 Task: Look for space in Lublin, Poland from 9th July, 2023 to 16th July, 2023 for 2 adults, 1 child in price range Rs.8000 to Rs.16000. Place can be entire place with 2 bedrooms having 2 beds and 1 bathroom. Property type can be house, flat, guest house. Booking option can be shelf check-in. Required host language is English.
Action: Mouse pressed left at (542, 93)
Screenshot: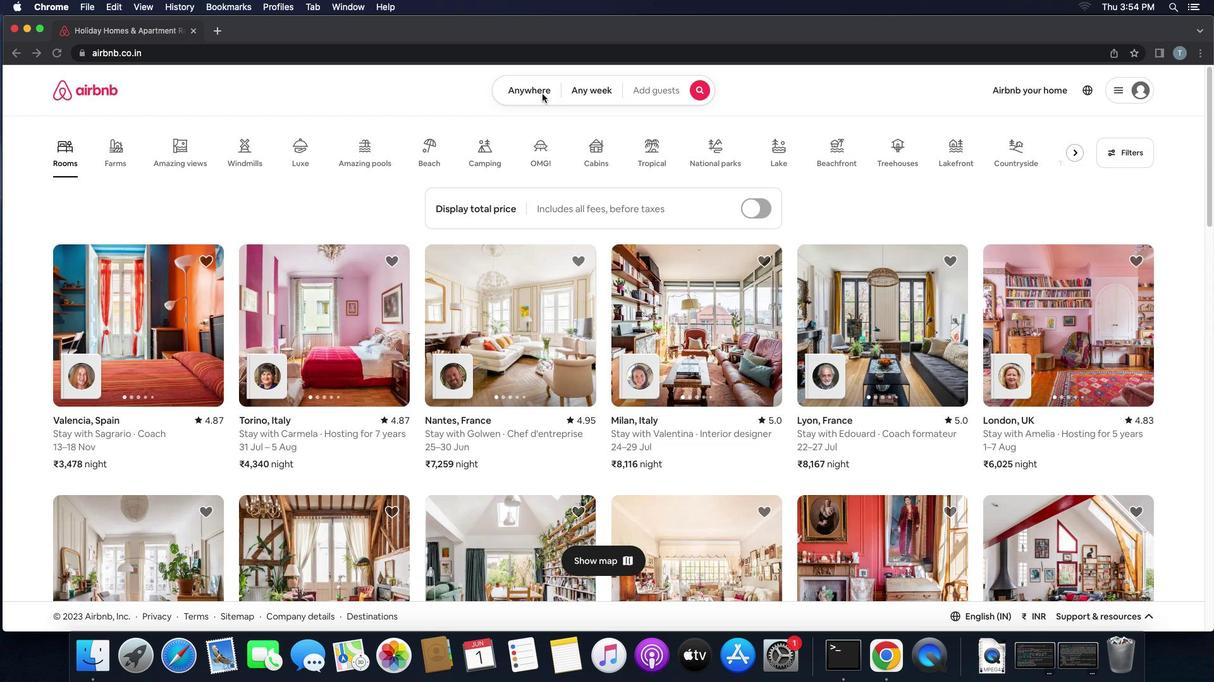 
Action: Mouse pressed left at (542, 93)
Screenshot: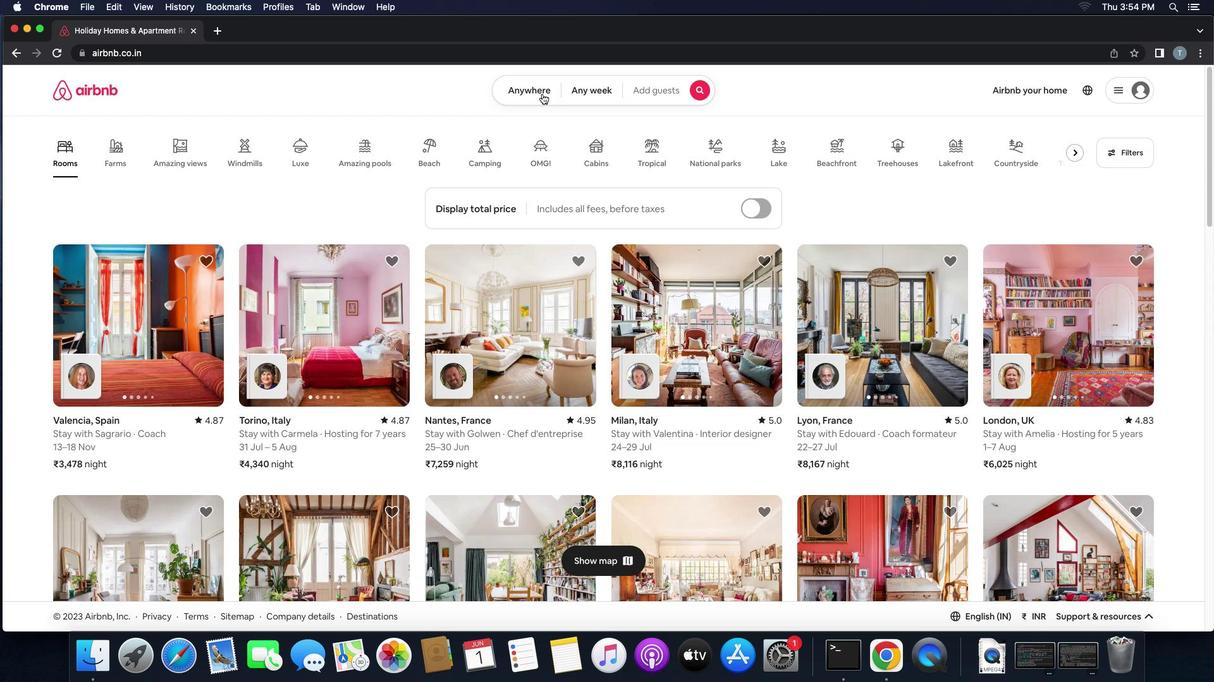 
Action: Mouse moved to (451, 134)
Screenshot: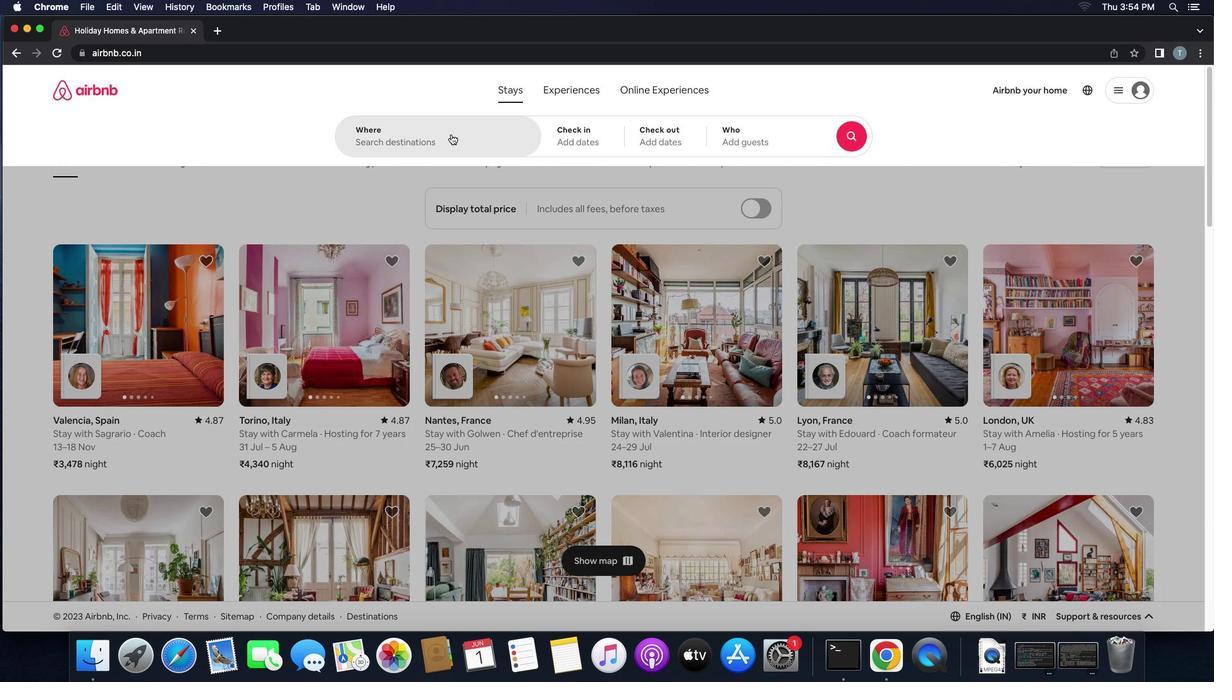 
Action: Mouse pressed left at (451, 134)
Screenshot: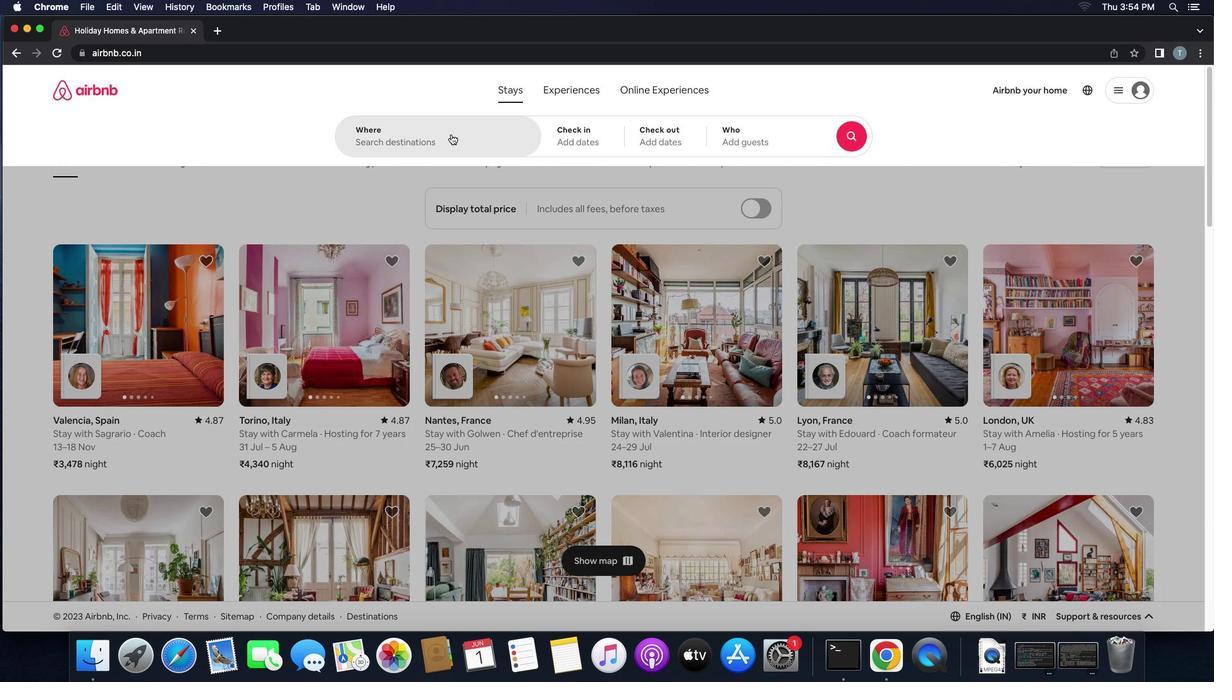
Action: Key pressed 'l''u''b''l''i''n'',''p''o''l''a''n''d'
Screenshot: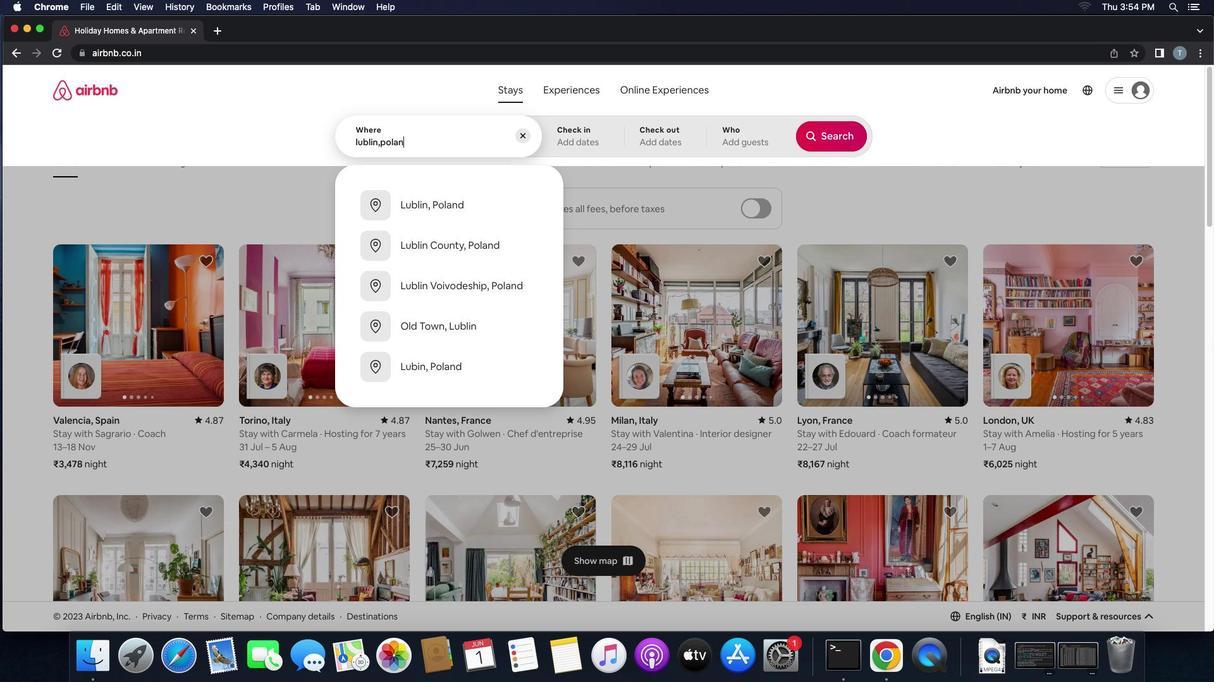 
Action: Mouse moved to (457, 204)
Screenshot: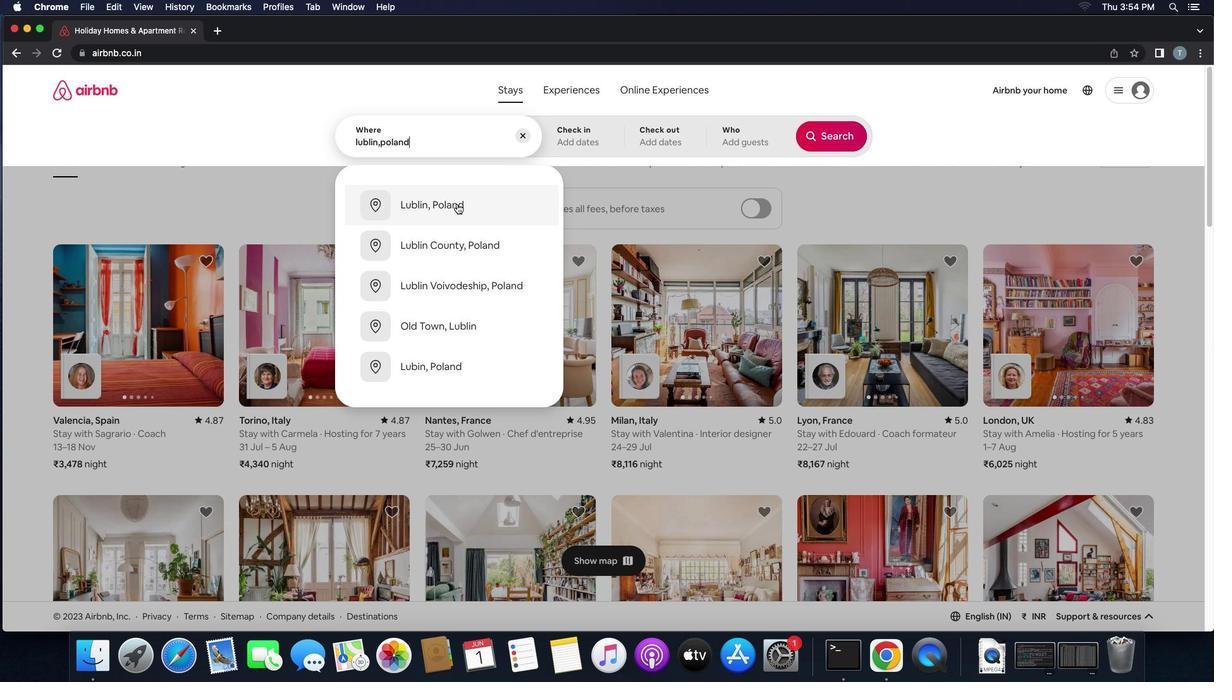 
Action: Mouse pressed left at (457, 204)
Screenshot: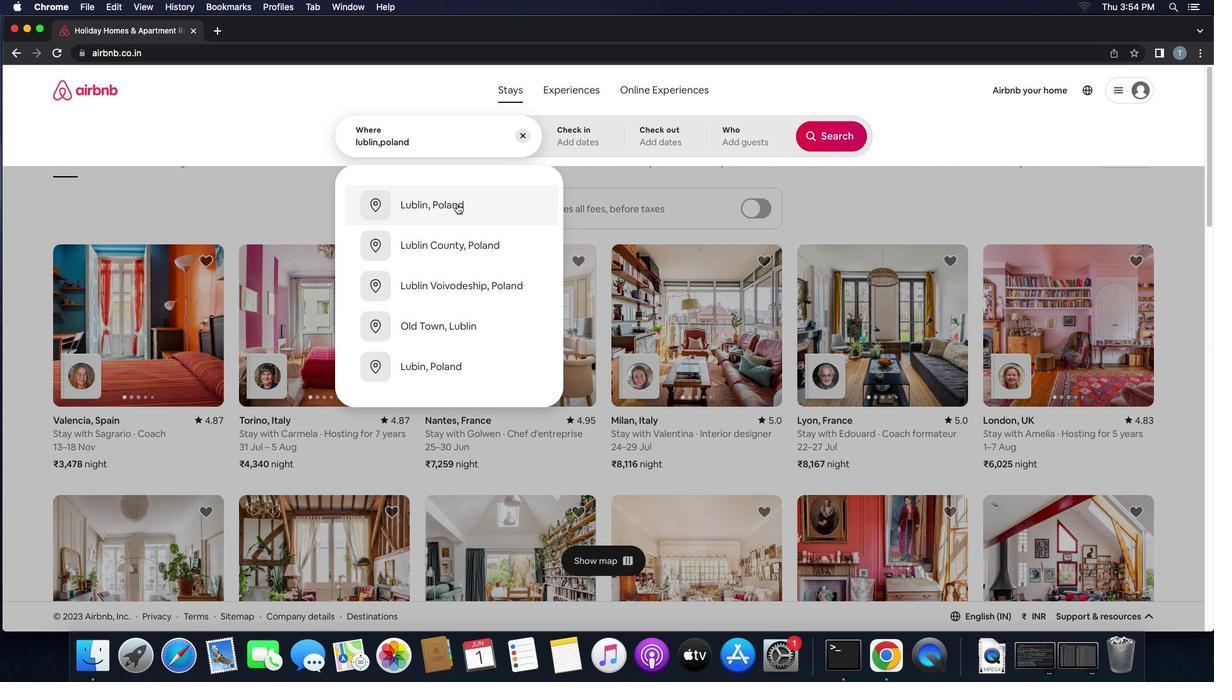 
Action: Mouse moved to (641, 350)
Screenshot: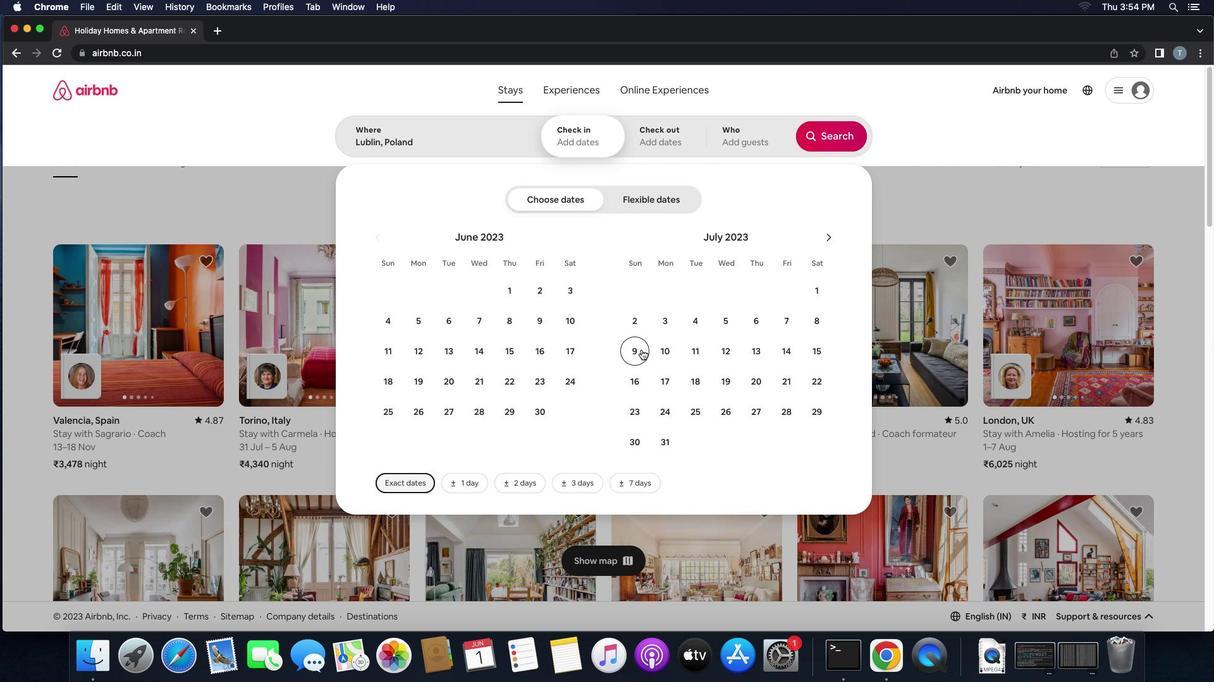 
Action: Mouse pressed left at (641, 350)
Screenshot: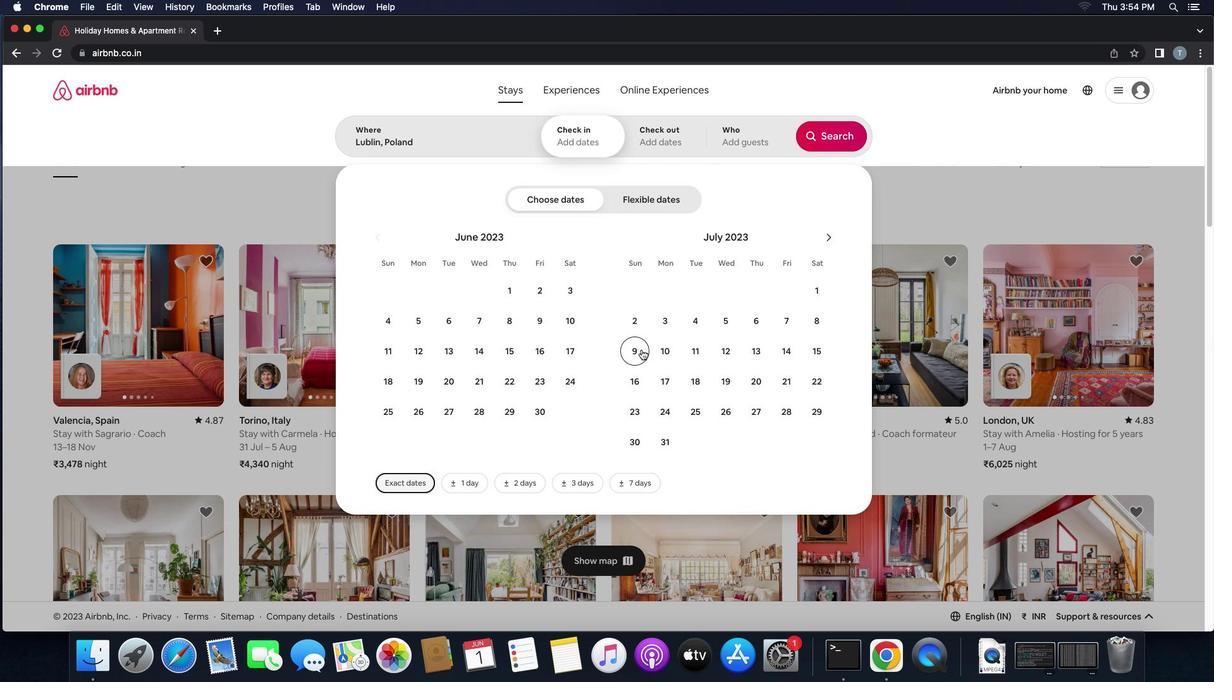 
Action: Mouse moved to (643, 375)
Screenshot: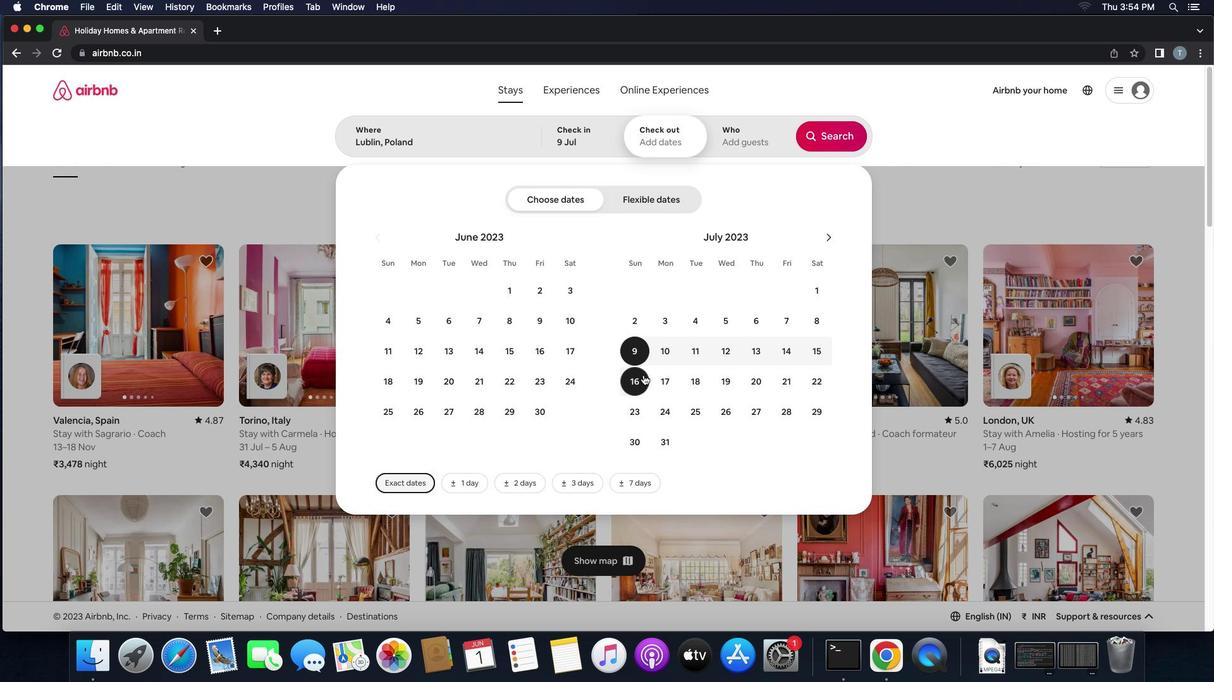
Action: Mouse pressed left at (643, 375)
Screenshot: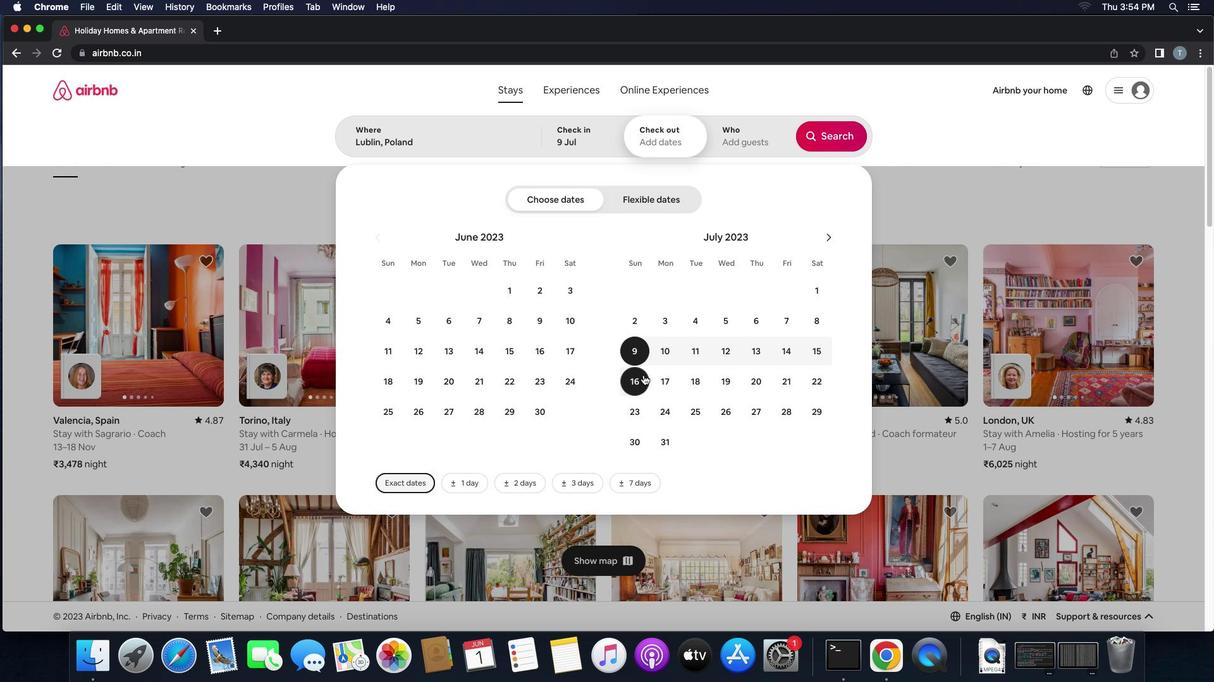 
Action: Mouse moved to (737, 134)
Screenshot: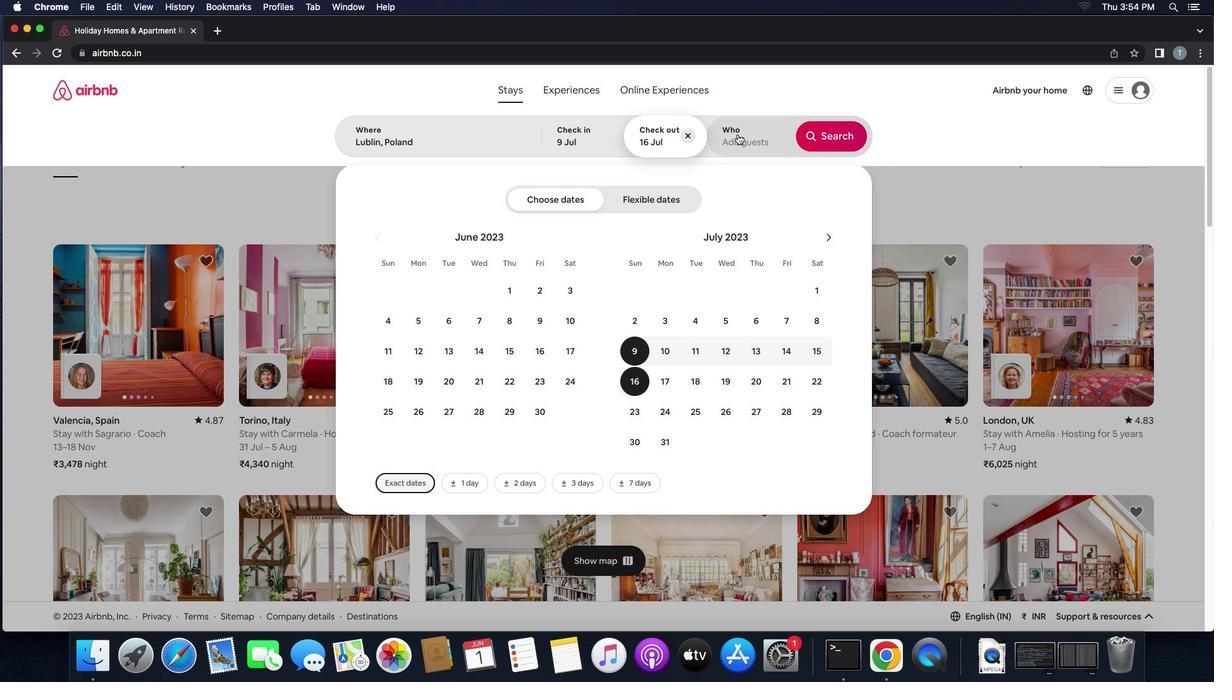 
Action: Mouse pressed left at (737, 134)
Screenshot: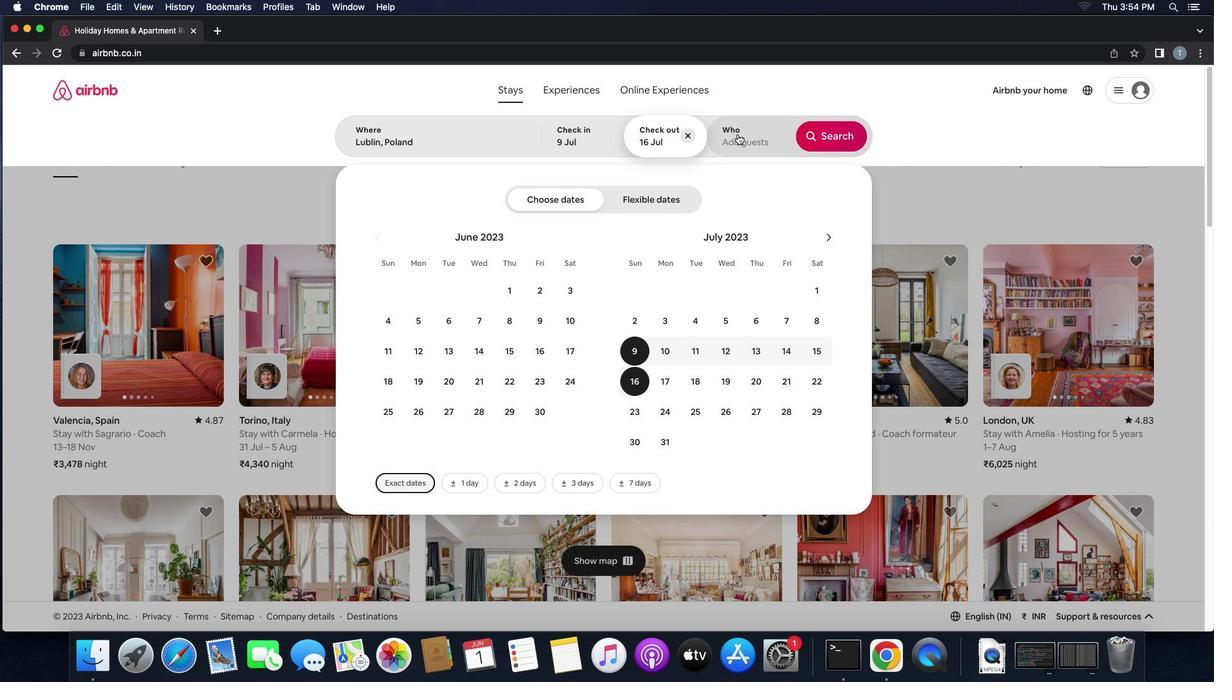 
Action: Mouse moved to (833, 201)
Screenshot: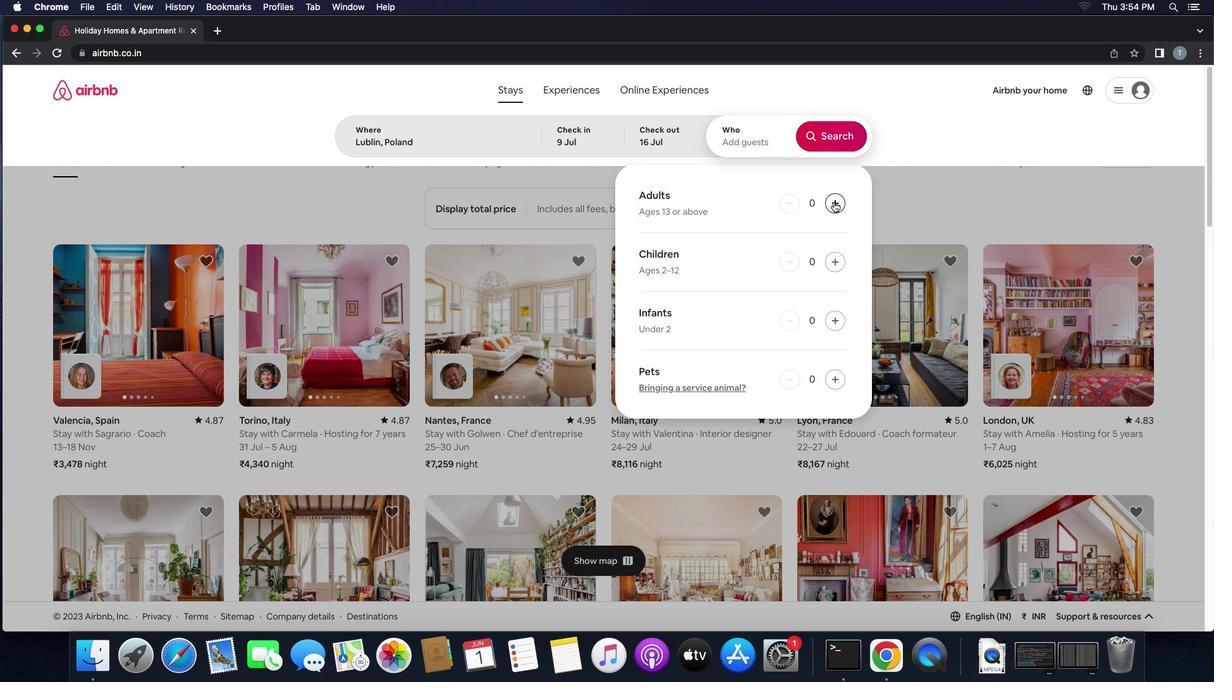 
Action: Mouse pressed left at (833, 201)
Screenshot: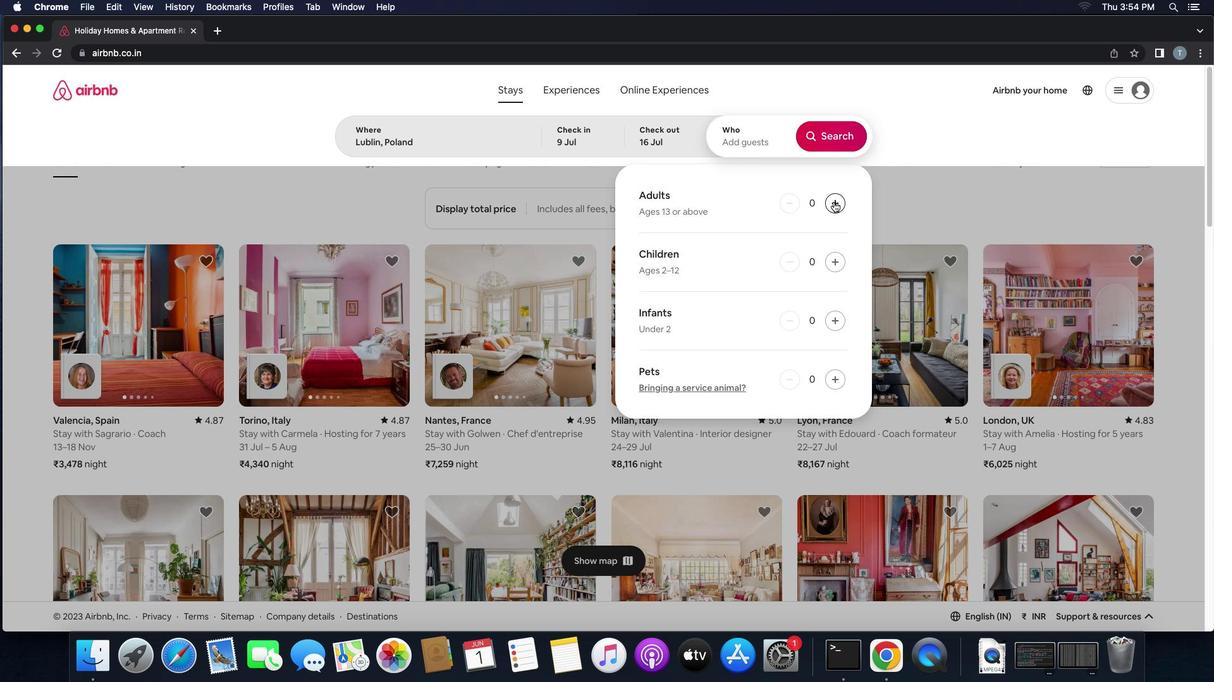 
Action: Mouse pressed left at (833, 201)
Screenshot: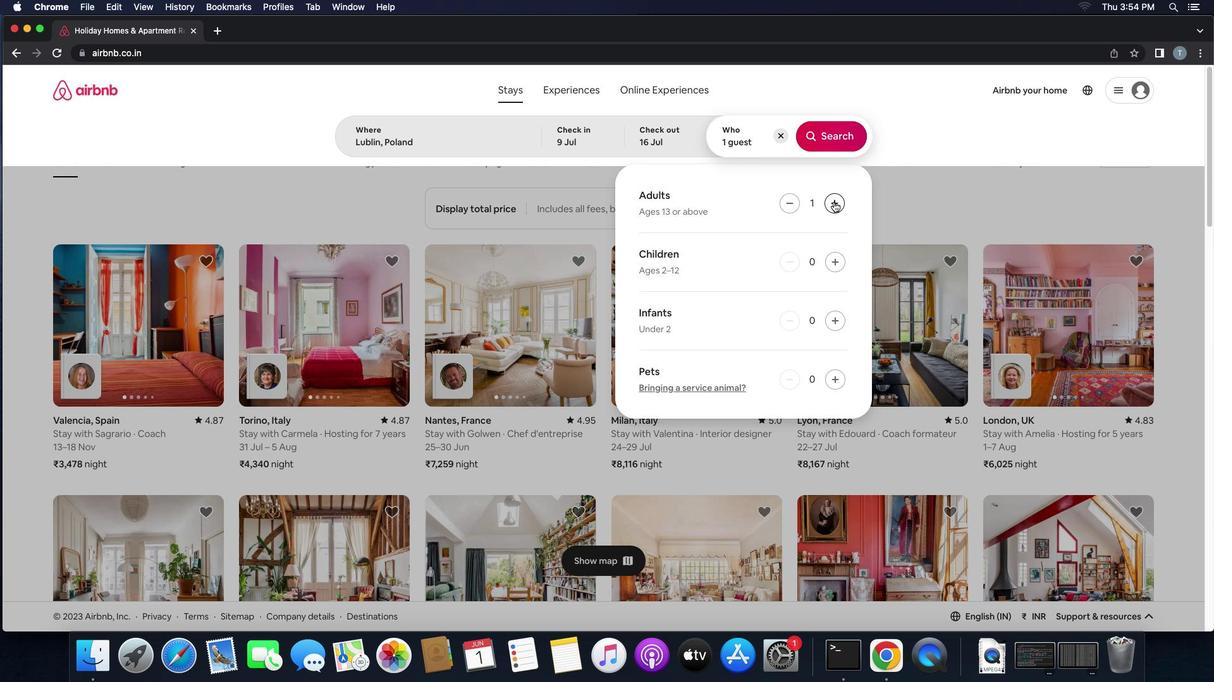 
Action: Mouse moved to (833, 266)
Screenshot: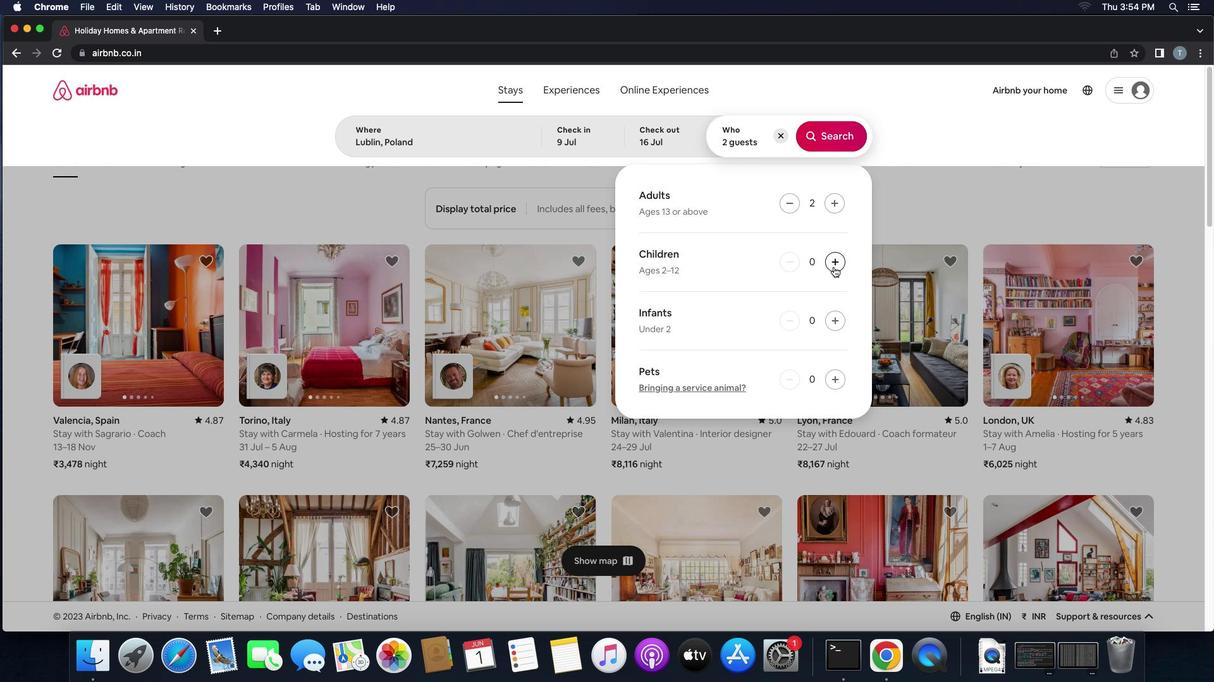 
Action: Mouse pressed left at (833, 266)
Screenshot: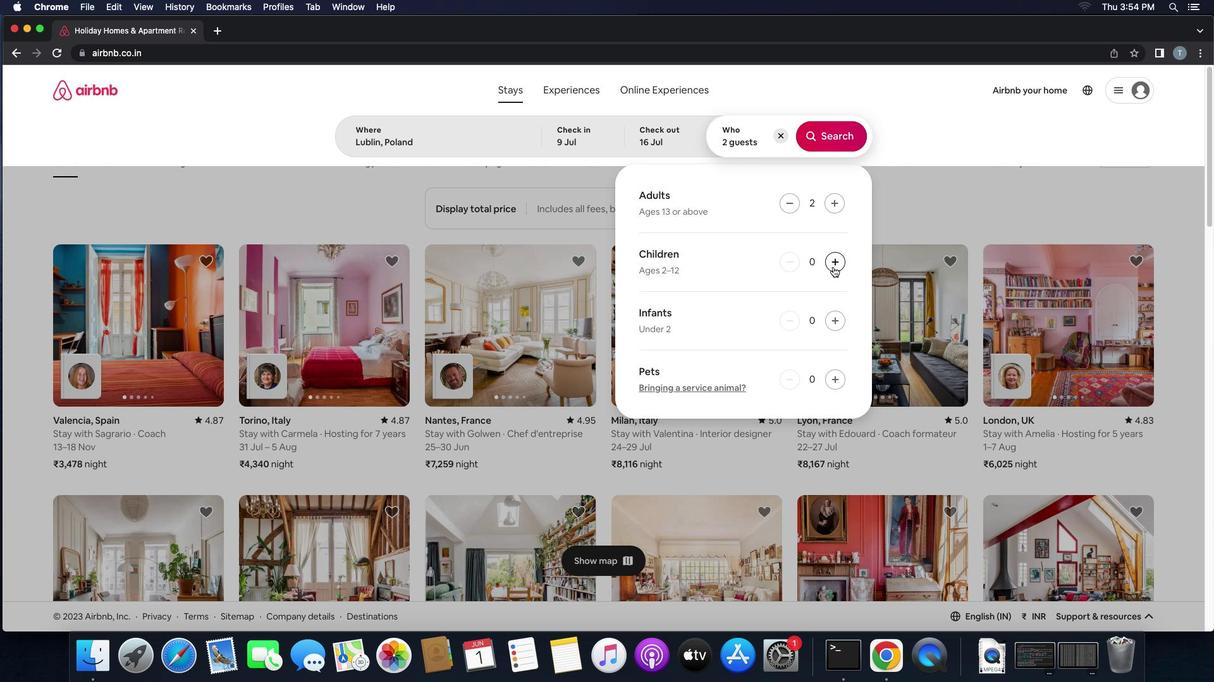
Action: Mouse moved to (813, 127)
Screenshot: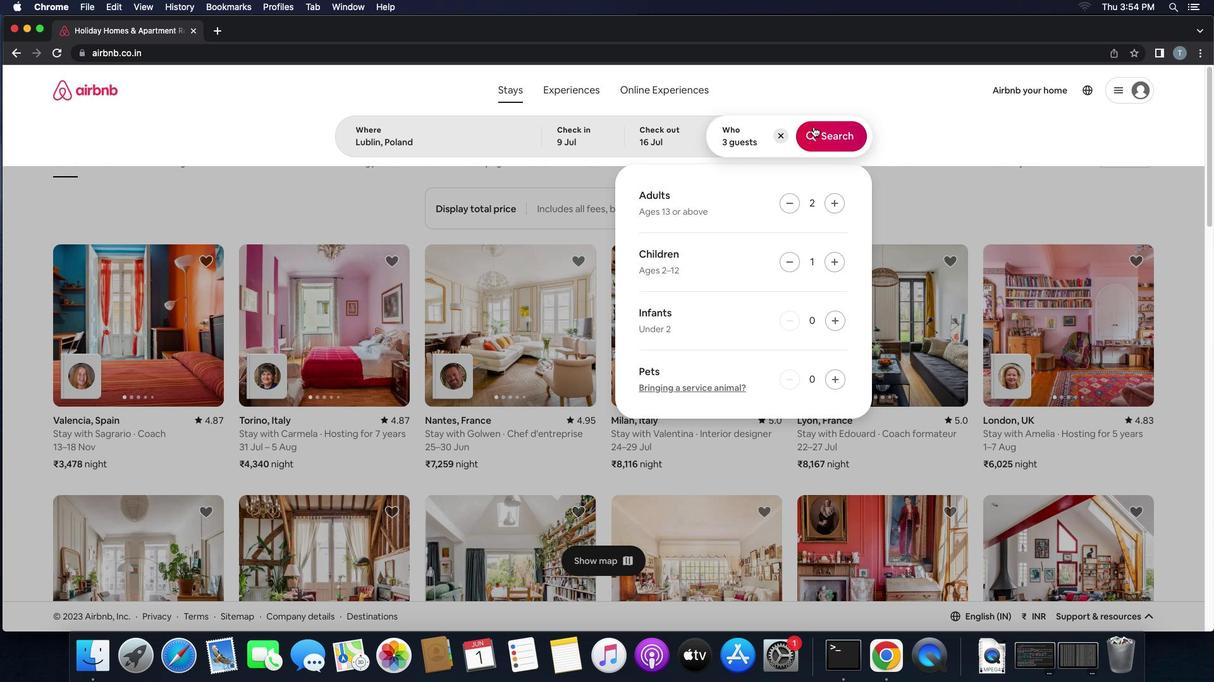 
Action: Mouse pressed left at (813, 127)
Screenshot: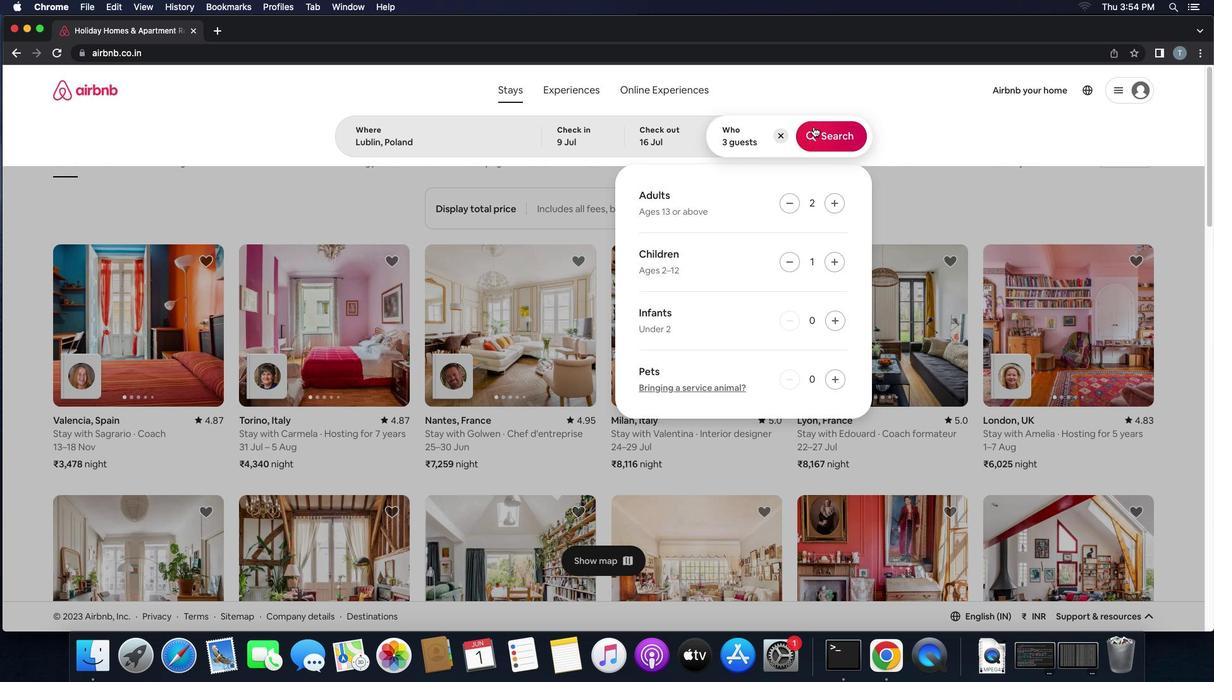 
Action: Mouse moved to (1156, 147)
Screenshot: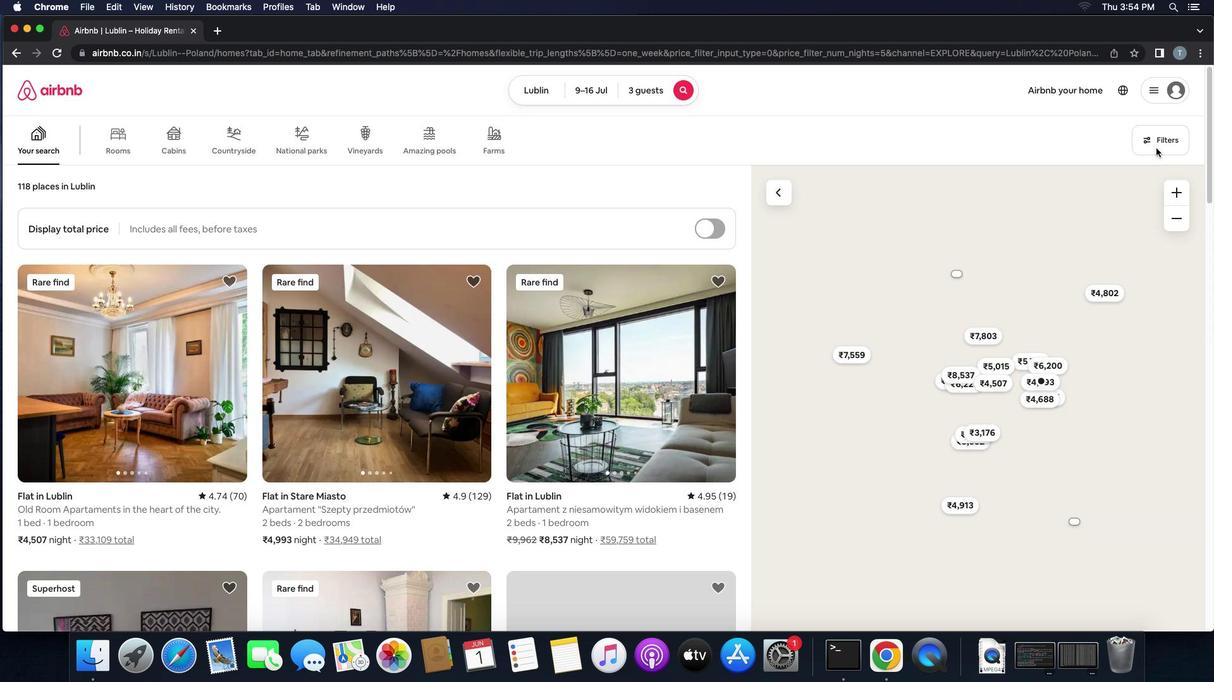 
Action: Mouse pressed left at (1156, 147)
Screenshot: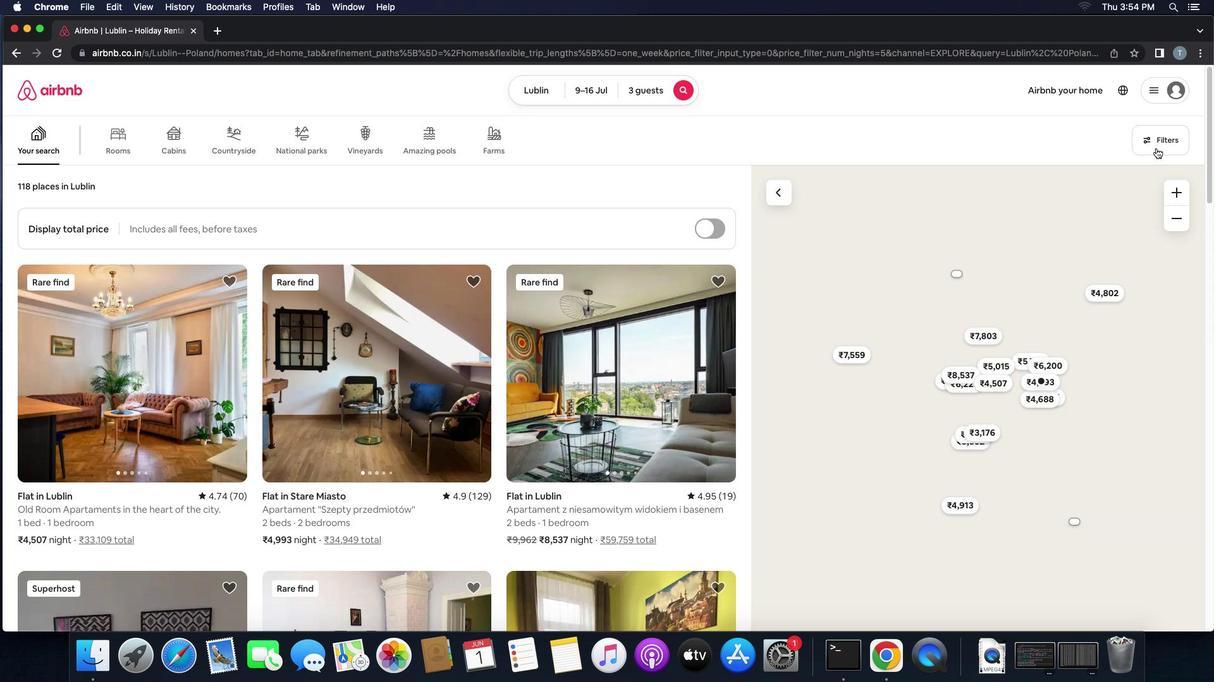 
Action: Mouse moved to (513, 453)
Screenshot: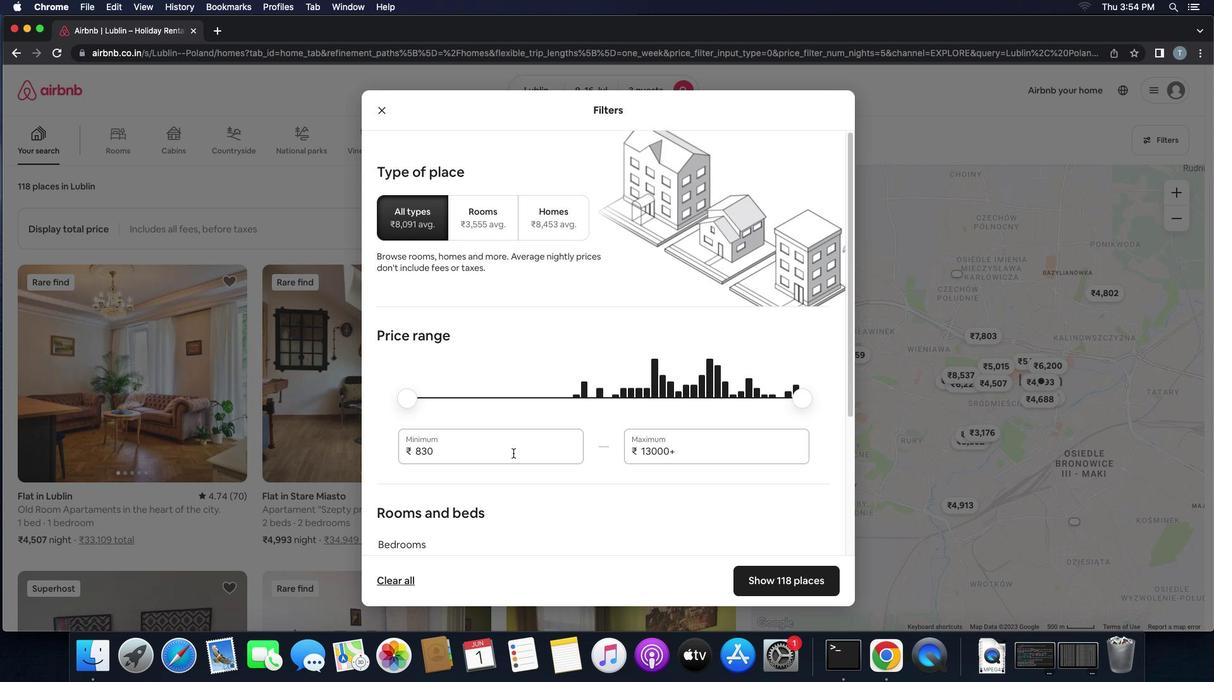 
Action: Mouse pressed left at (513, 453)
Screenshot: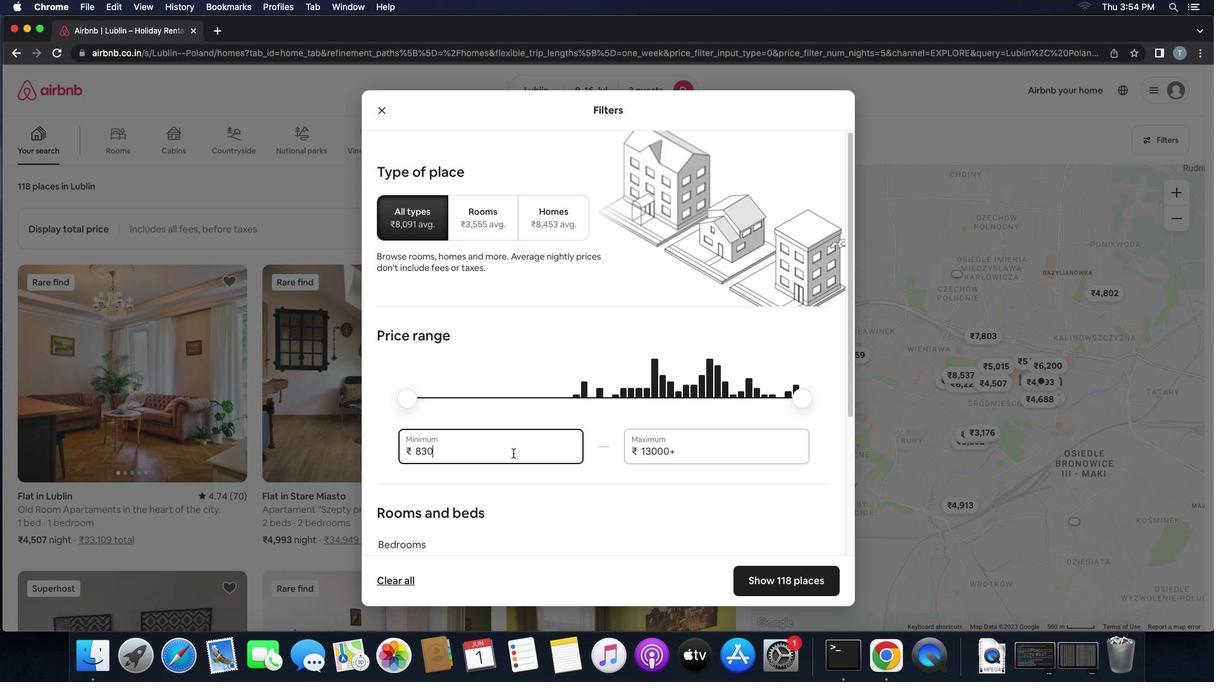 
Action: Key pressed Key.backspaceKey.backspaceKey.backspaceKey.backspace'8''0''0''0'
Screenshot: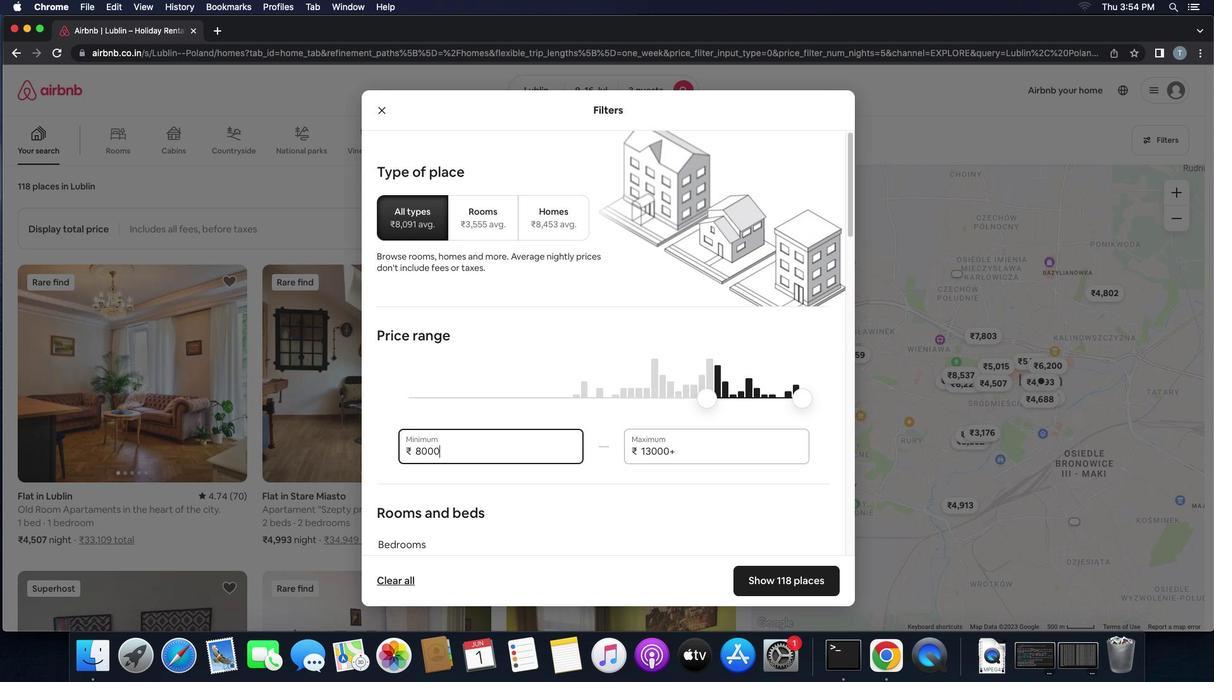 
Action: Mouse moved to (711, 454)
Screenshot: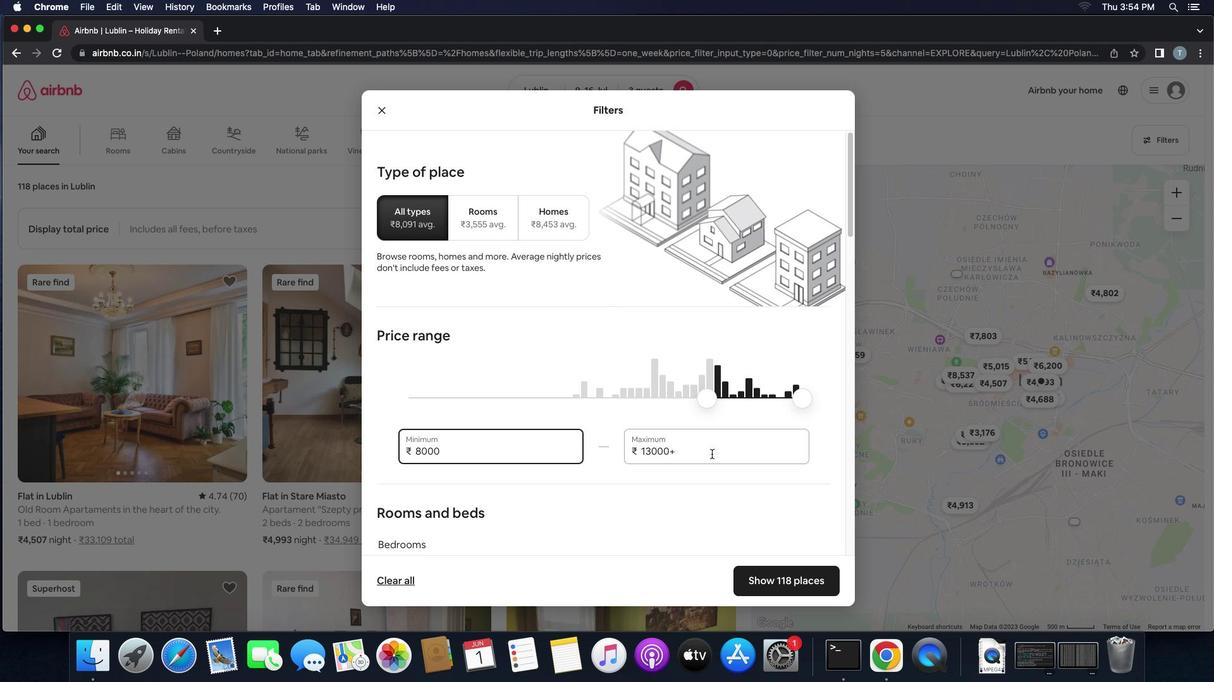 
Action: Mouse pressed left at (711, 454)
Screenshot: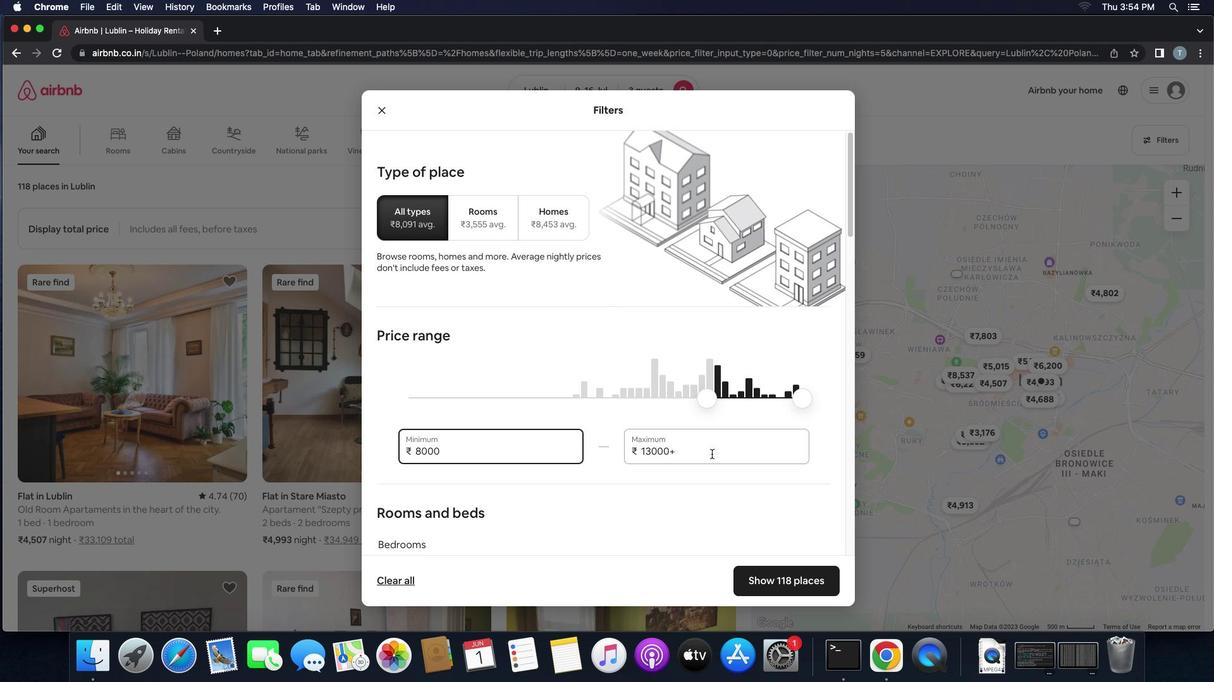 
Action: Mouse moved to (711, 454)
Screenshot: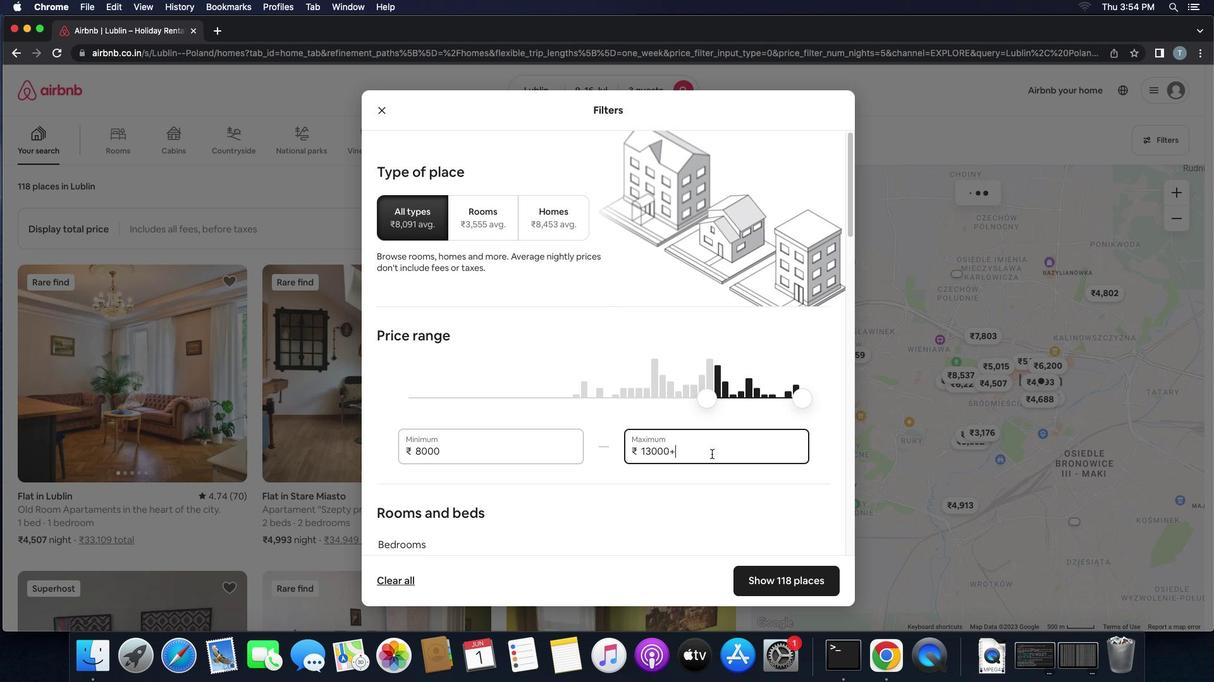 
Action: Key pressed Key.backspaceKey.backspaceKey.backspaceKey.backspaceKey.backspaceKey.backspace'1''6''0''0''0'
Screenshot: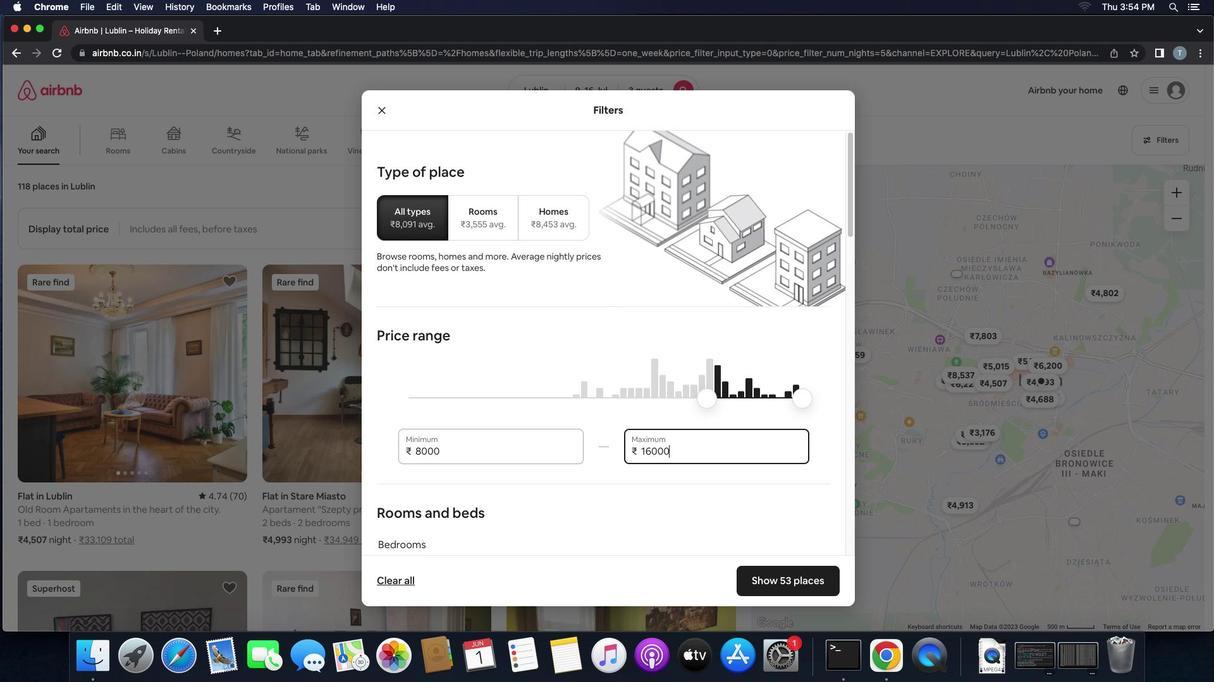 
Action: Mouse moved to (651, 515)
Screenshot: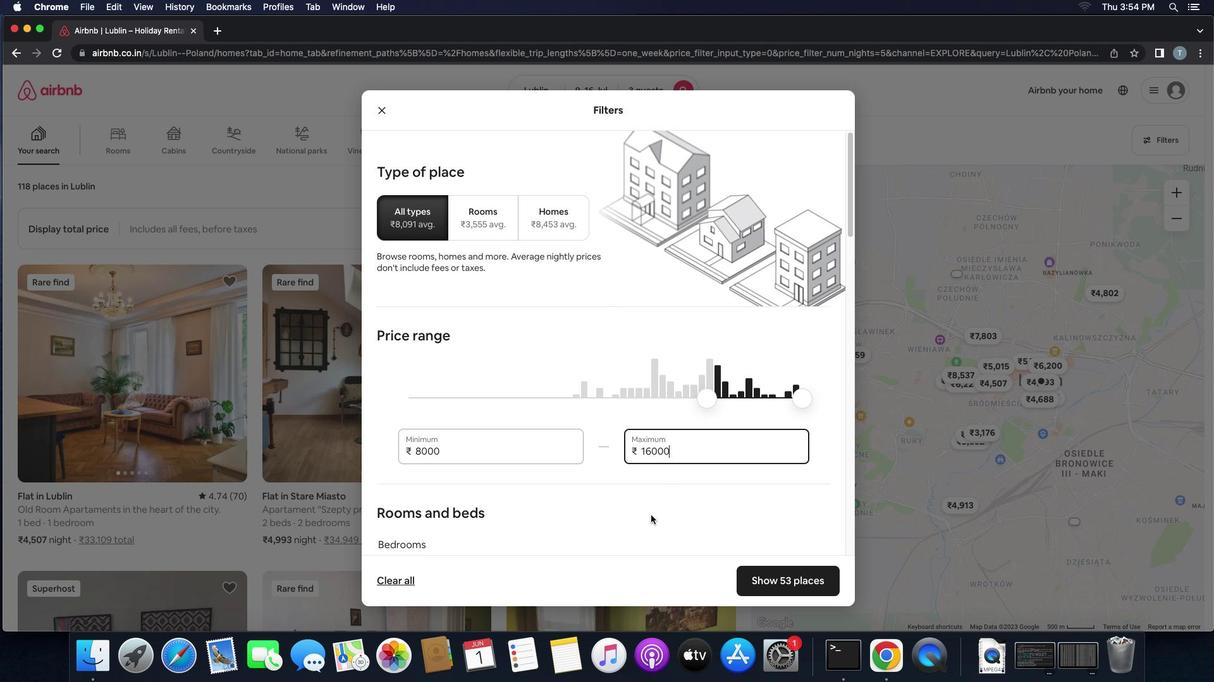 
Action: Mouse scrolled (651, 515) with delta (0, 0)
Screenshot: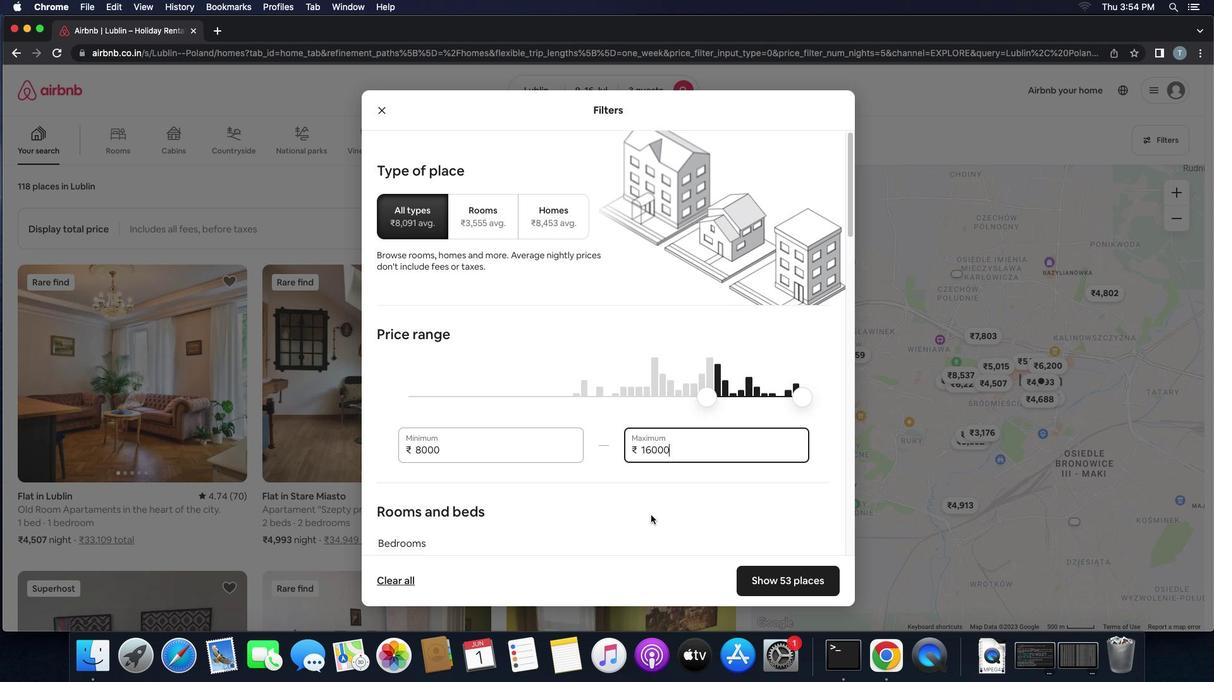 
Action: Mouse scrolled (651, 515) with delta (0, 0)
Screenshot: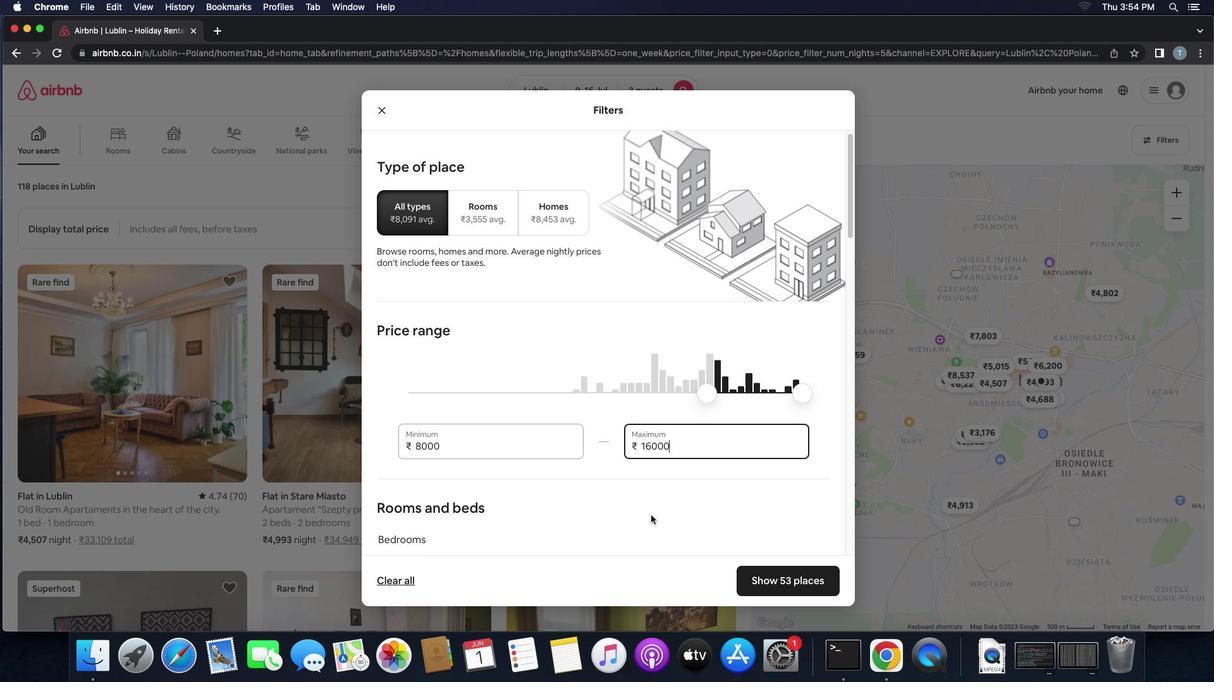 
Action: Mouse scrolled (651, 515) with delta (0, -1)
Screenshot: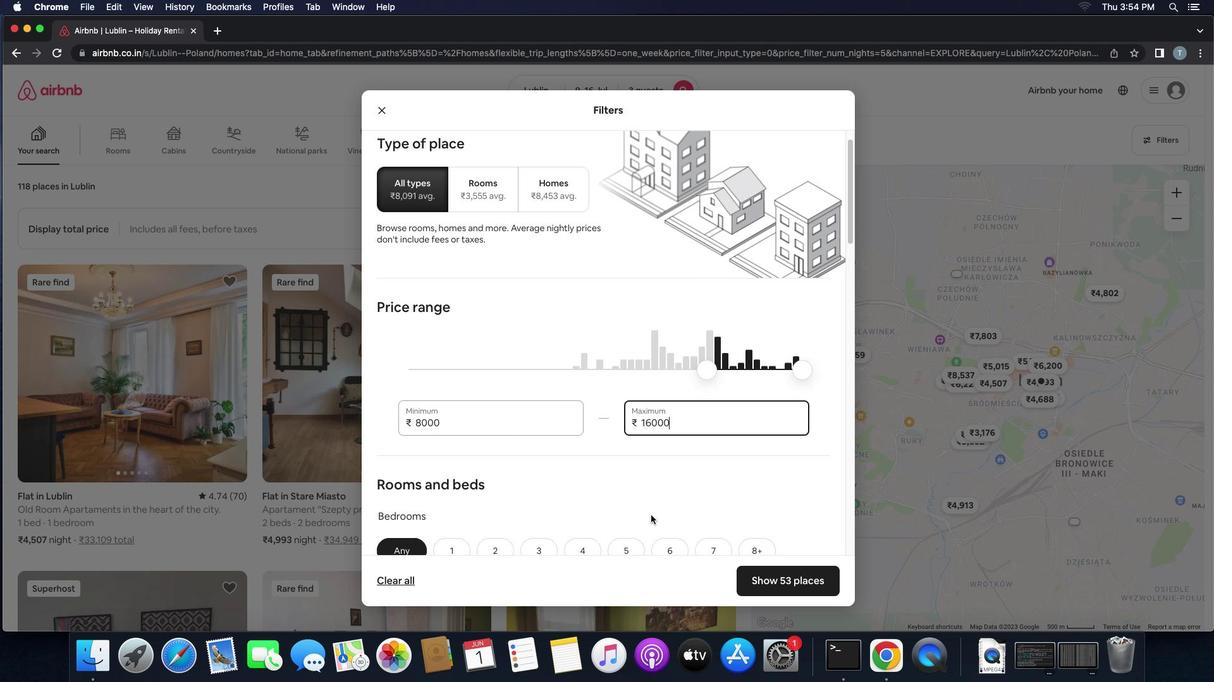 
Action: Mouse scrolled (651, 515) with delta (0, 0)
Screenshot: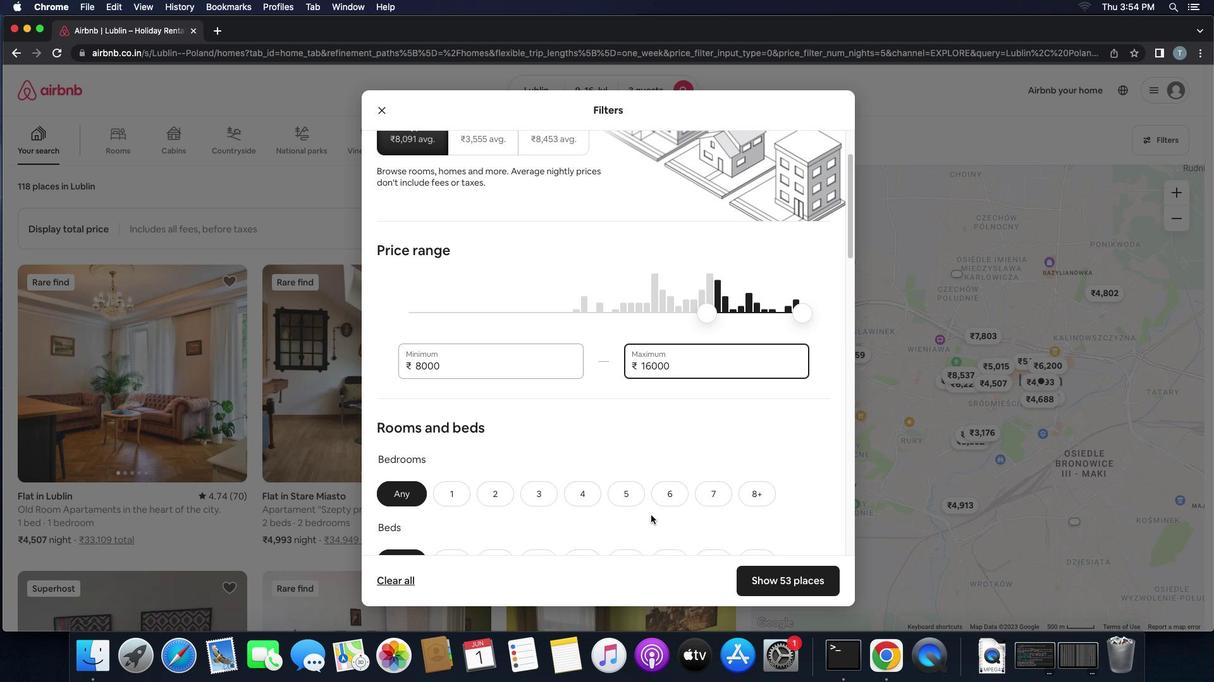 
Action: Mouse scrolled (651, 515) with delta (0, 0)
Screenshot: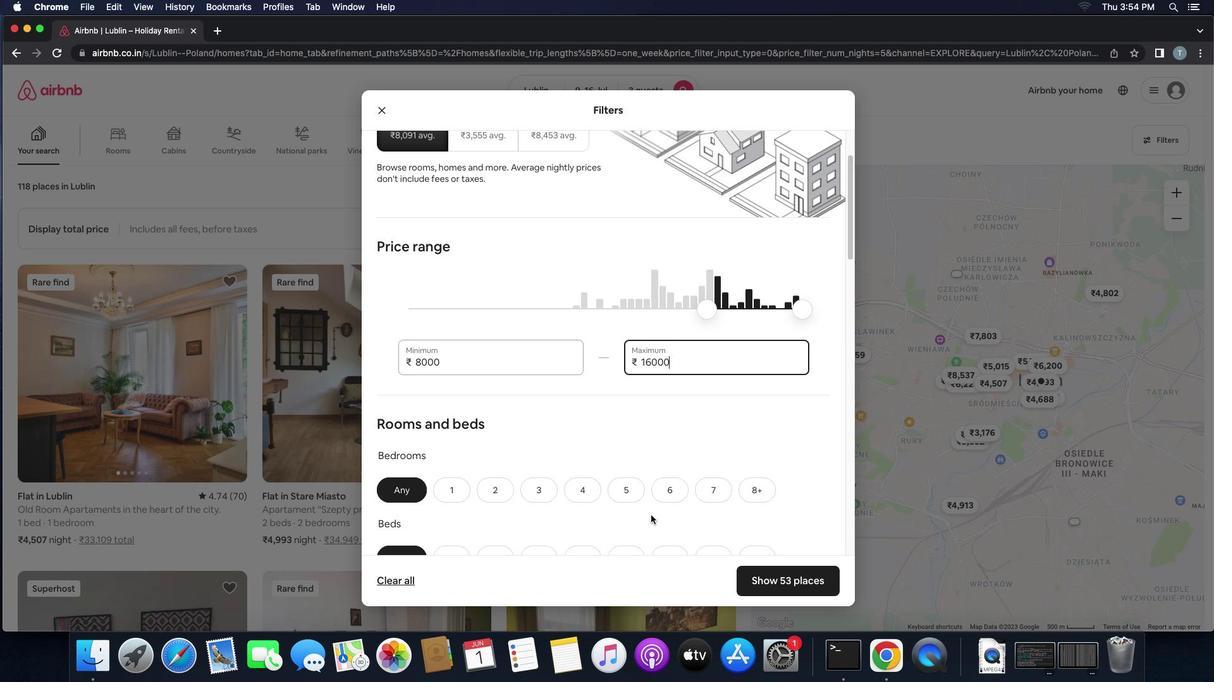 
Action: Mouse scrolled (651, 515) with delta (0, 0)
Screenshot: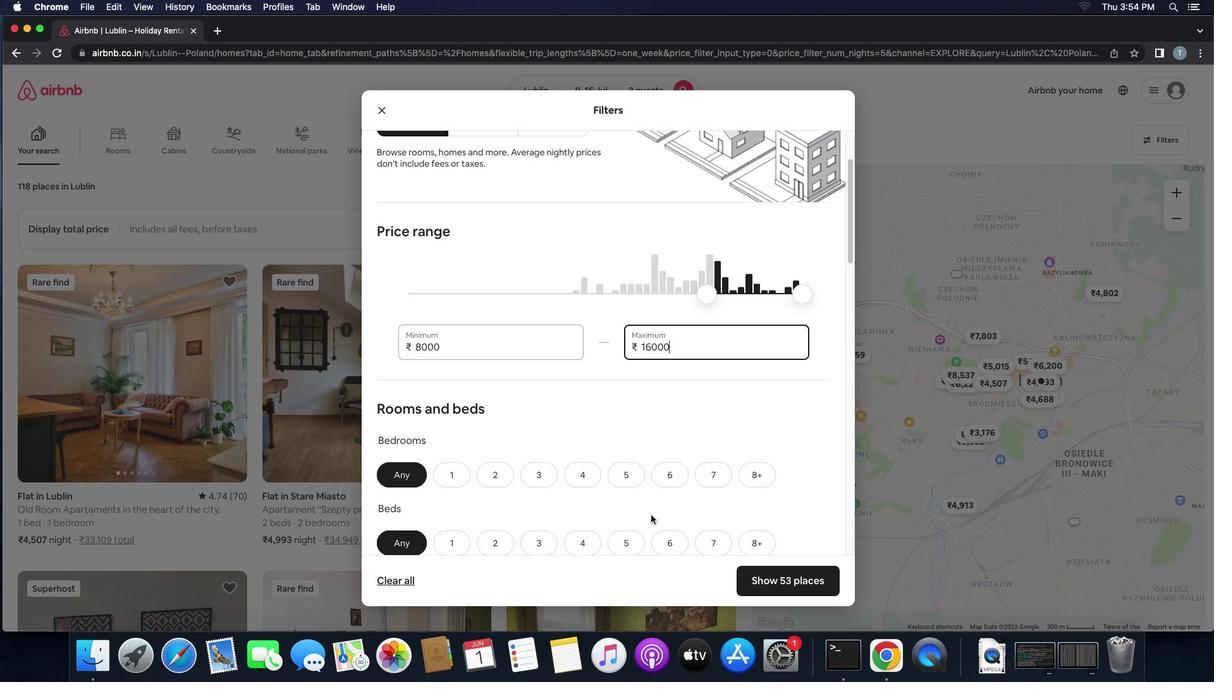 
Action: Mouse scrolled (651, 515) with delta (0, 0)
Screenshot: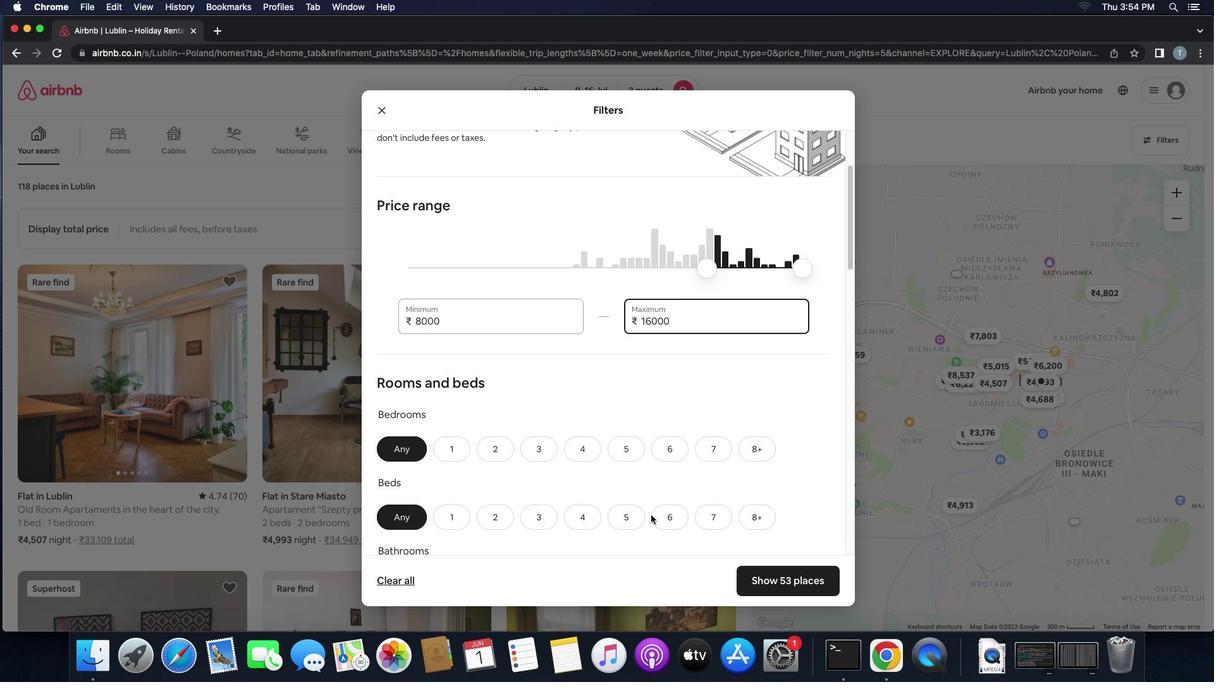 
Action: Mouse scrolled (651, 515) with delta (0, 0)
Screenshot: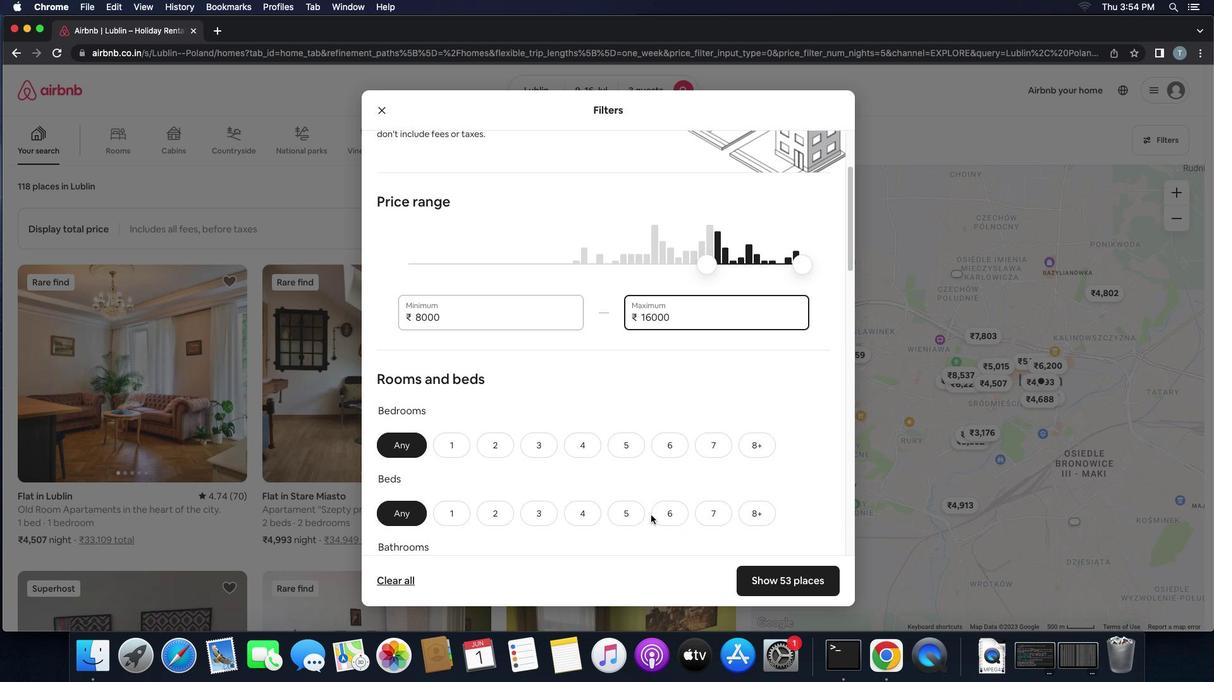 
Action: Mouse scrolled (651, 515) with delta (0, 0)
Screenshot: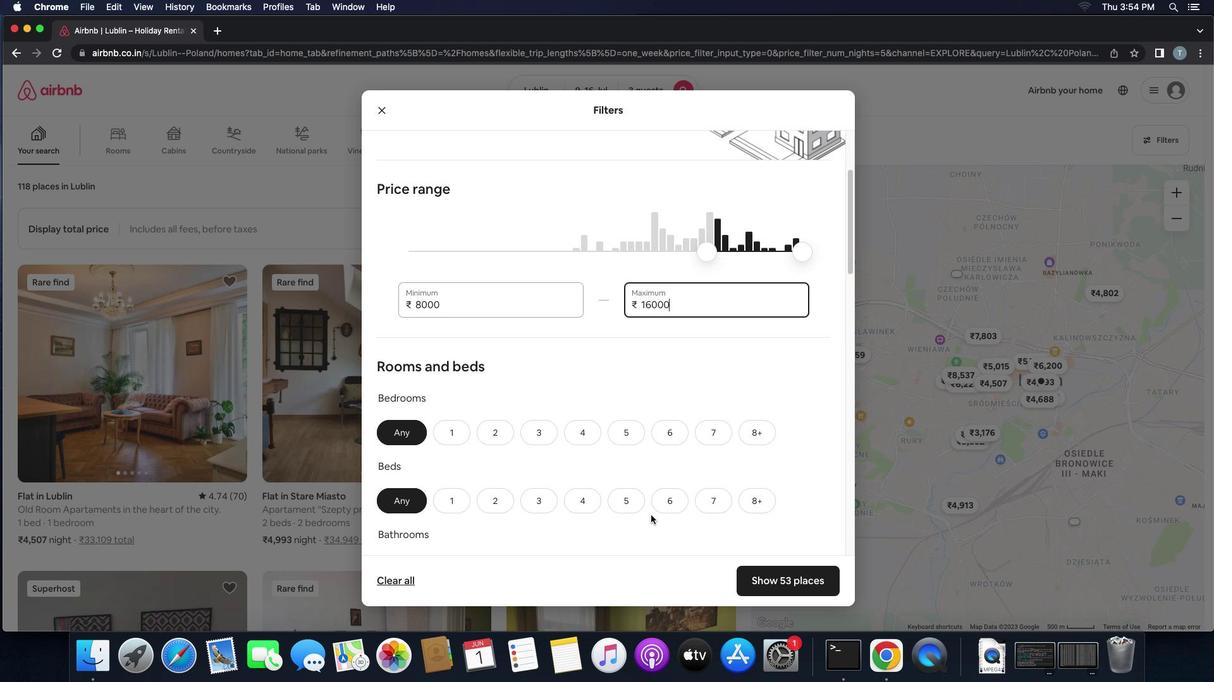 
Action: Mouse scrolled (651, 515) with delta (0, 0)
Screenshot: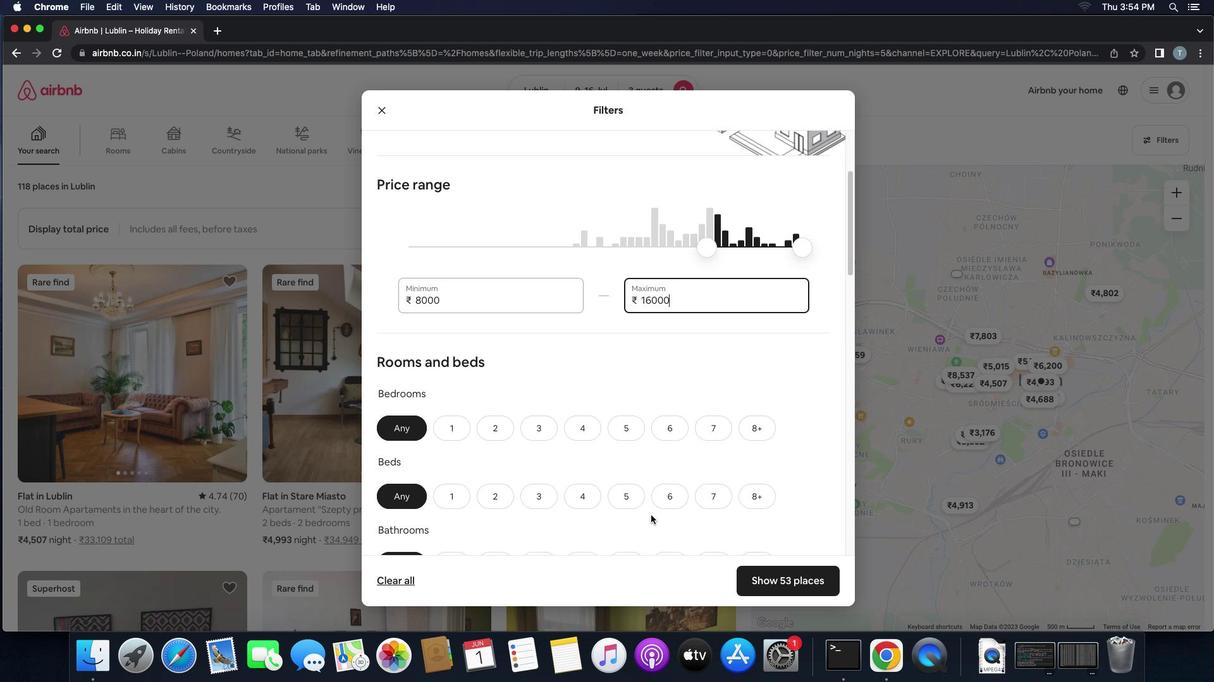 
Action: Mouse scrolled (651, 515) with delta (0, 0)
Screenshot: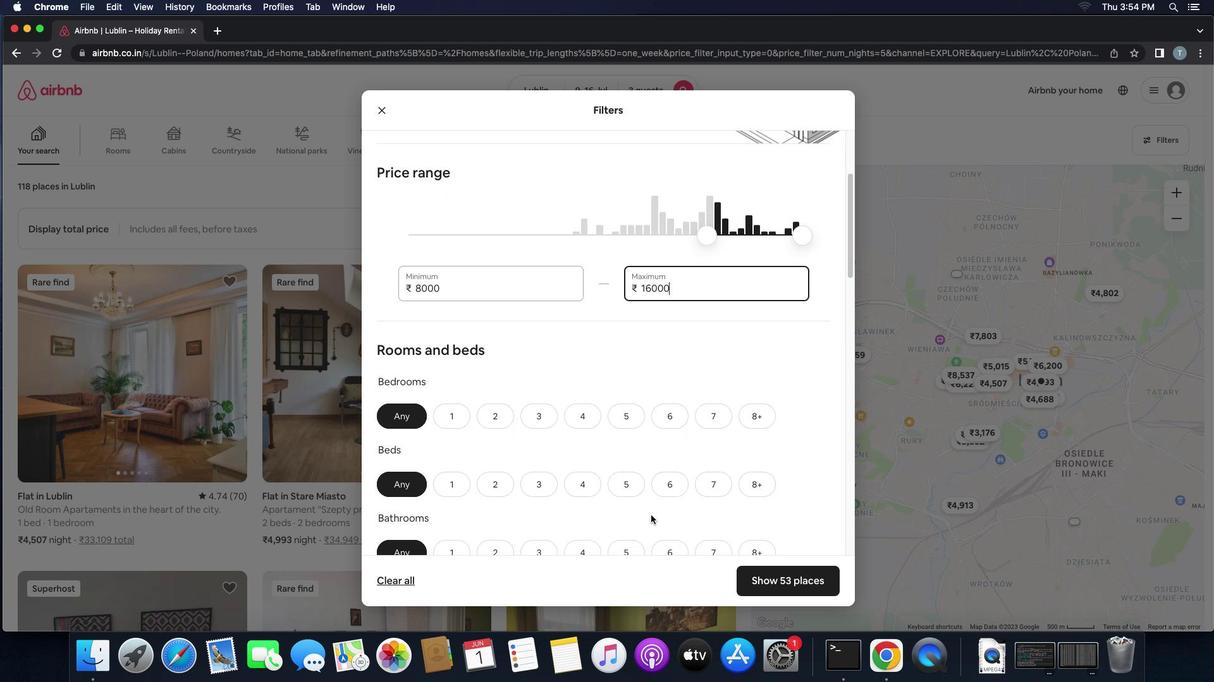 
Action: Mouse scrolled (651, 515) with delta (0, 0)
Screenshot: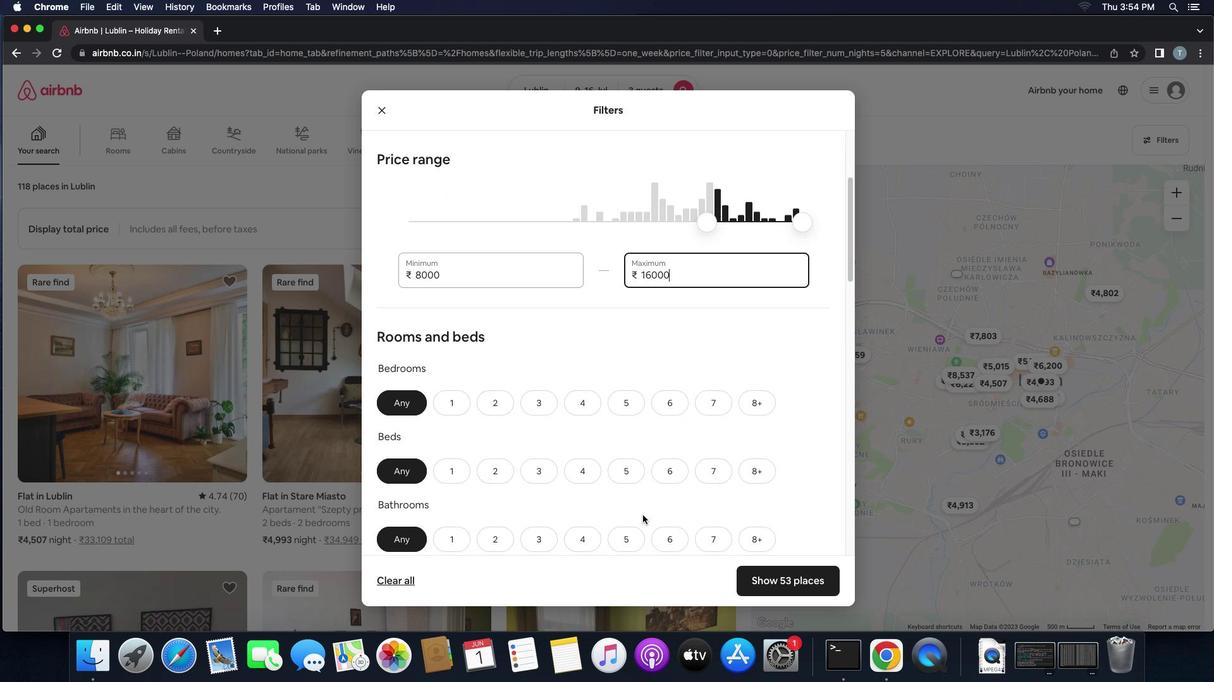 
Action: Mouse moved to (612, 455)
Screenshot: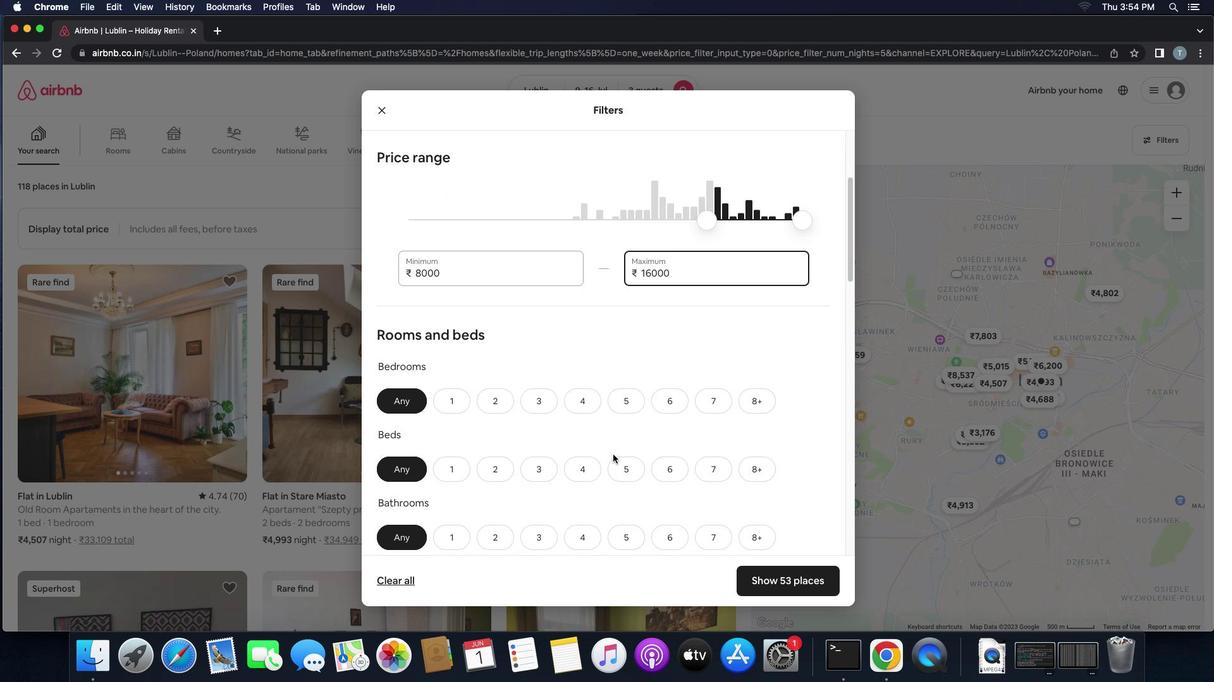 
Action: Mouse scrolled (612, 455) with delta (0, 0)
Screenshot: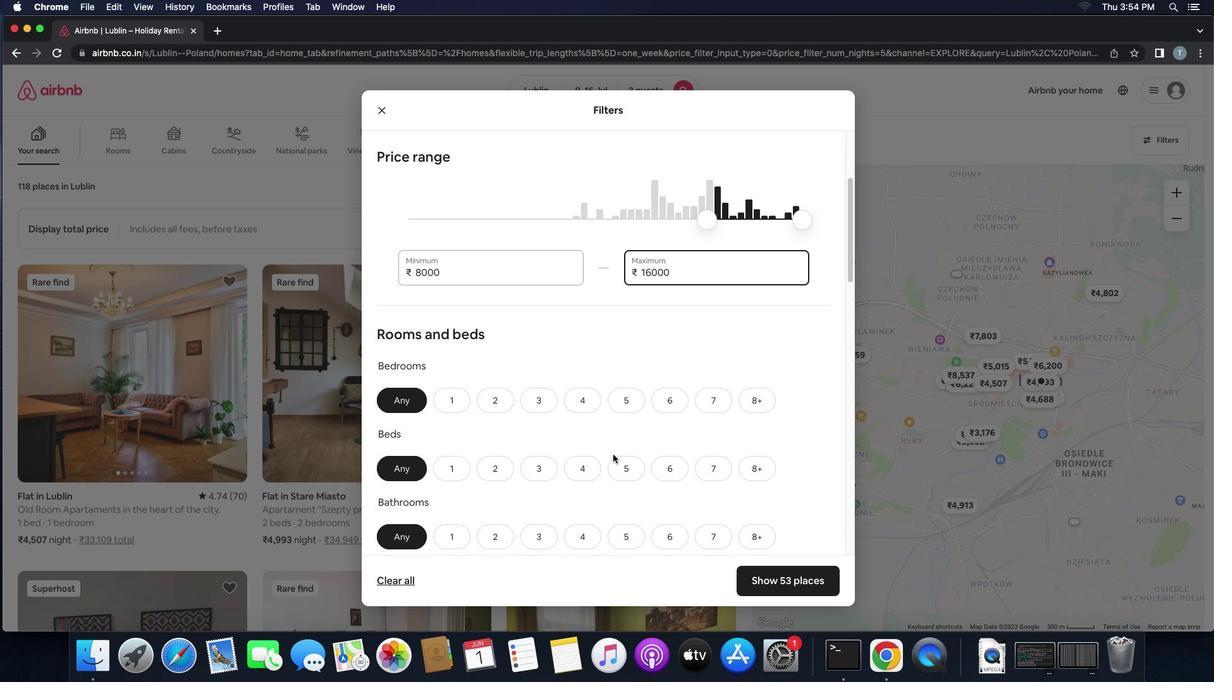 
Action: Mouse scrolled (612, 455) with delta (0, 0)
Screenshot: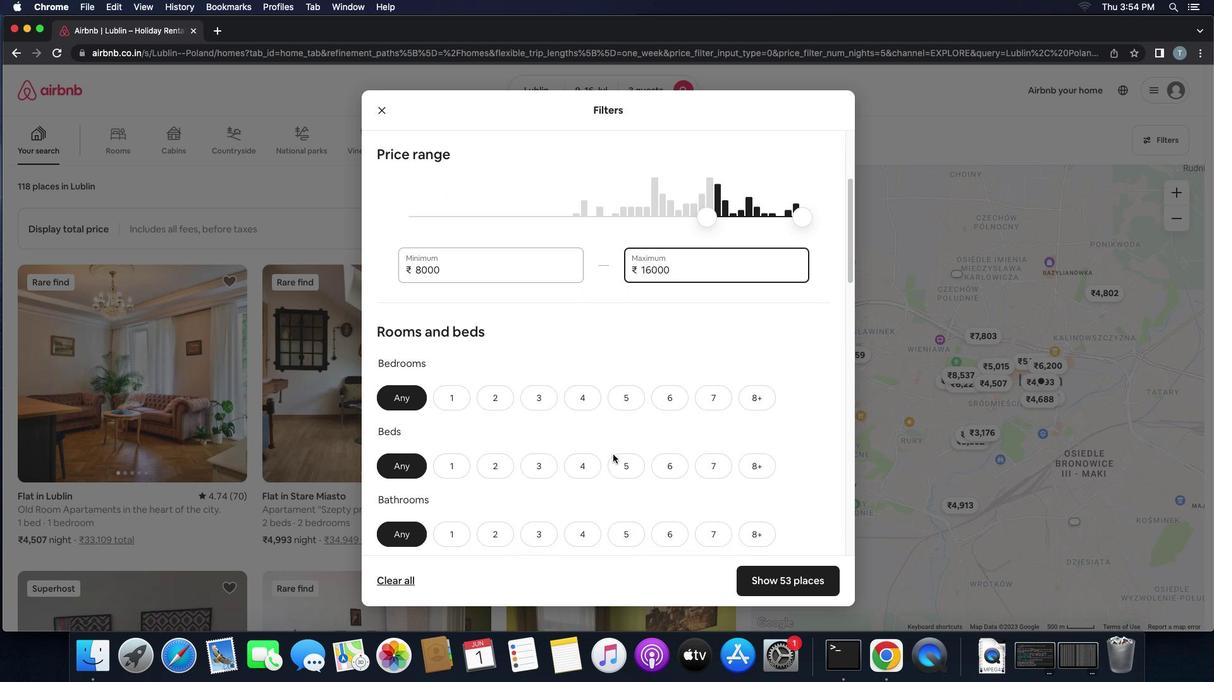 
Action: Mouse scrolled (612, 455) with delta (0, 0)
Screenshot: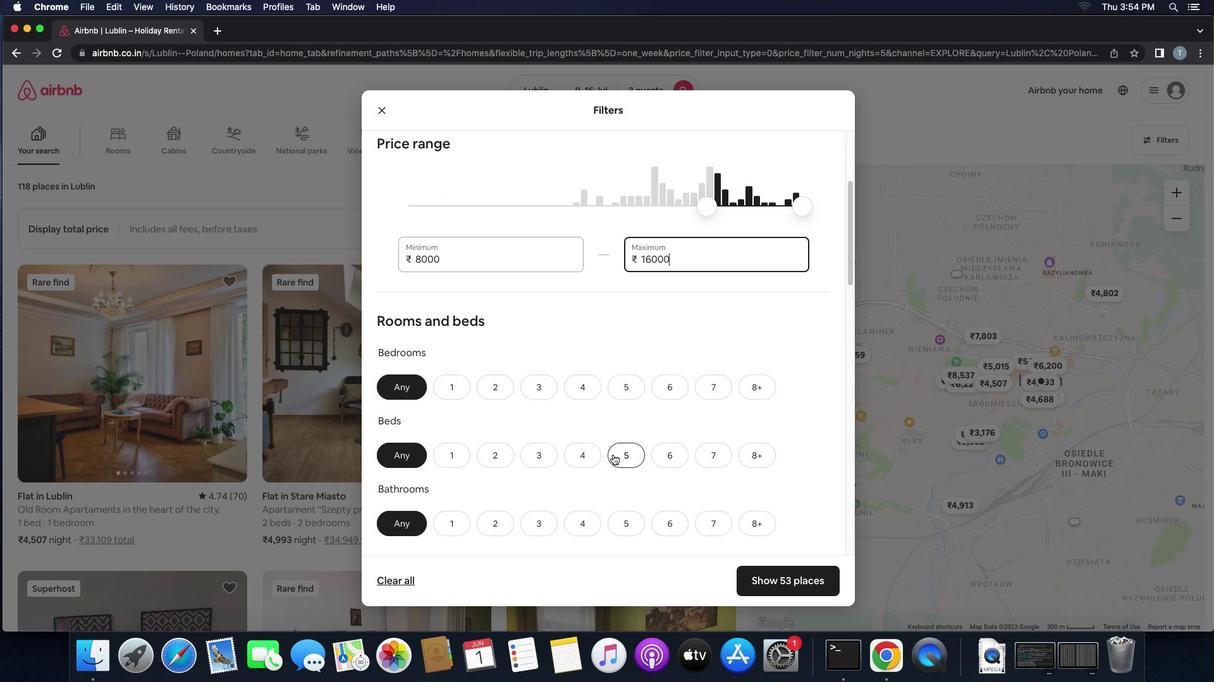 
Action: Mouse scrolled (612, 455) with delta (0, 0)
Screenshot: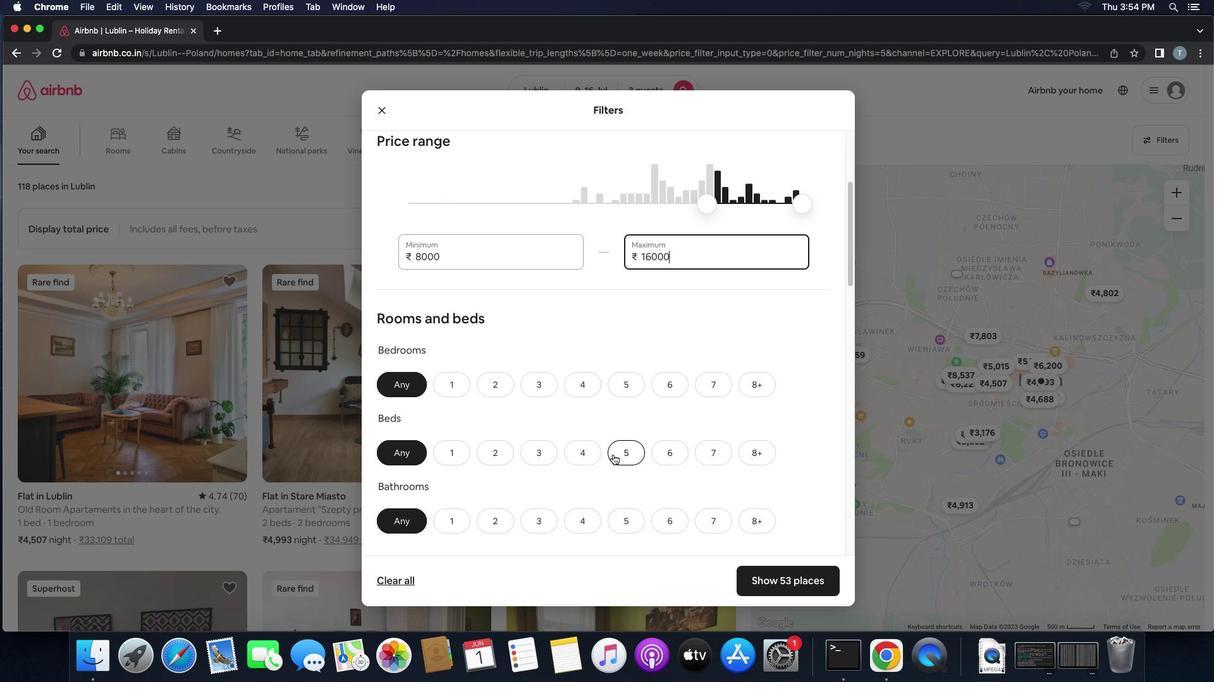 
Action: Mouse scrolled (612, 455) with delta (0, 0)
Screenshot: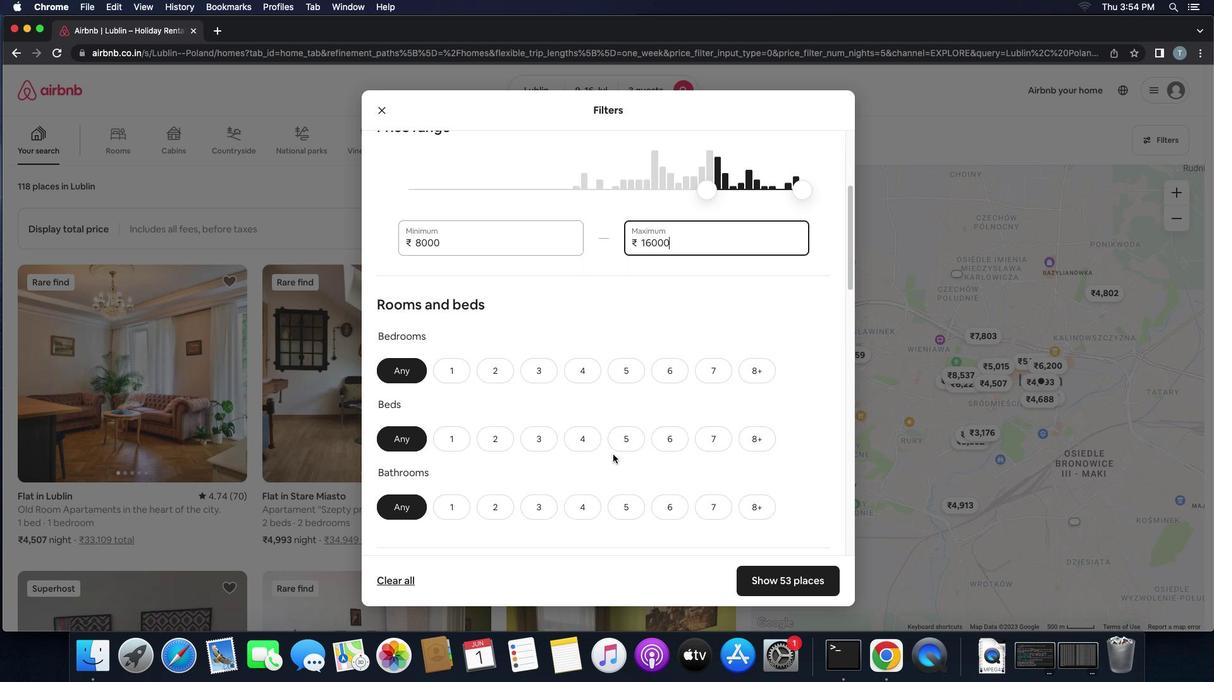 
Action: Mouse scrolled (612, 455) with delta (0, 0)
Screenshot: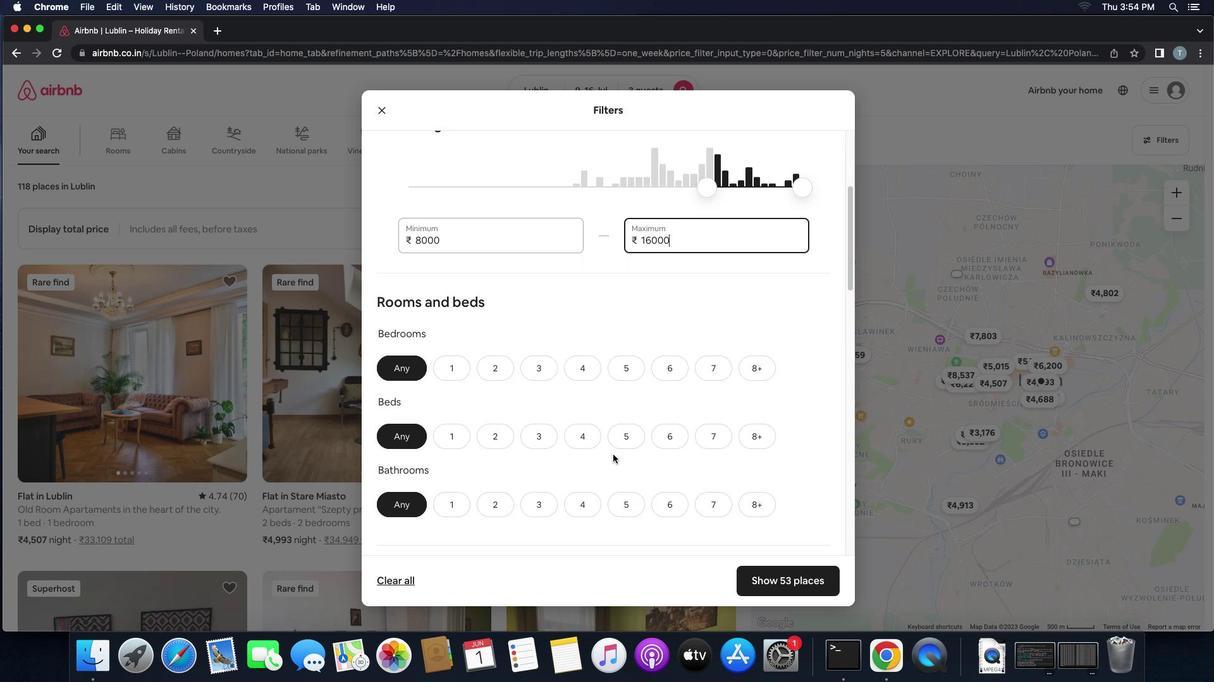 
Action: Mouse scrolled (612, 455) with delta (0, 0)
Screenshot: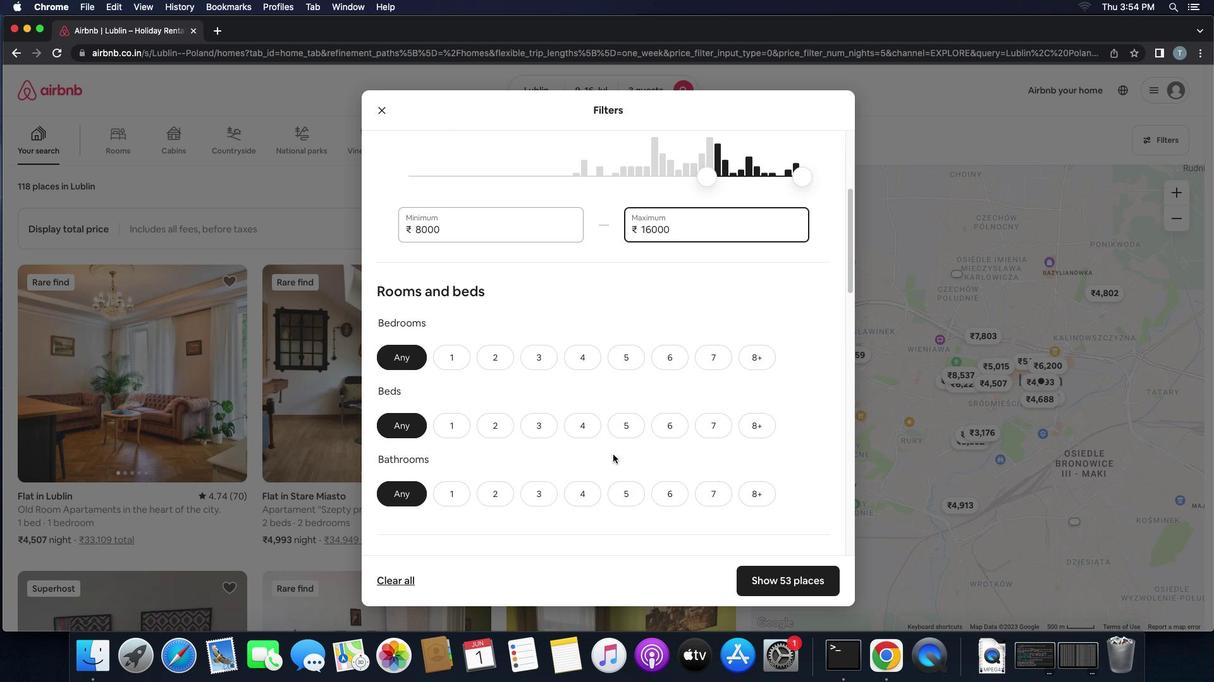 
Action: Mouse scrolled (612, 455) with delta (0, 0)
Screenshot: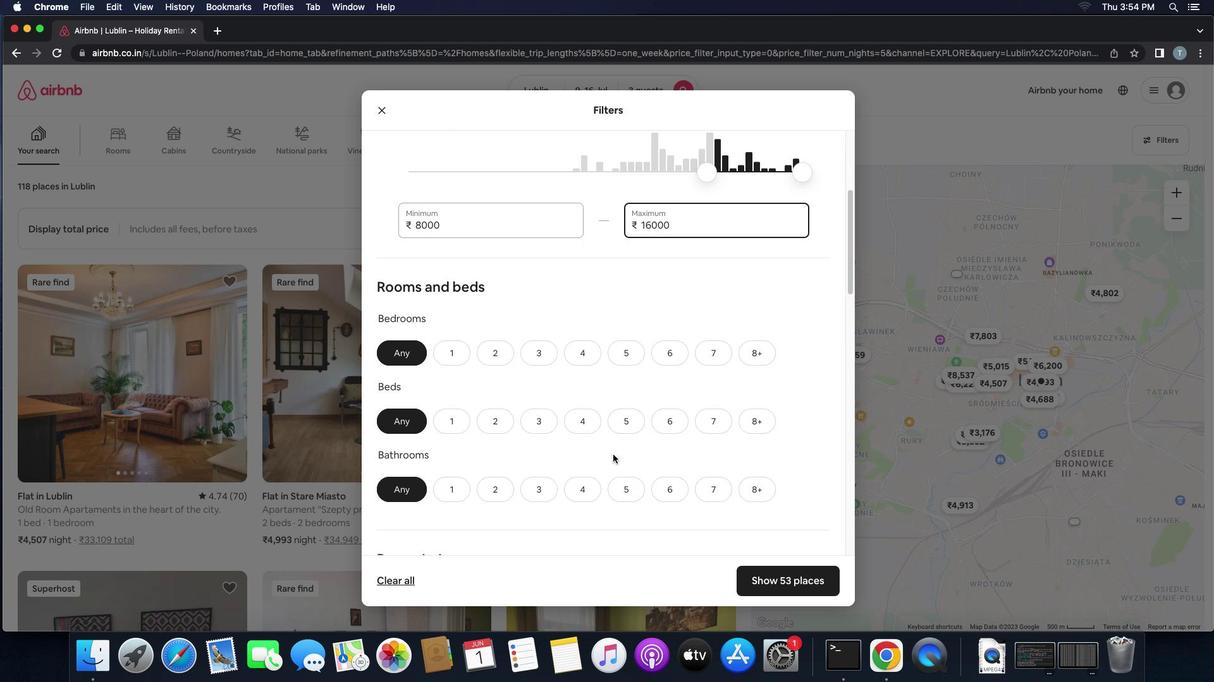 
Action: Mouse moved to (602, 439)
Screenshot: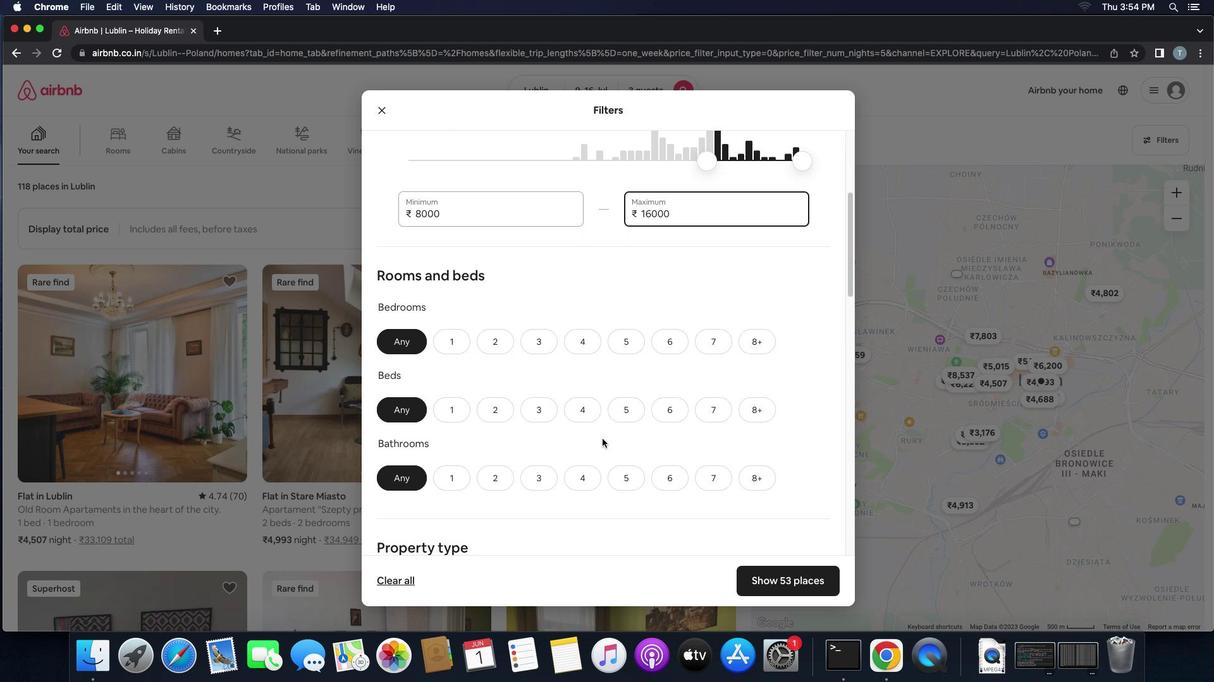 
Action: Mouse scrolled (602, 439) with delta (0, 0)
Screenshot: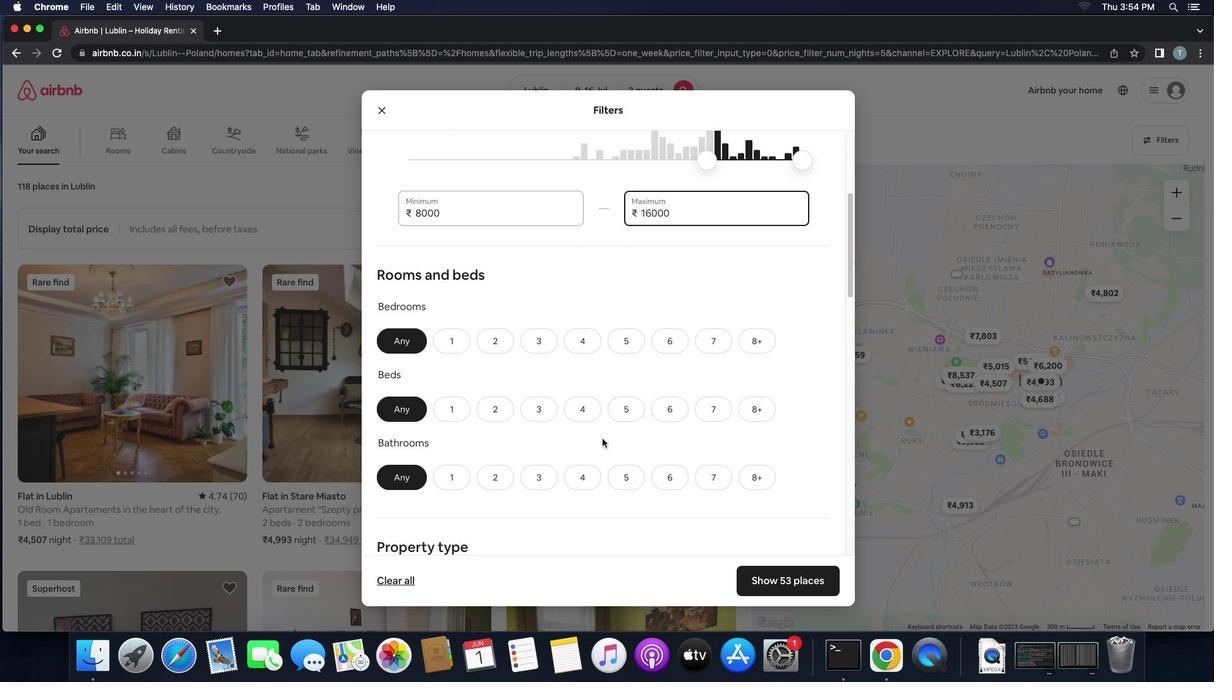 
Action: Mouse scrolled (602, 439) with delta (0, 0)
Screenshot: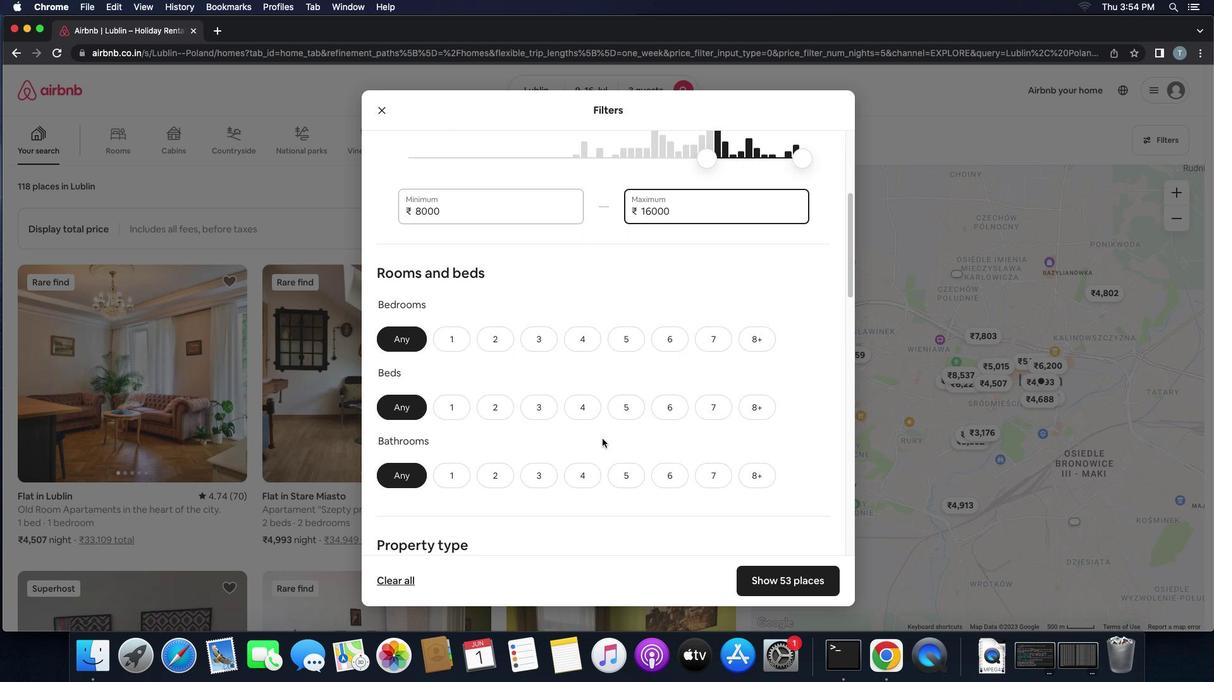 
Action: Mouse moved to (490, 321)
Screenshot: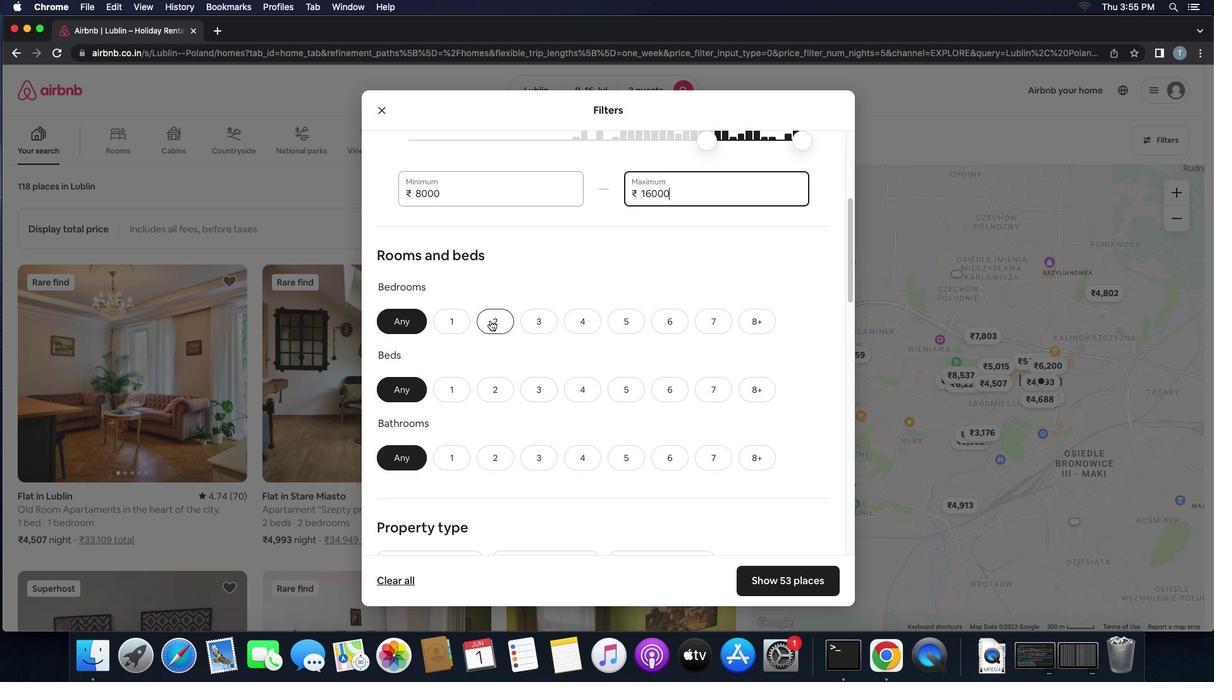 
Action: Mouse pressed left at (490, 321)
Screenshot: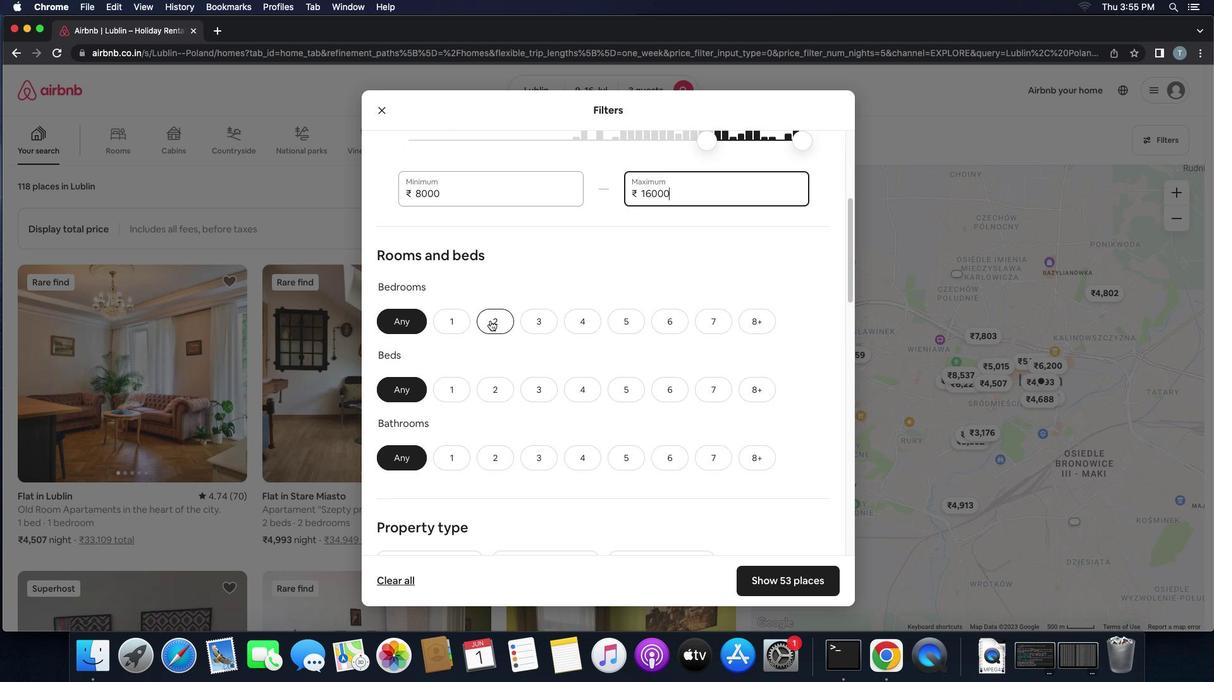 
Action: Mouse moved to (498, 384)
Screenshot: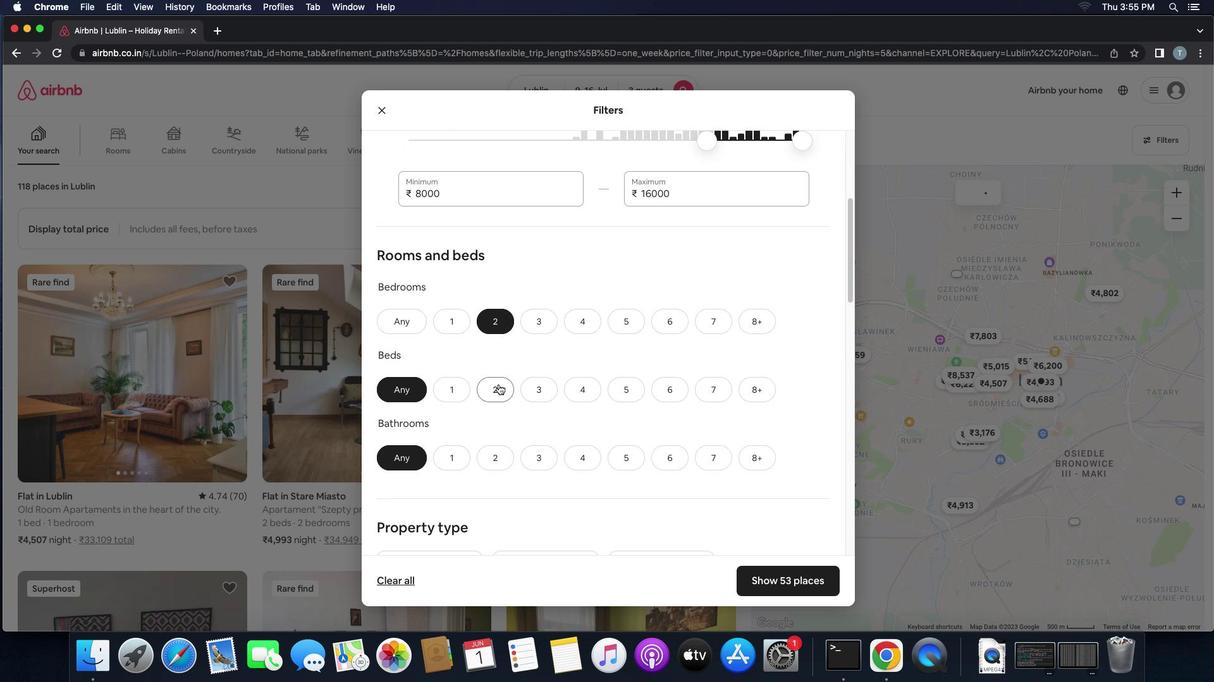 
Action: Mouse pressed left at (498, 384)
Screenshot: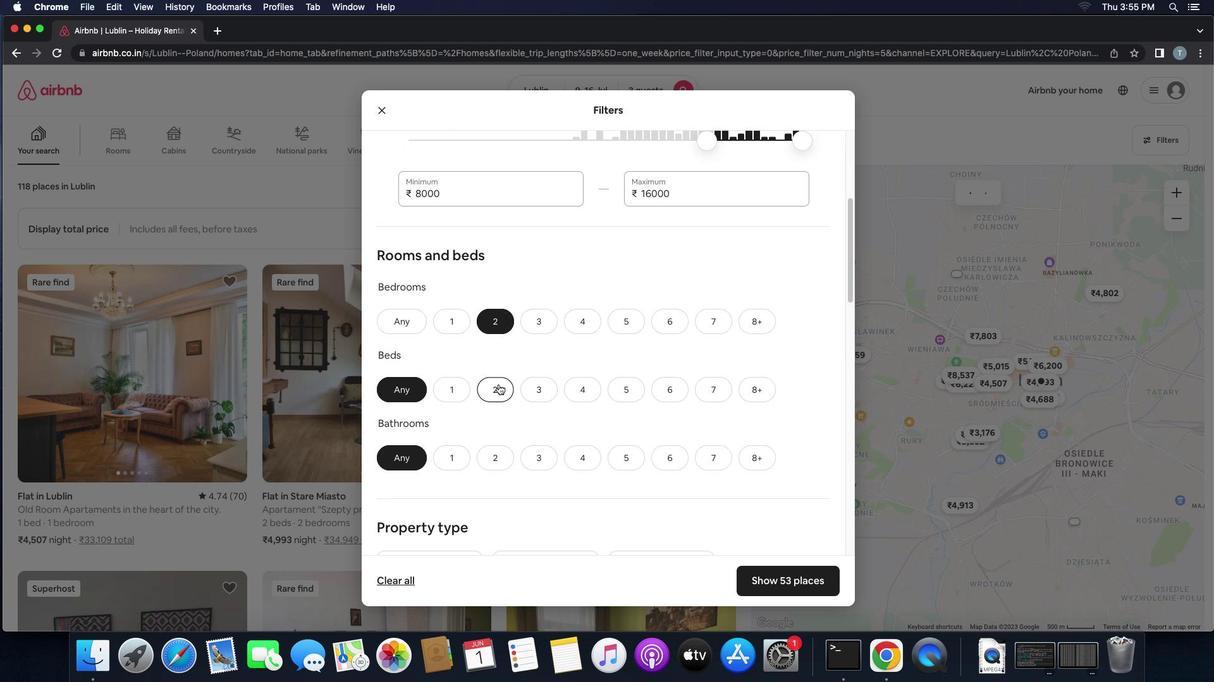 
Action: Mouse moved to (457, 459)
Screenshot: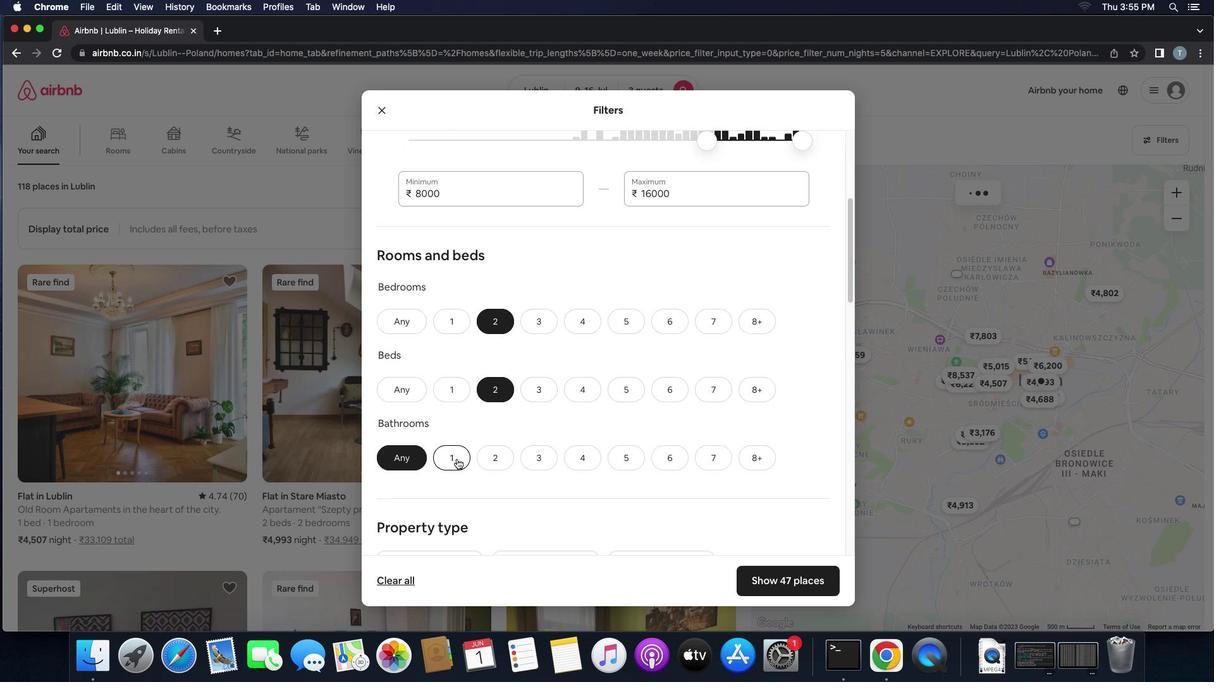 
Action: Mouse pressed left at (457, 459)
Screenshot: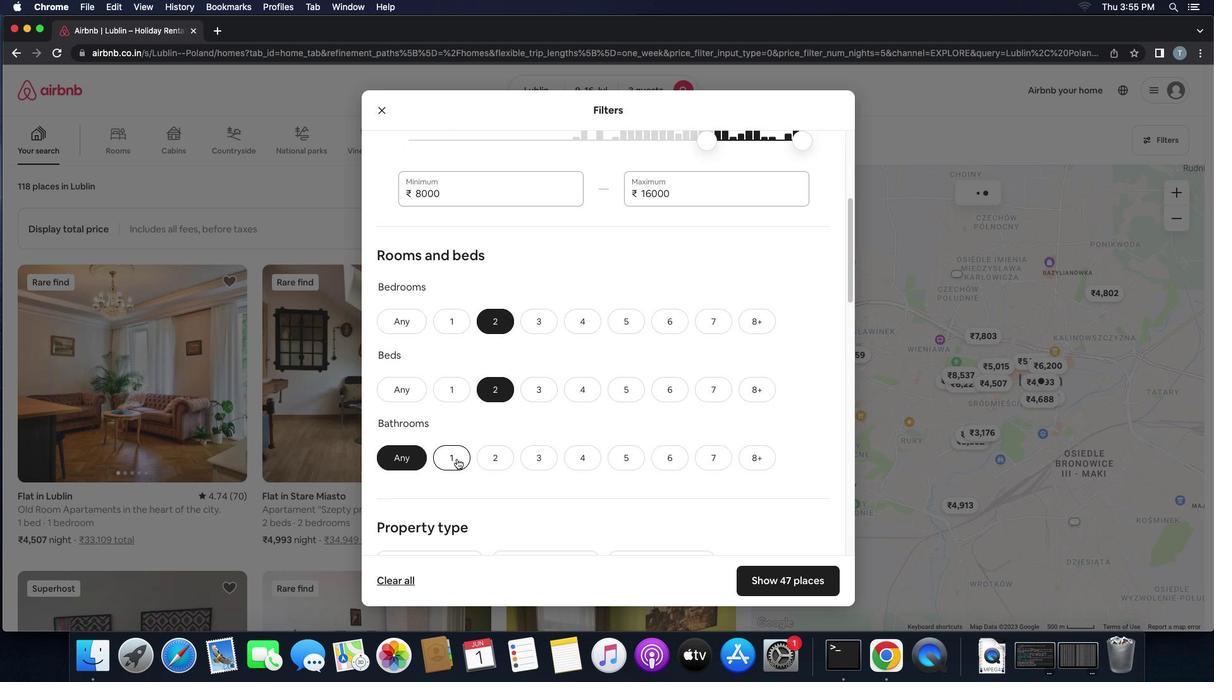 
Action: Mouse moved to (552, 419)
Screenshot: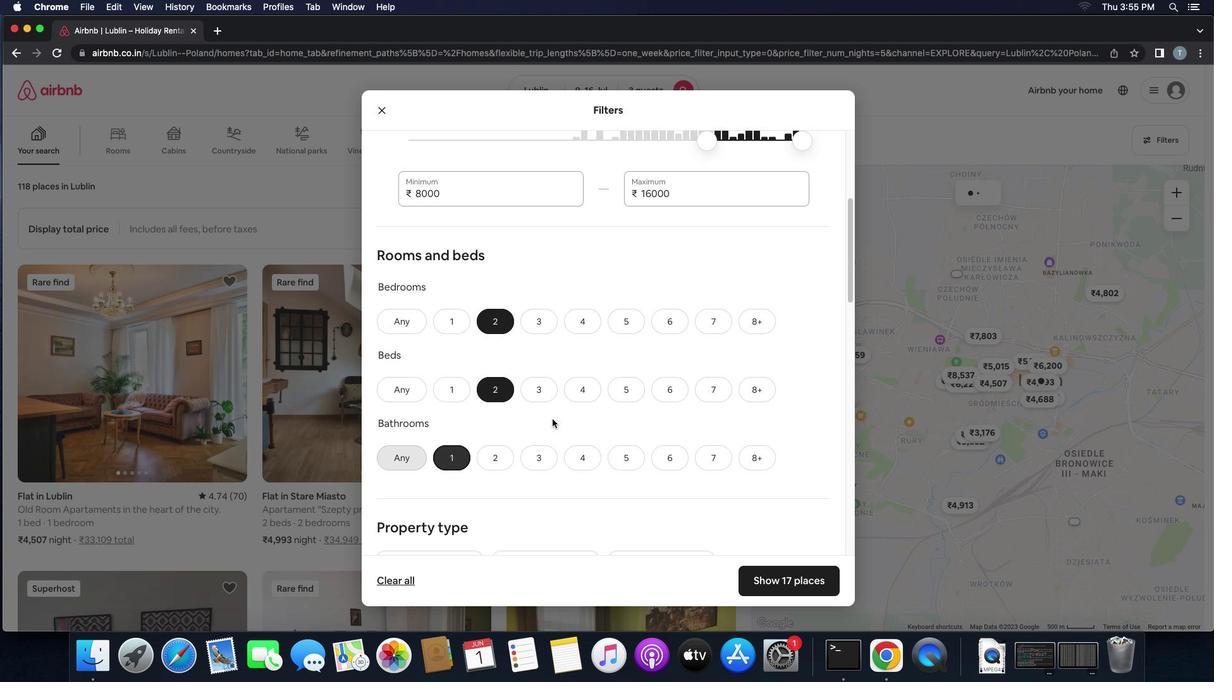
Action: Mouse scrolled (552, 419) with delta (0, 0)
Screenshot: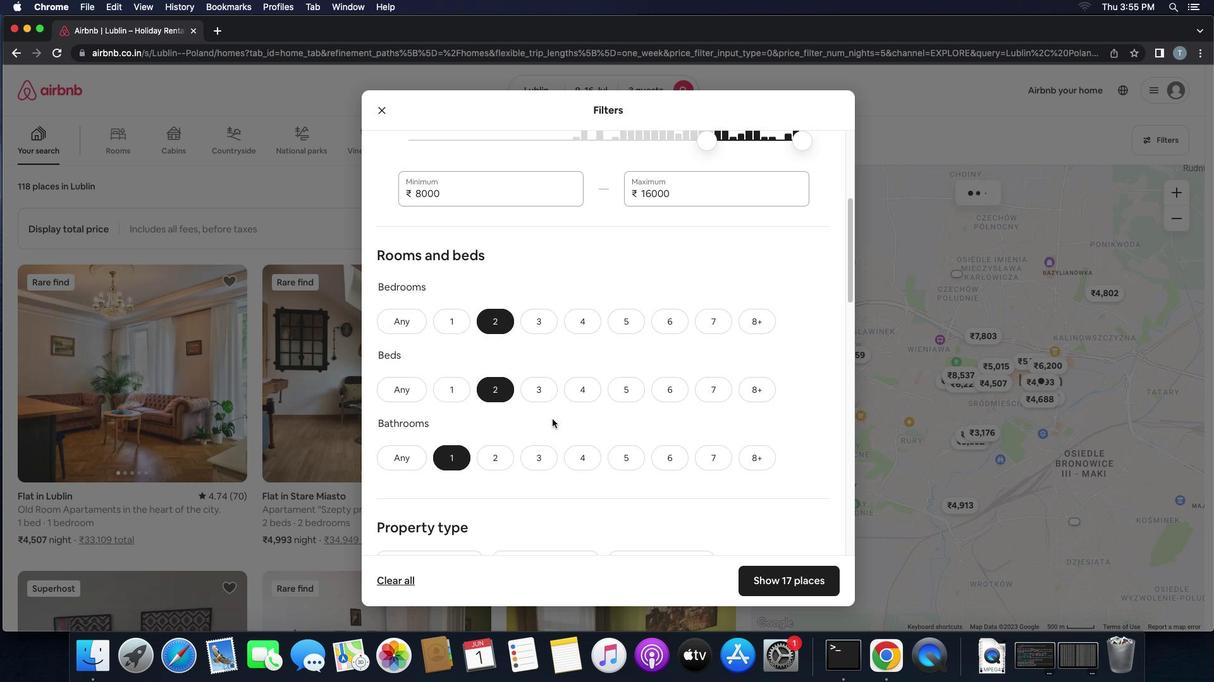 
Action: Mouse scrolled (552, 419) with delta (0, 0)
Screenshot: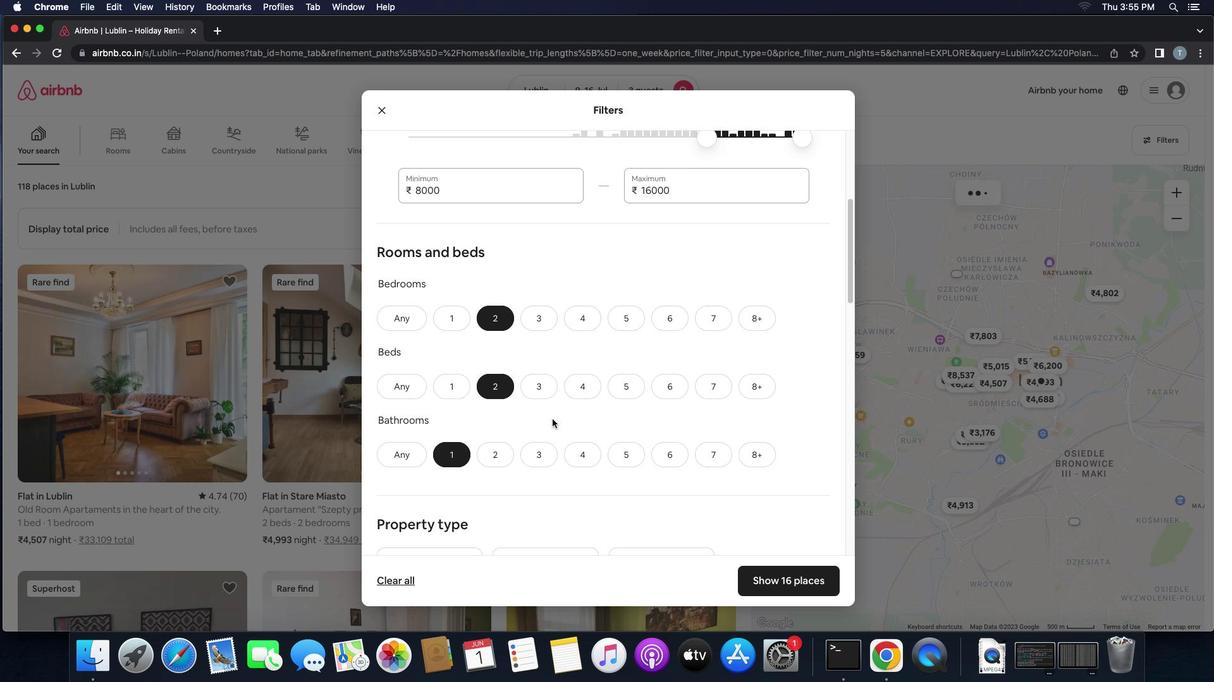 
Action: Mouse scrolled (552, 419) with delta (0, 0)
Screenshot: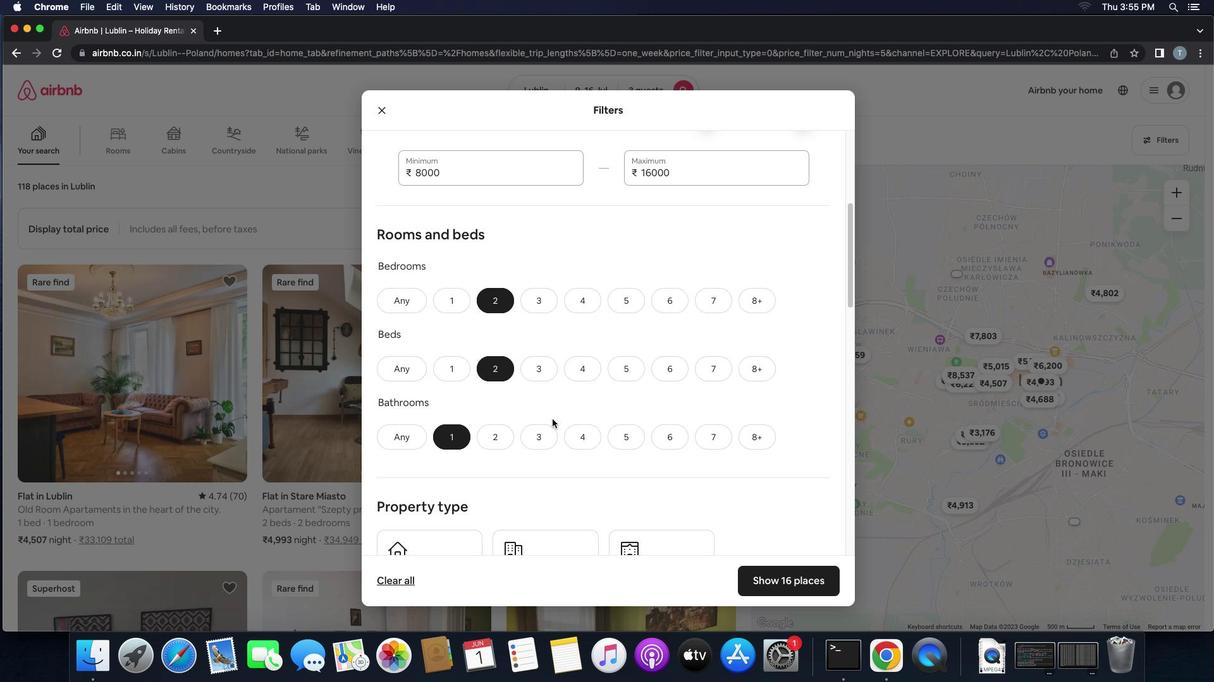 
Action: Mouse scrolled (552, 419) with delta (0, 0)
Screenshot: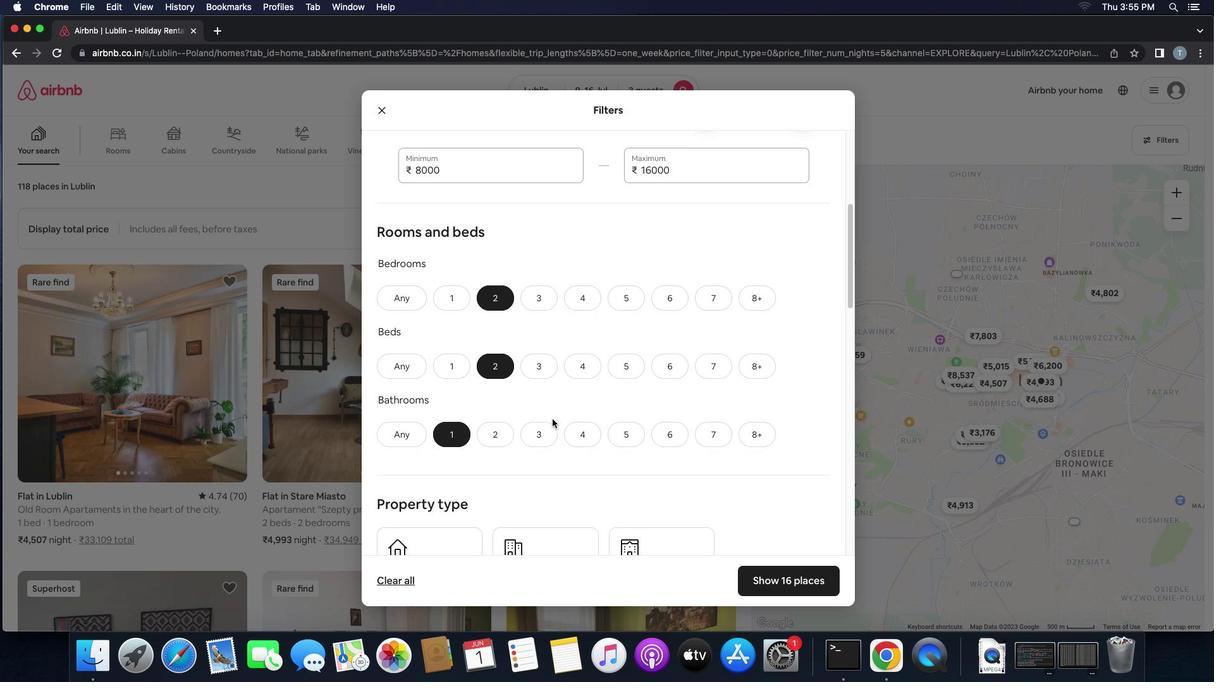 
Action: Mouse moved to (558, 449)
Screenshot: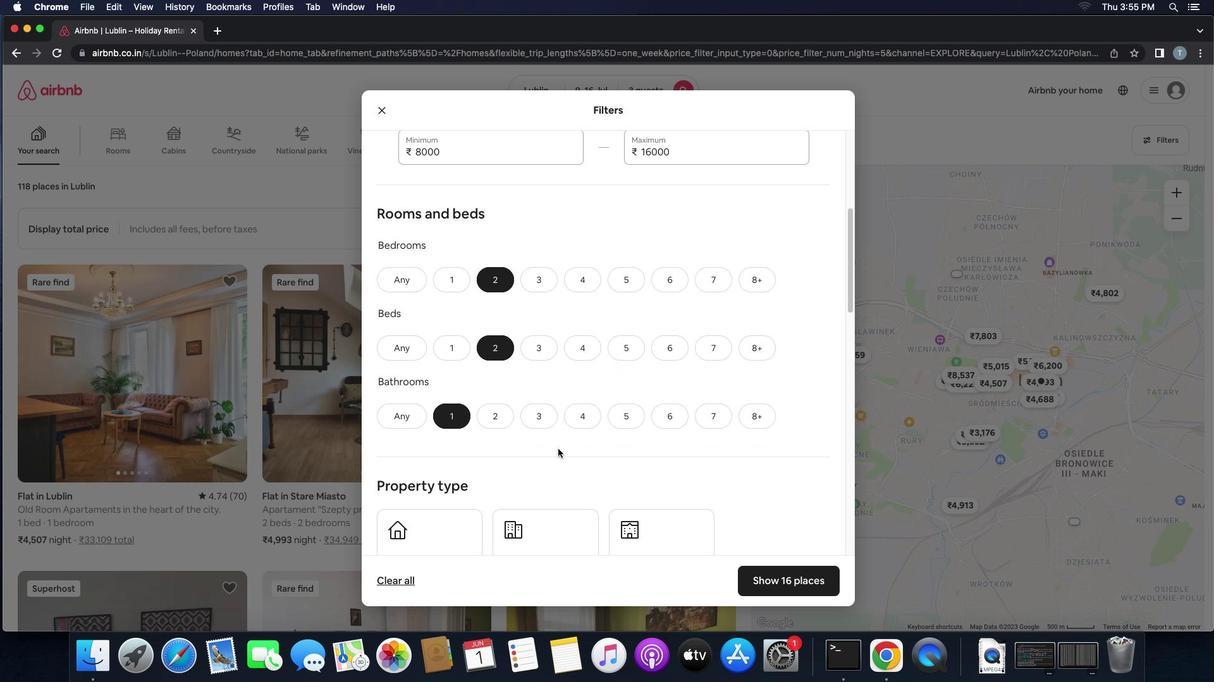 
Action: Mouse scrolled (558, 449) with delta (0, 0)
Screenshot: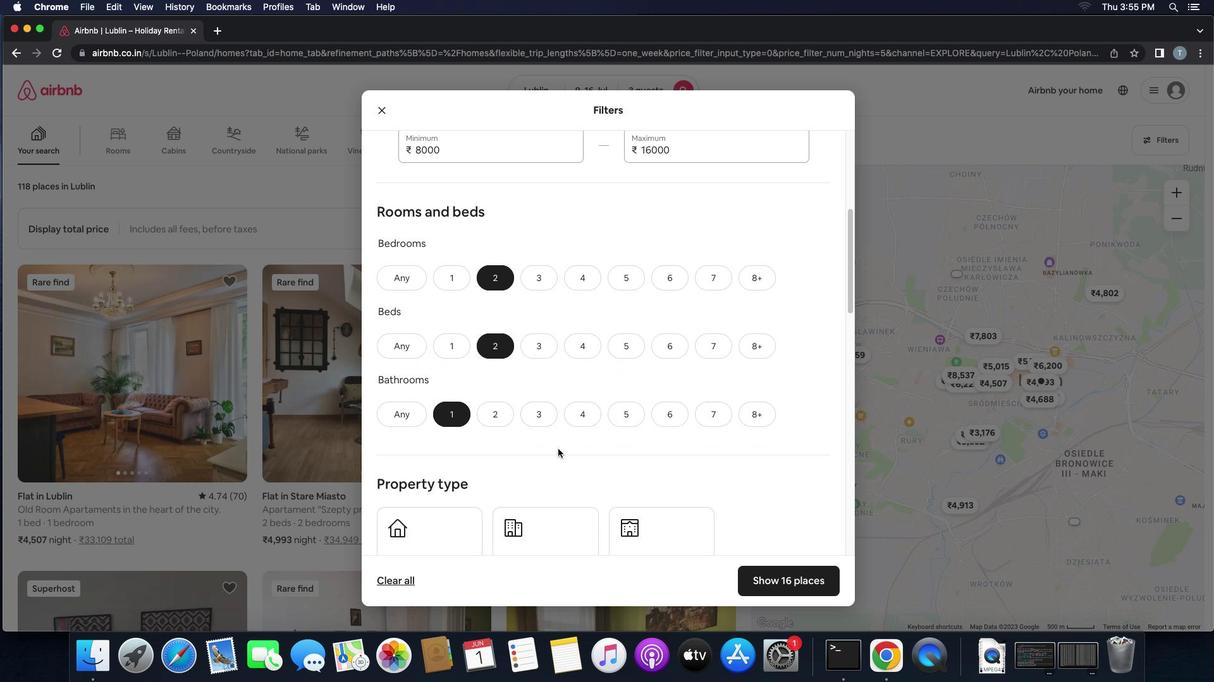 
Action: Mouse scrolled (558, 449) with delta (0, 0)
Screenshot: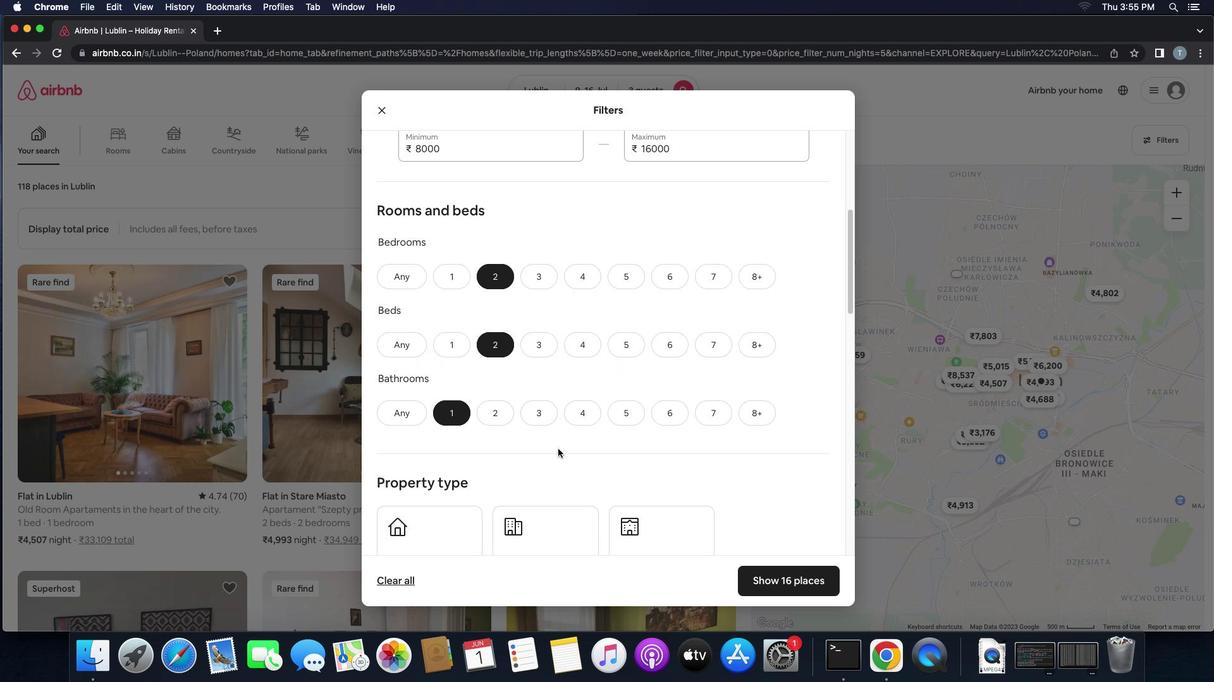 
Action: Mouse scrolled (558, 449) with delta (0, 0)
Screenshot: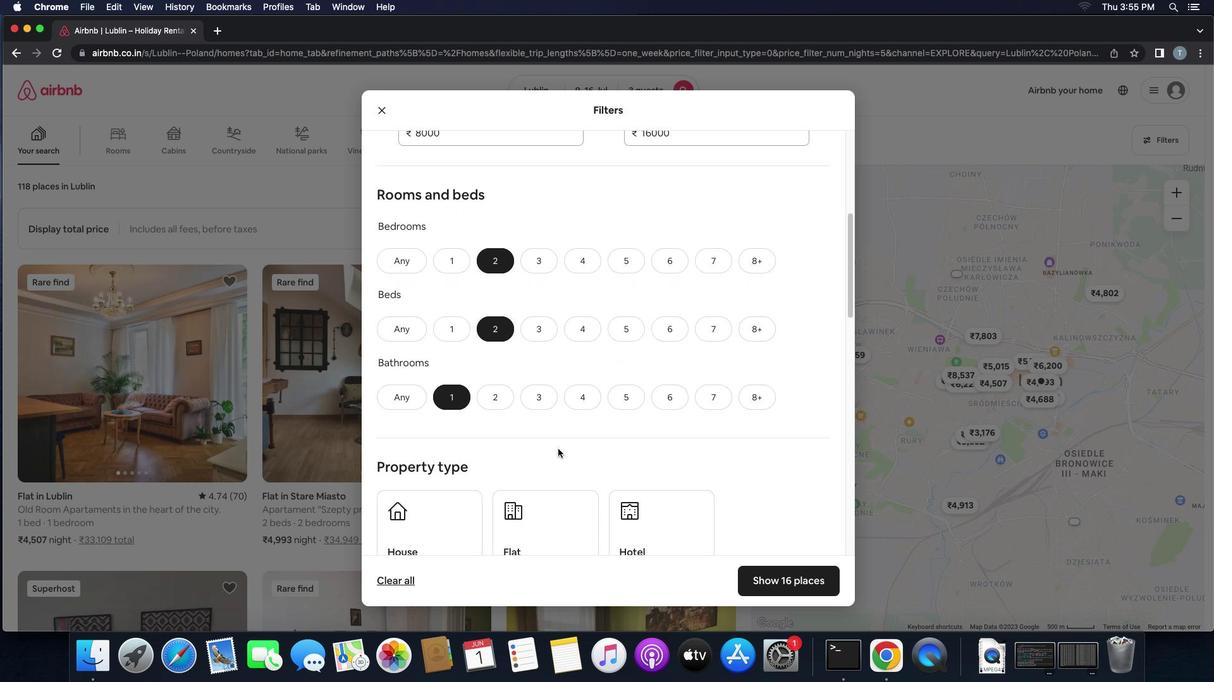 
Action: Mouse scrolled (558, 449) with delta (0, 0)
Screenshot: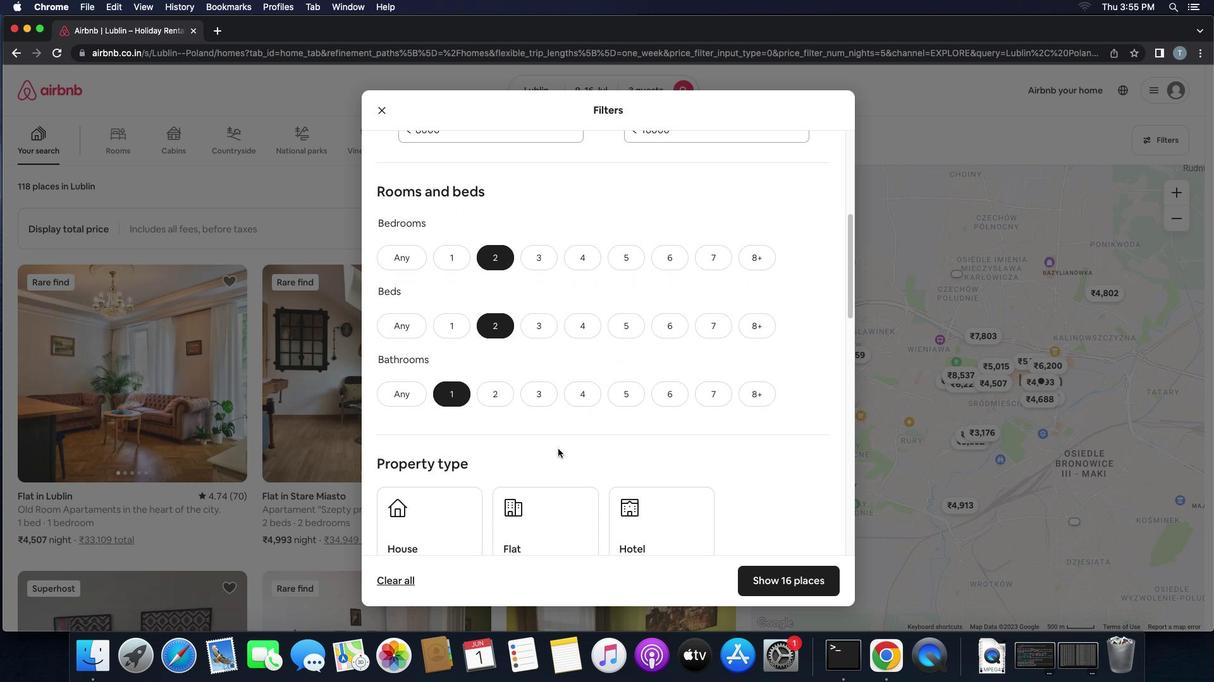 
Action: Mouse scrolled (558, 449) with delta (0, 0)
Screenshot: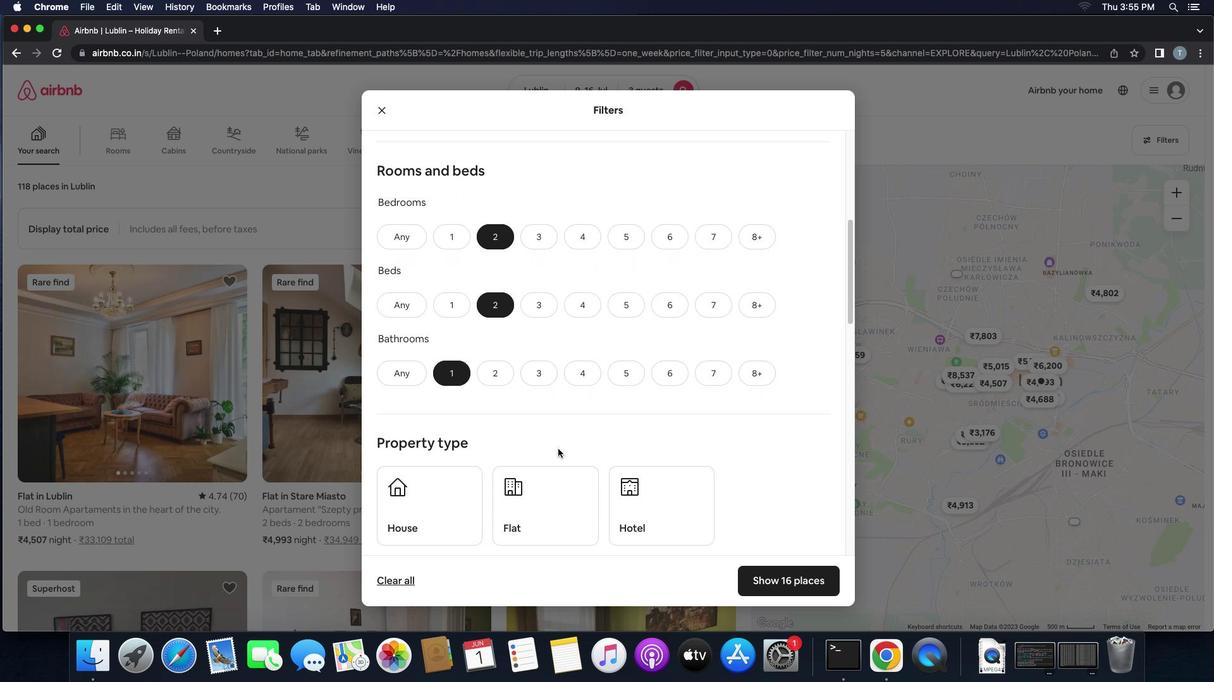 
Action: Mouse scrolled (558, 449) with delta (0, 0)
Screenshot: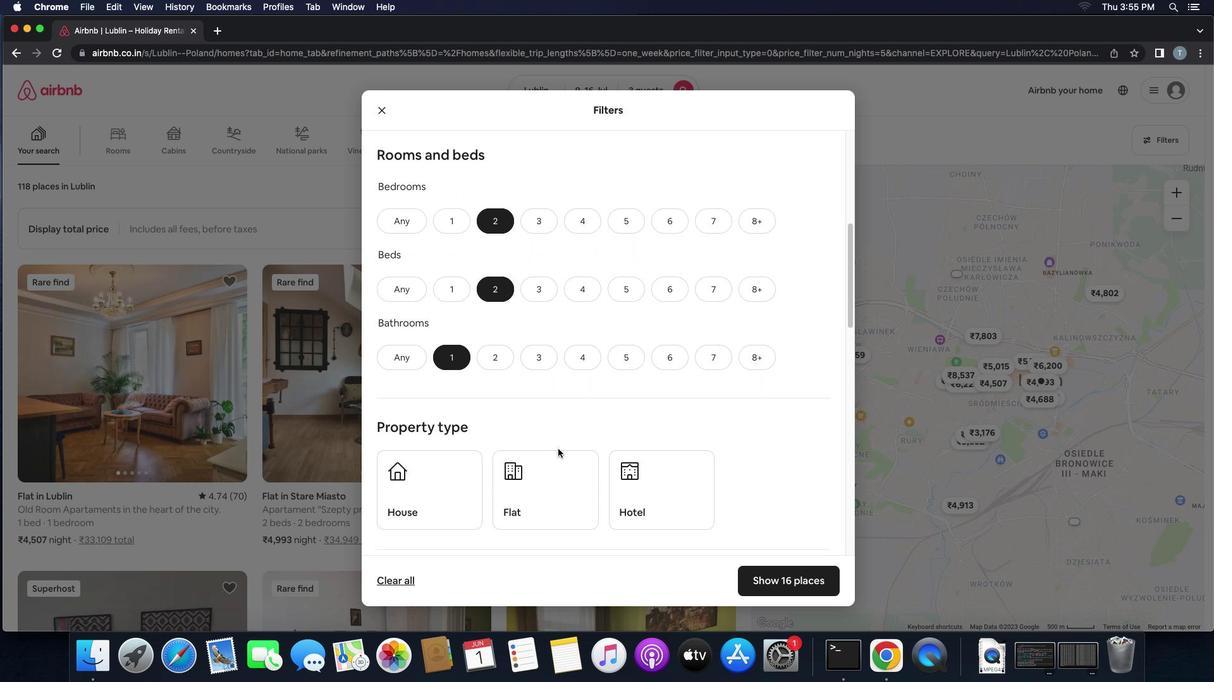 
Action: Mouse scrolled (558, 449) with delta (0, 0)
Screenshot: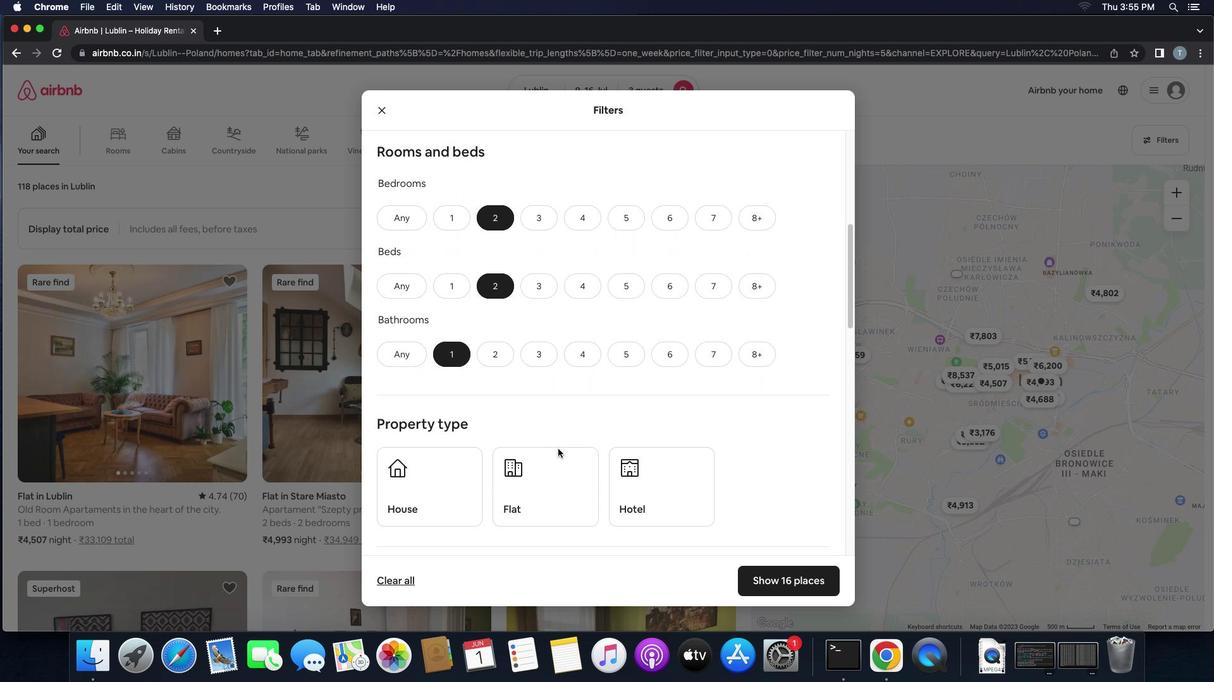 
Action: Mouse scrolled (558, 449) with delta (0, 0)
Screenshot: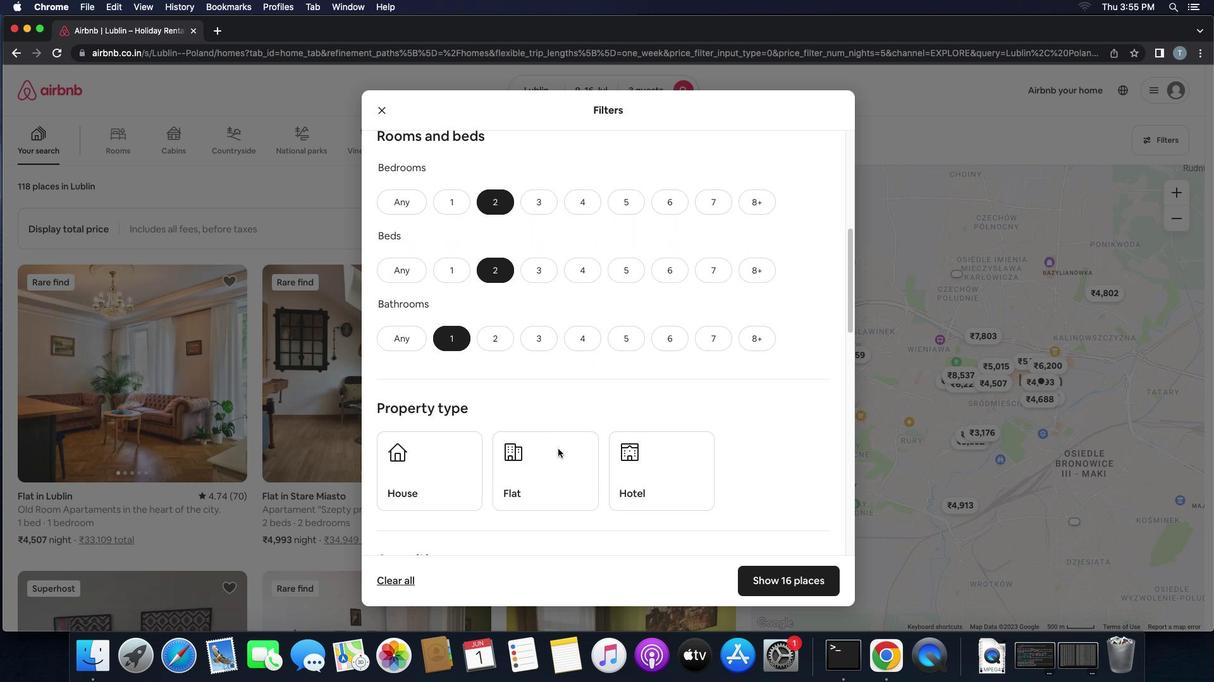 
Action: Mouse scrolled (558, 449) with delta (0, 0)
Screenshot: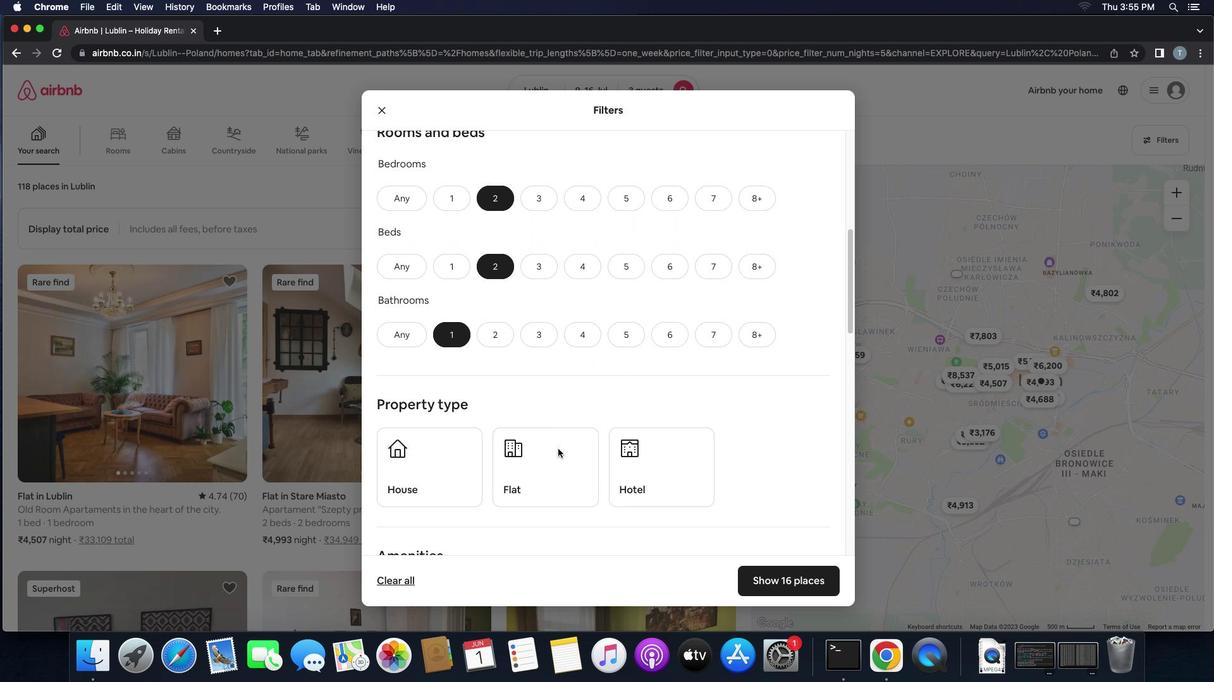 
Action: Mouse scrolled (558, 449) with delta (0, 0)
Screenshot: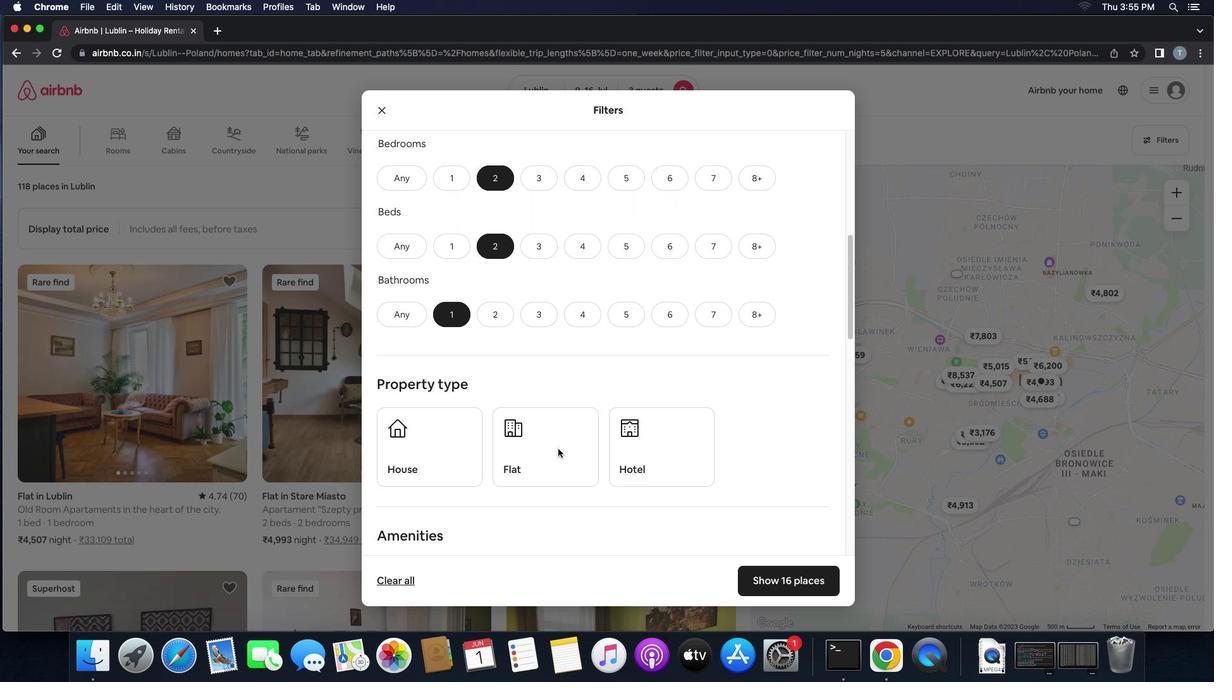 
Action: Mouse scrolled (558, 449) with delta (0, 0)
Screenshot: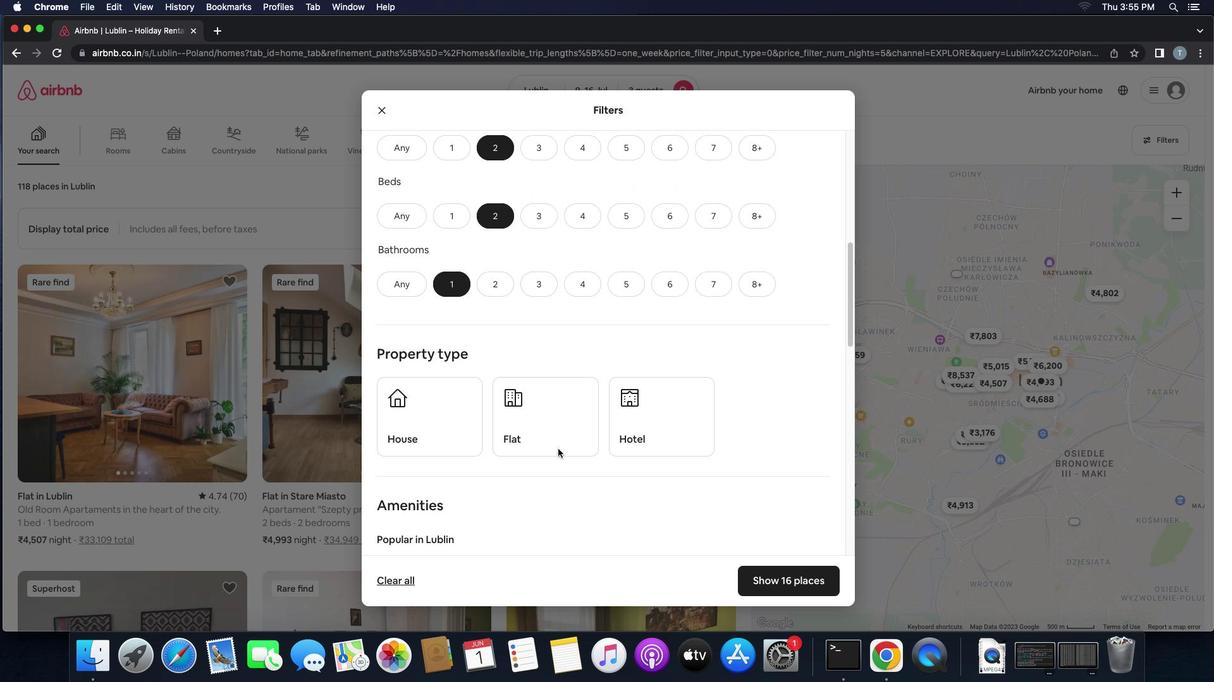 
Action: Mouse scrolled (558, 449) with delta (0, 0)
Screenshot: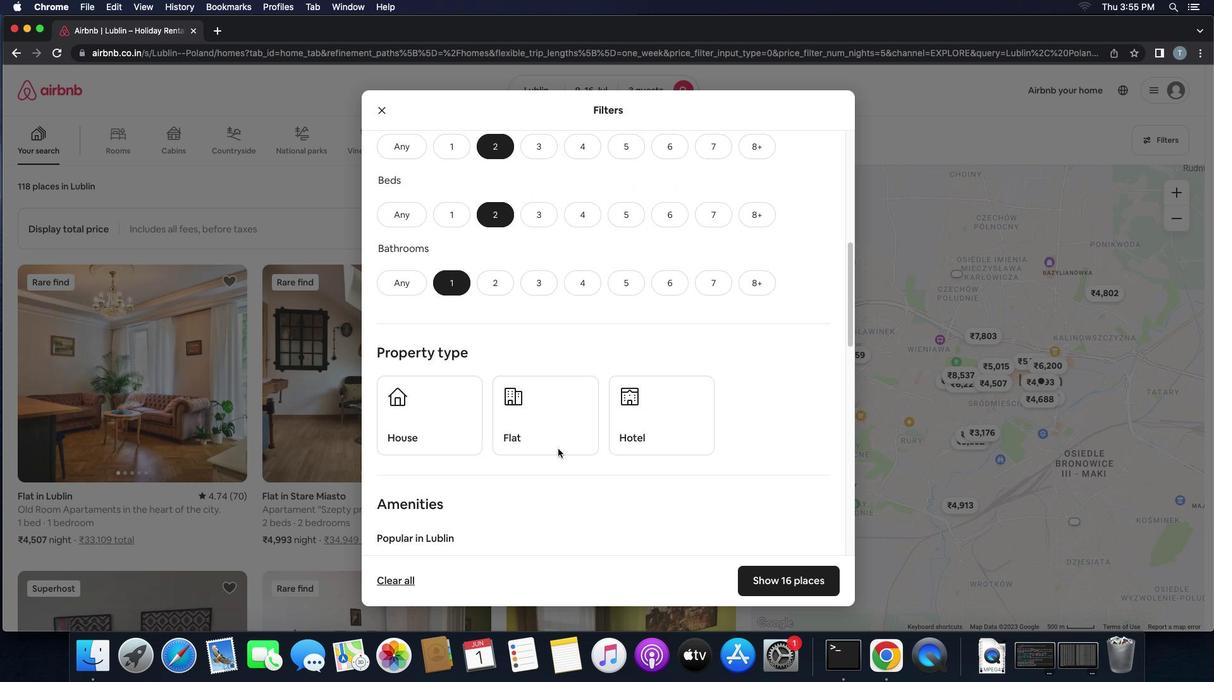 
Action: Mouse scrolled (558, 449) with delta (0, 0)
Screenshot: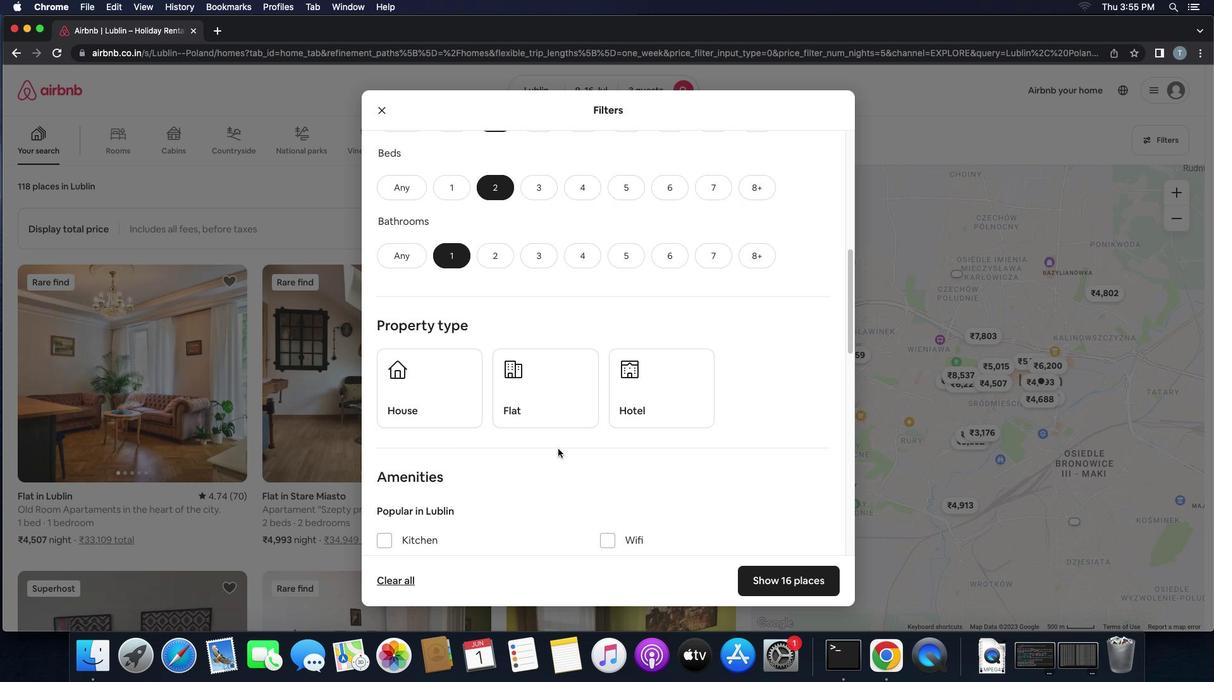 
Action: Mouse moved to (442, 395)
Screenshot: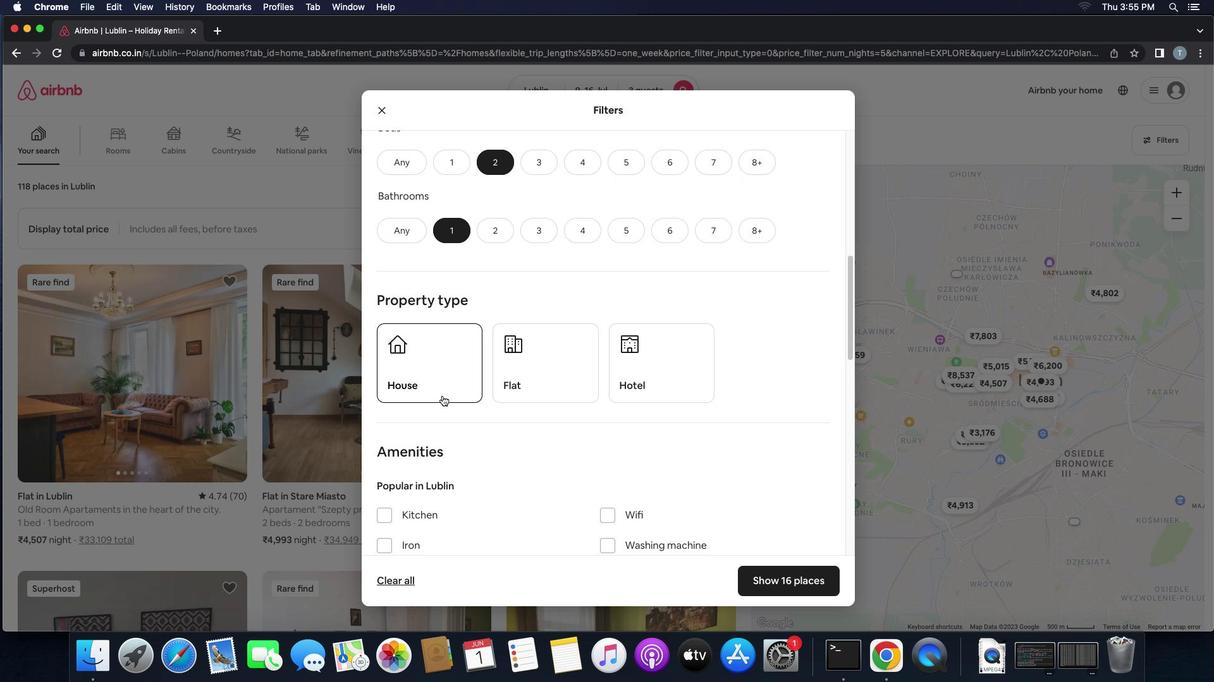 
Action: Mouse pressed left at (442, 395)
Screenshot: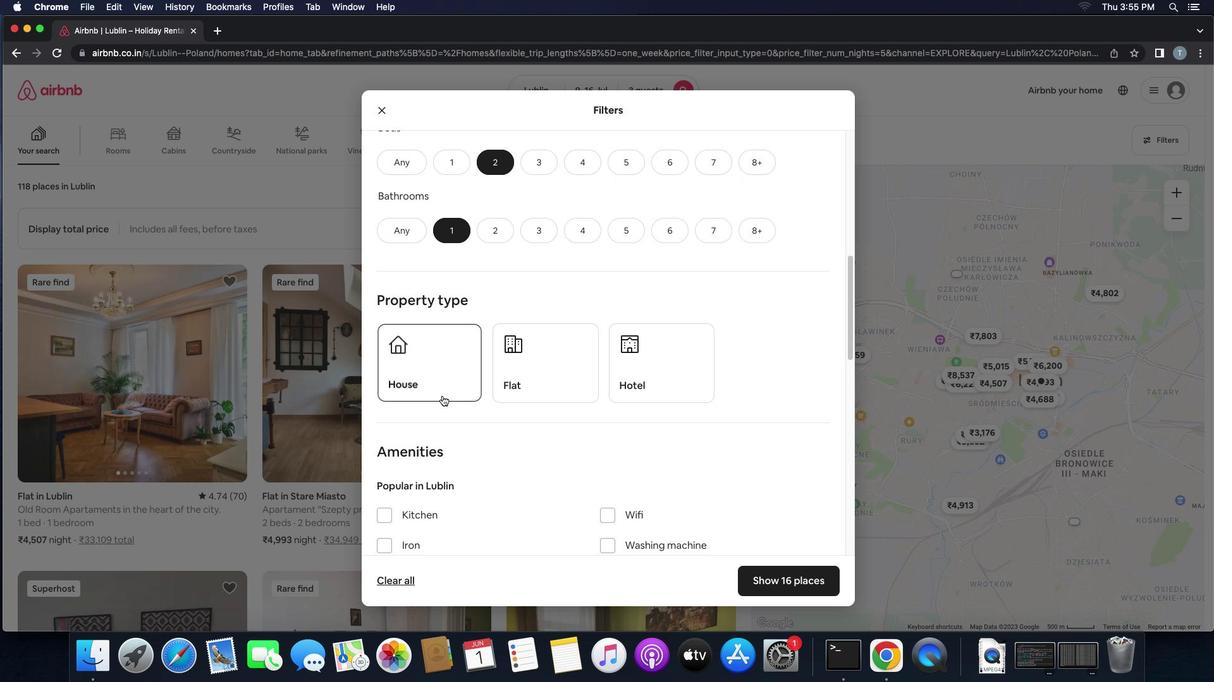 
Action: Mouse moved to (538, 394)
Screenshot: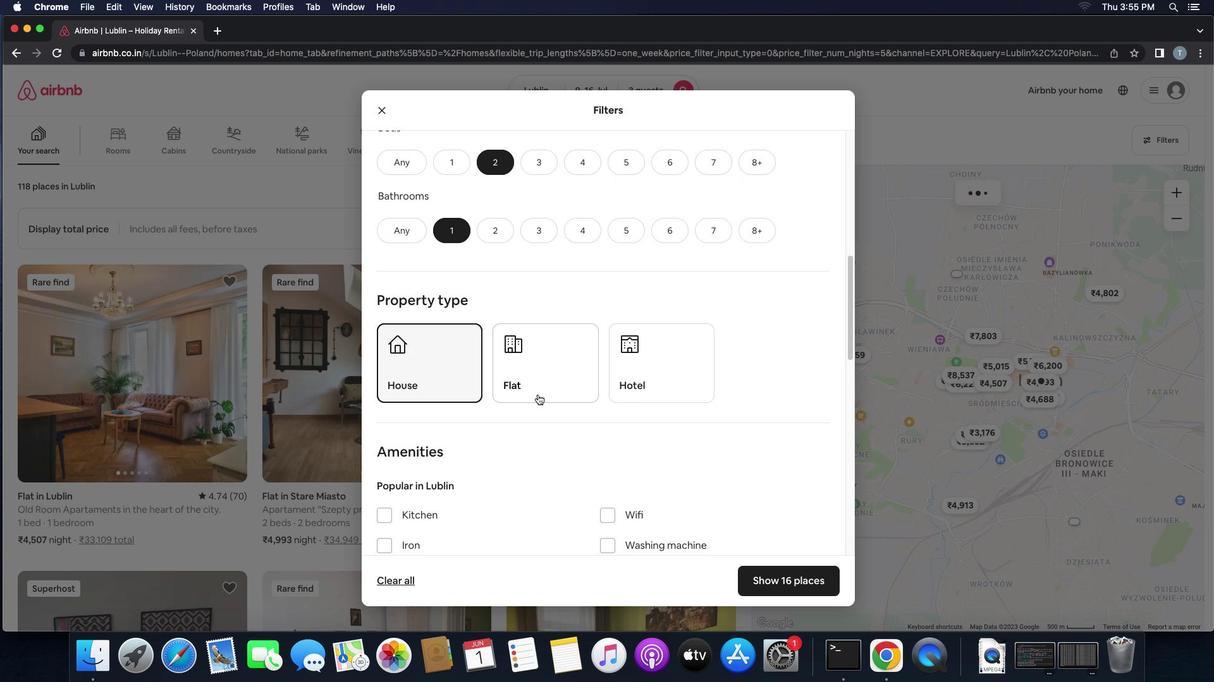 
Action: Mouse pressed left at (538, 394)
Screenshot: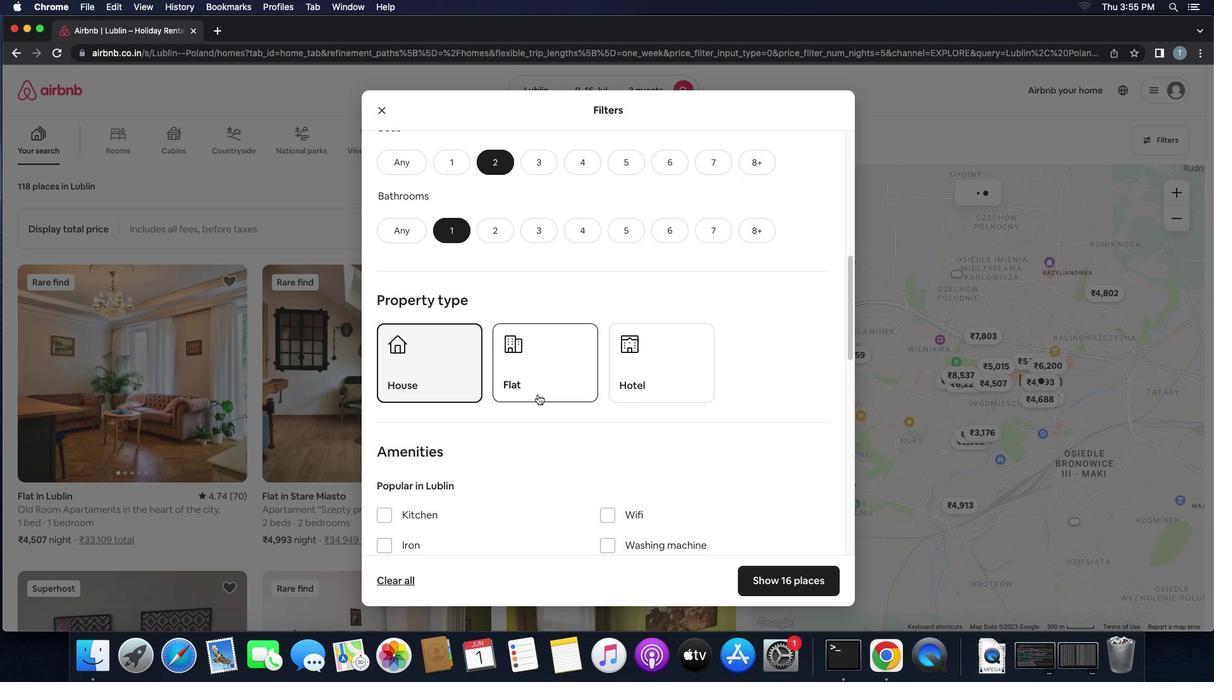 
Action: Mouse moved to (564, 426)
Screenshot: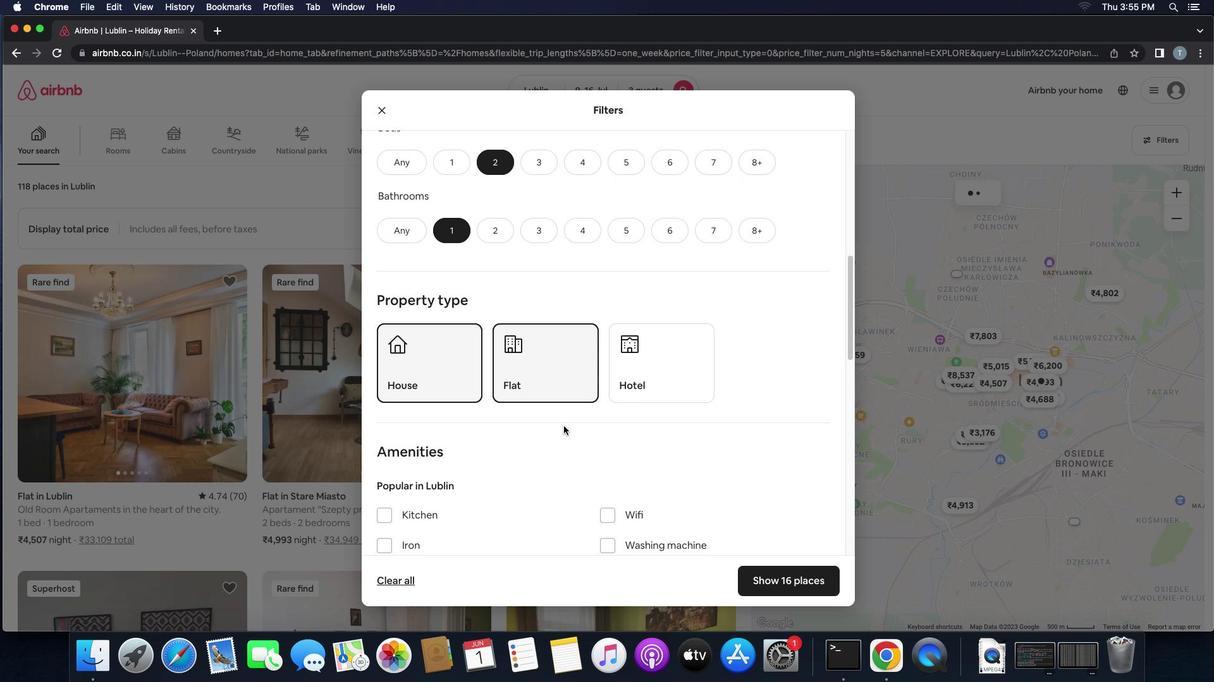 
Action: Mouse scrolled (564, 426) with delta (0, 0)
Screenshot: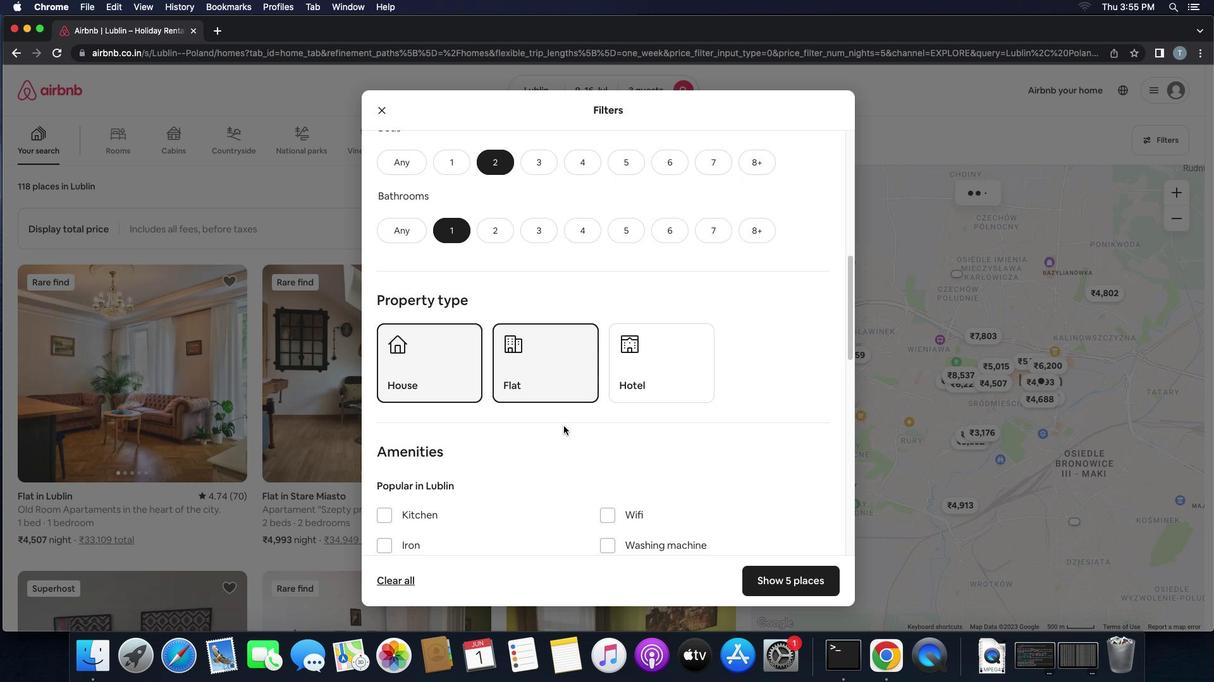 
Action: Mouse scrolled (564, 426) with delta (0, 0)
Screenshot: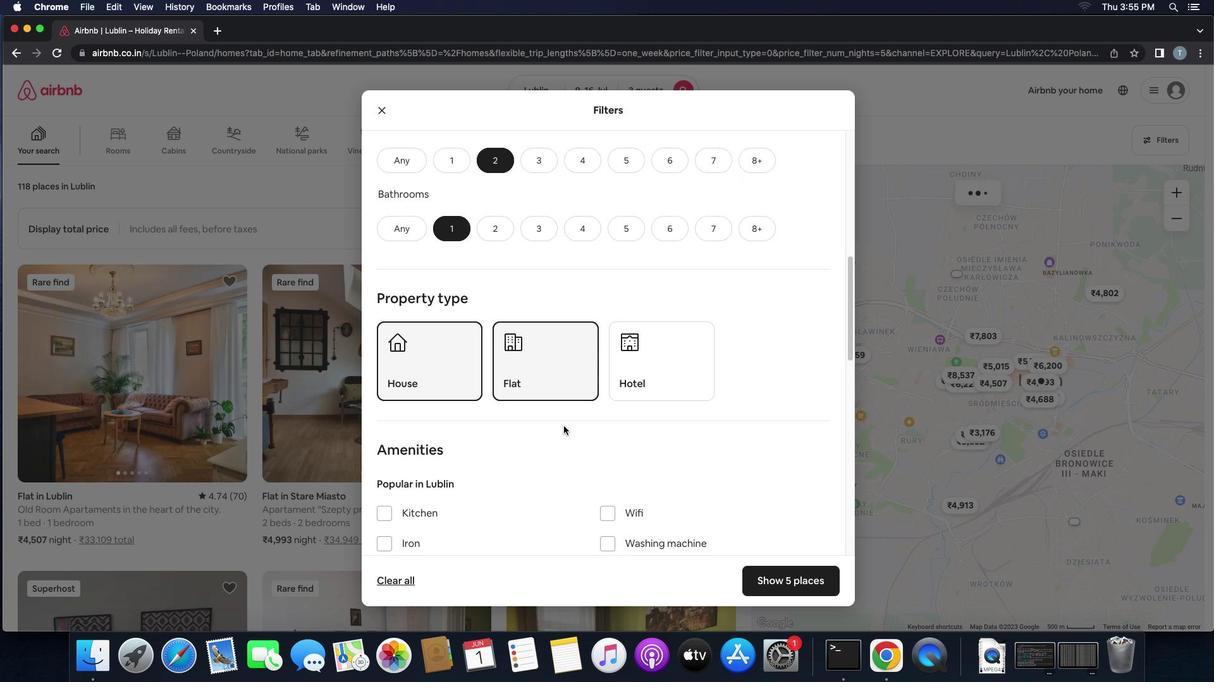 
Action: Mouse scrolled (564, 426) with delta (0, 0)
Screenshot: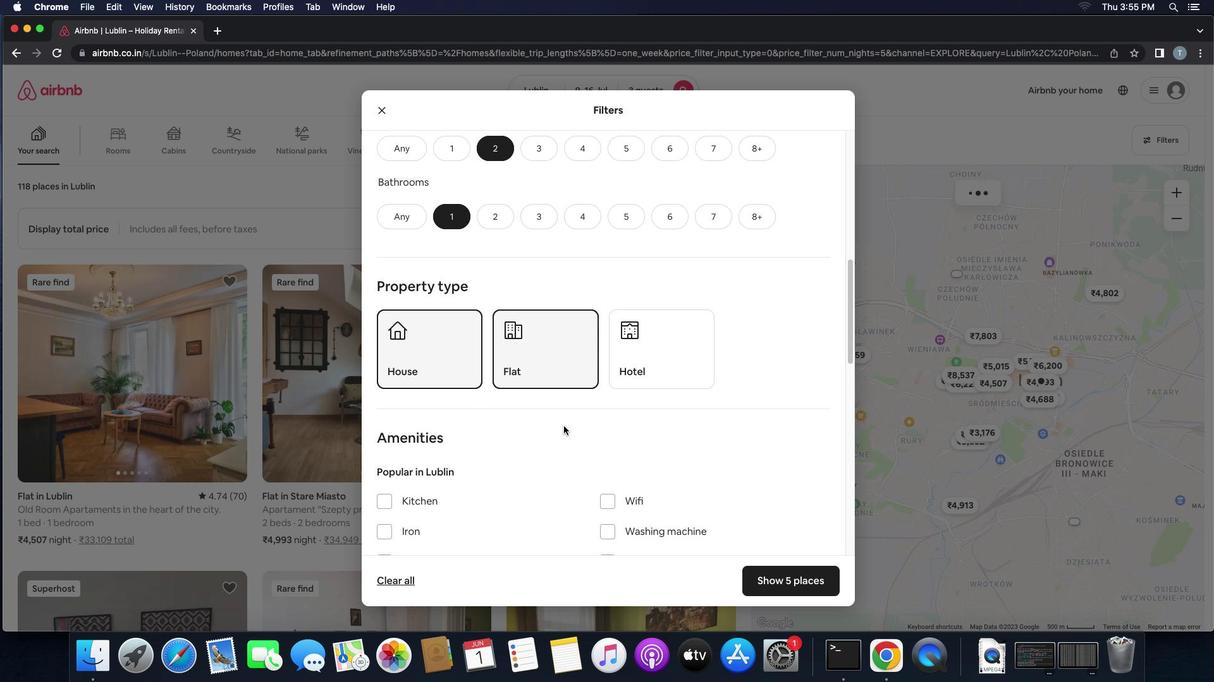 
Action: Mouse scrolled (564, 426) with delta (0, 0)
Screenshot: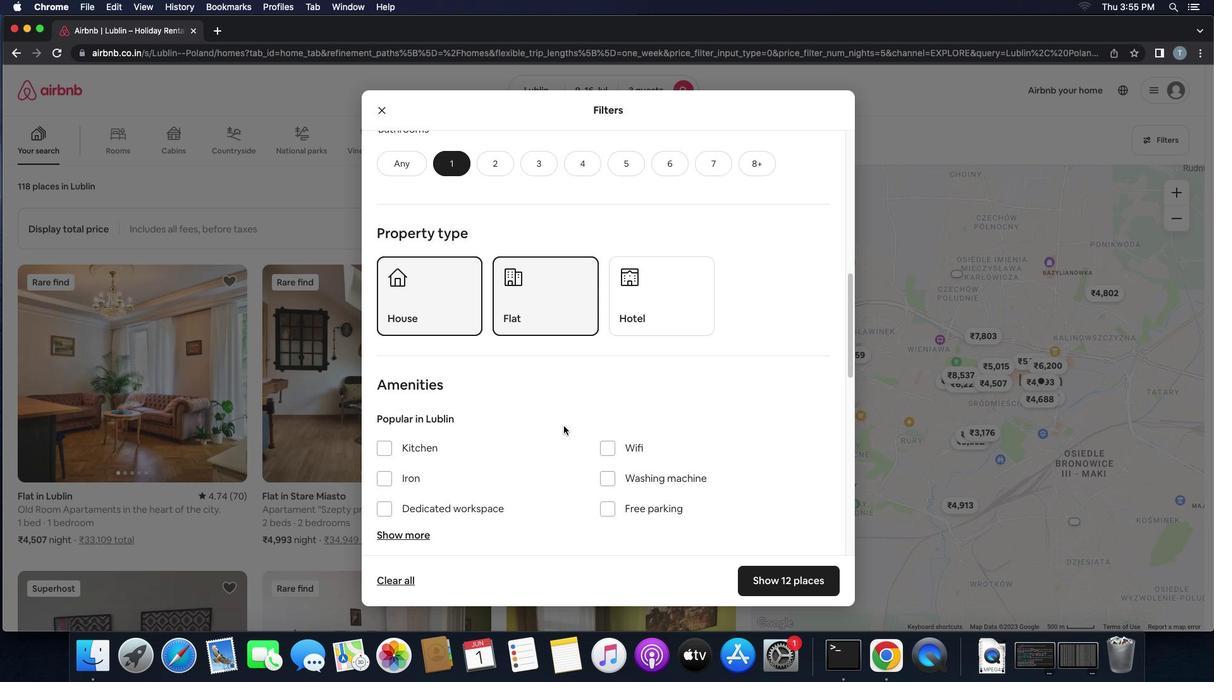 
Action: Mouse scrolled (564, 426) with delta (0, 0)
Screenshot: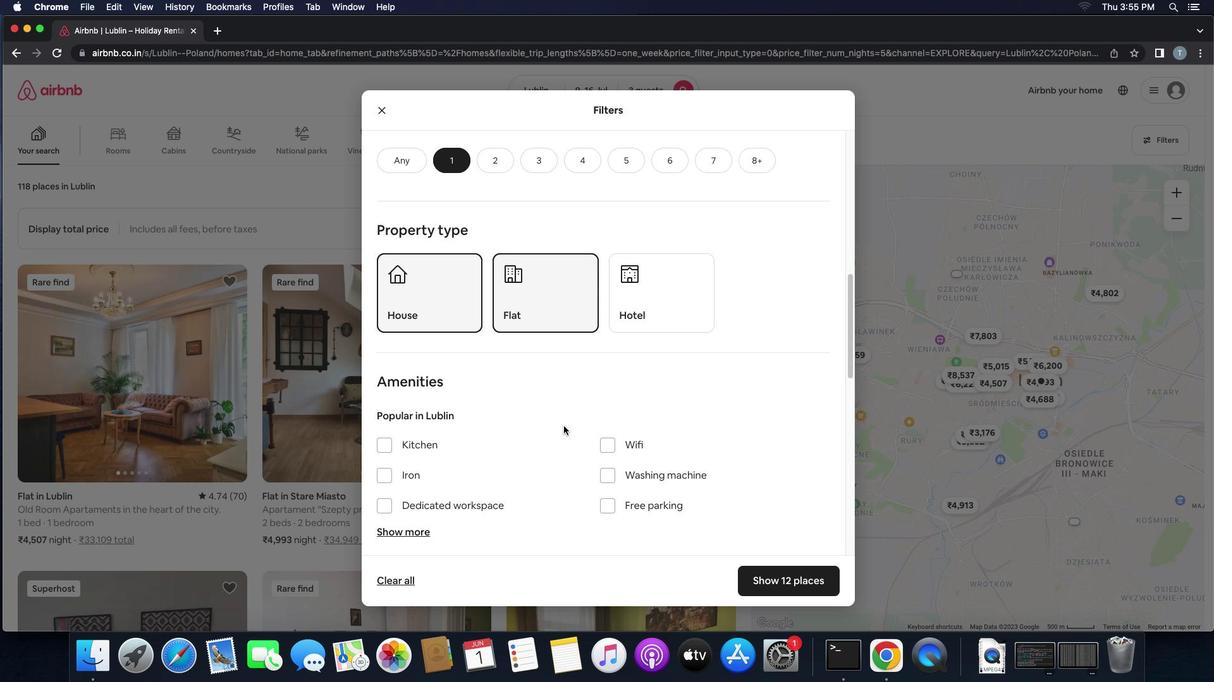 
Action: Mouse scrolled (564, 426) with delta (0, 0)
Screenshot: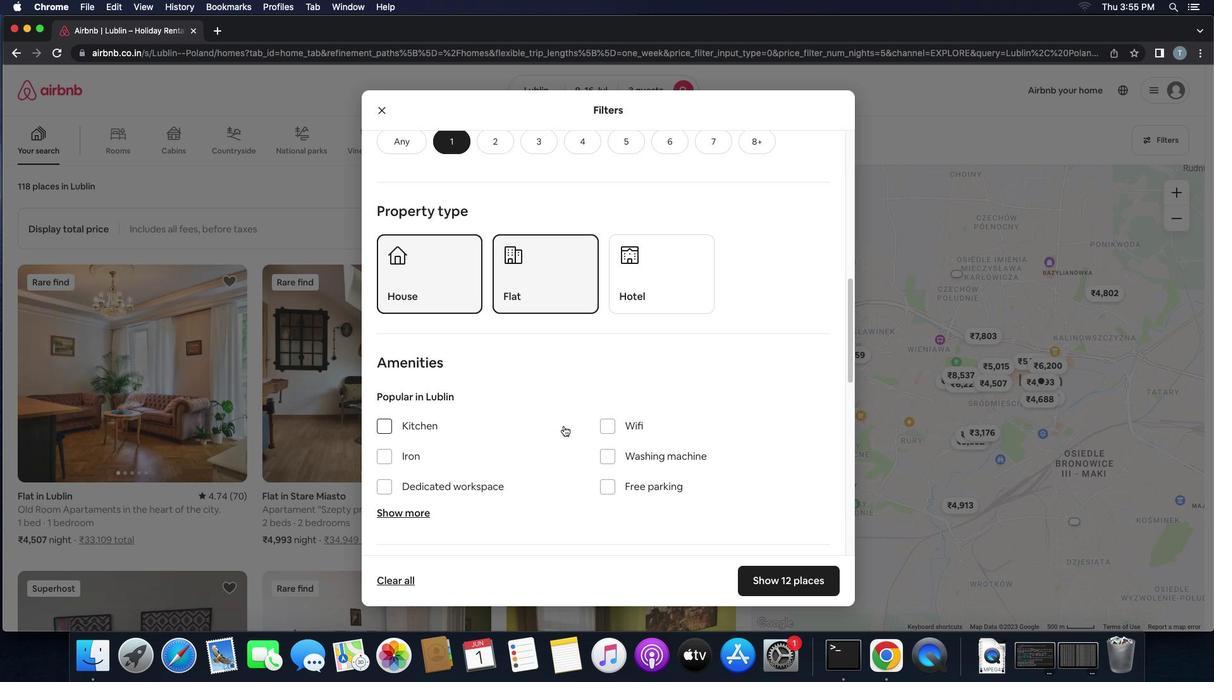 
Action: Mouse scrolled (564, 426) with delta (0, 0)
Screenshot: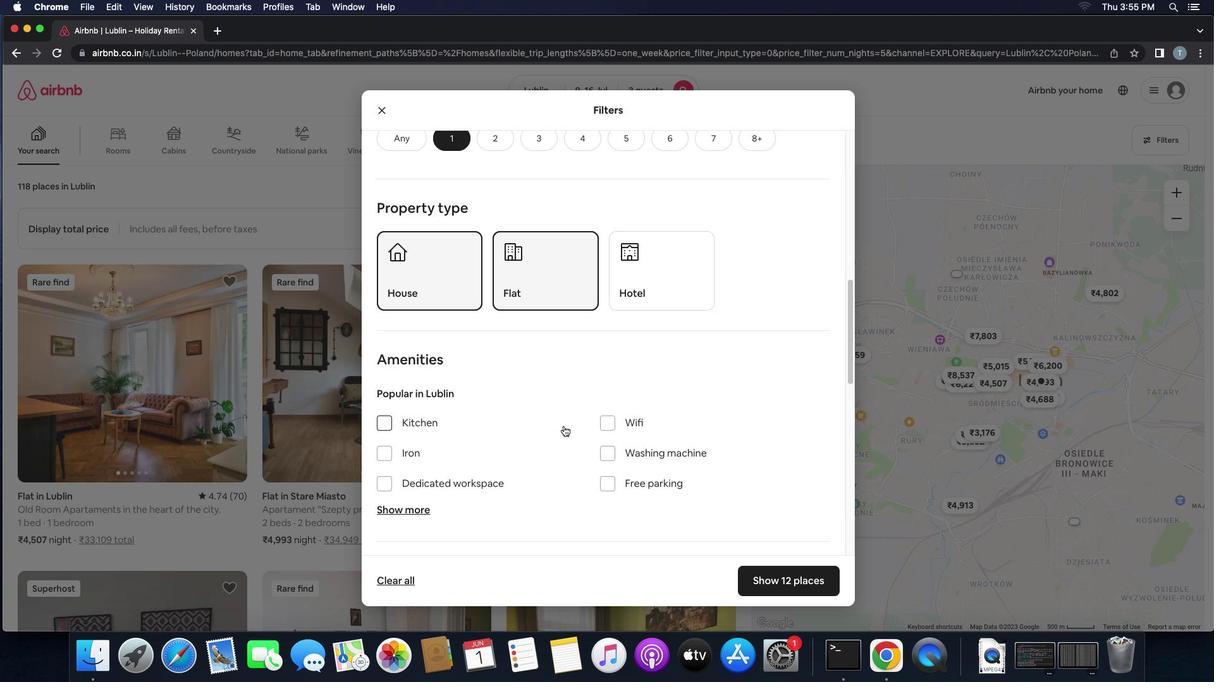 
Action: Mouse scrolled (564, 426) with delta (0, 0)
Screenshot: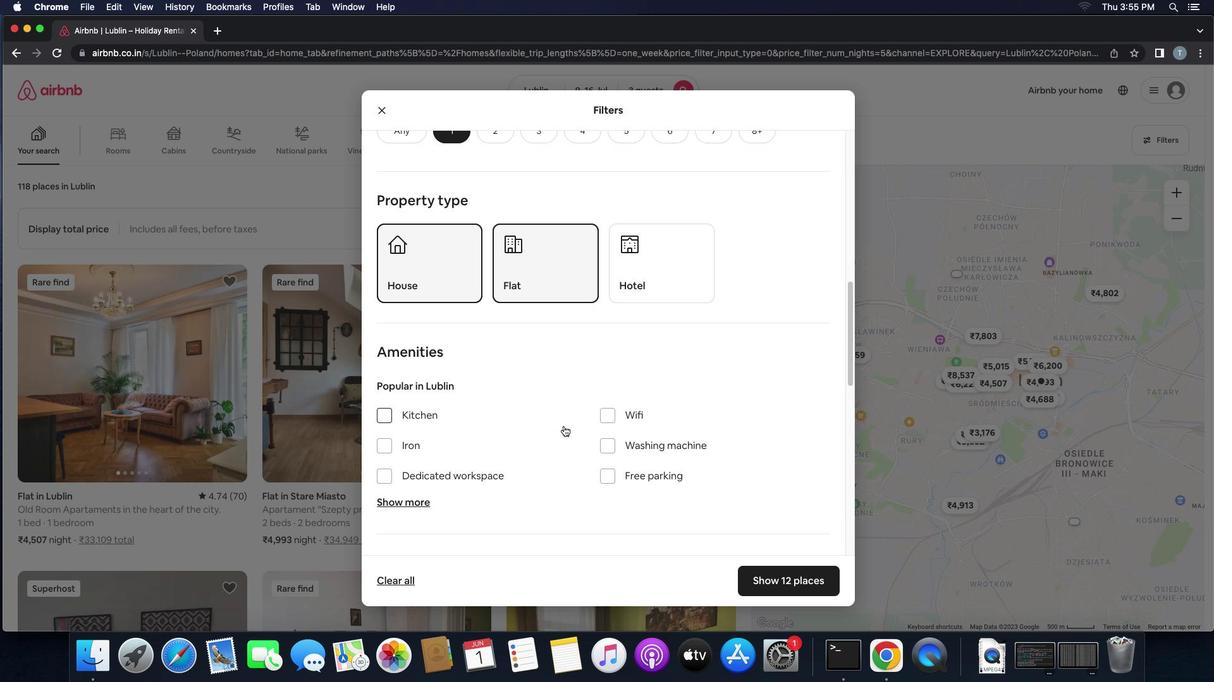 
Action: Mouse moved to (563, 426)
Screenshot: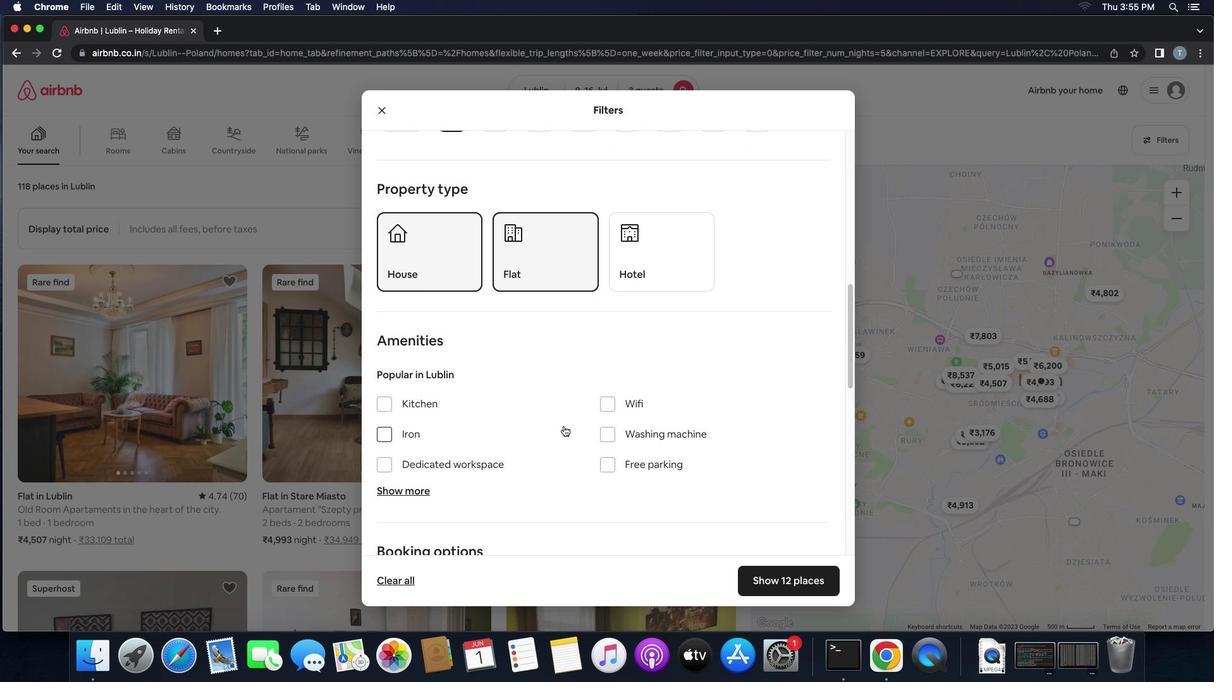 
Action: Mouse scrolled (563, 426) with delta (0, 0)
Screenshot: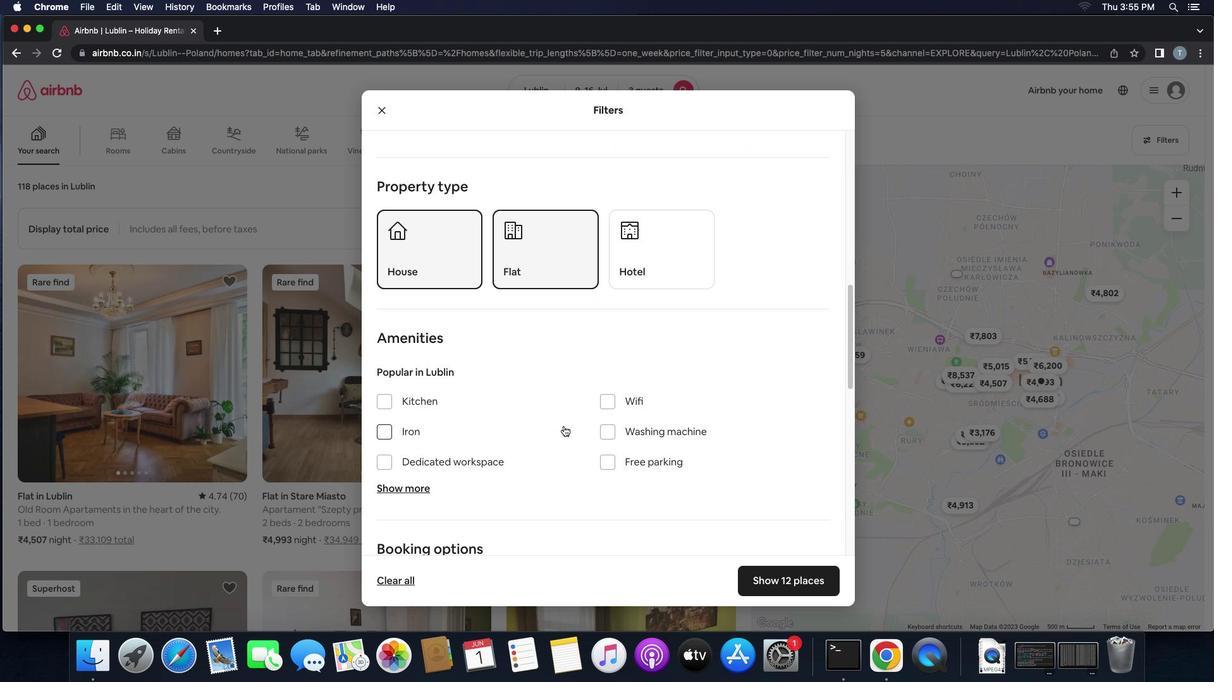 
Action: Mouse scrolled (563, 426) with delta (0, 0)
Screenshot: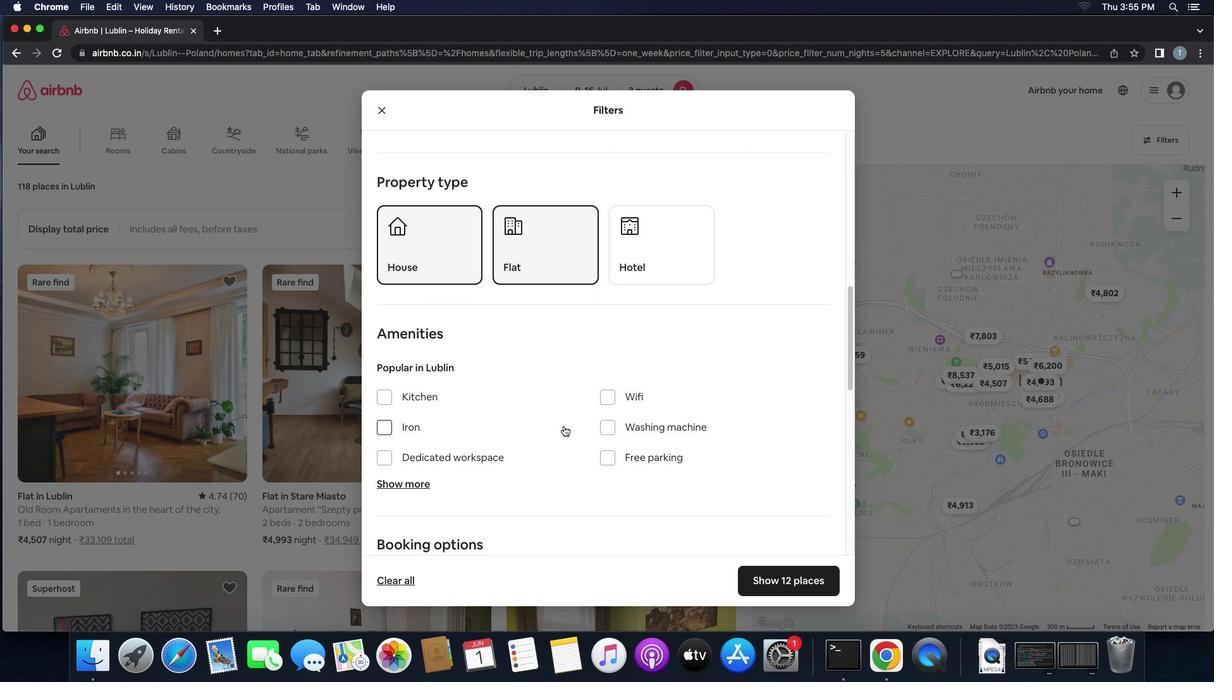 
Action: Mouse moved to (562, 426)
Screenshot: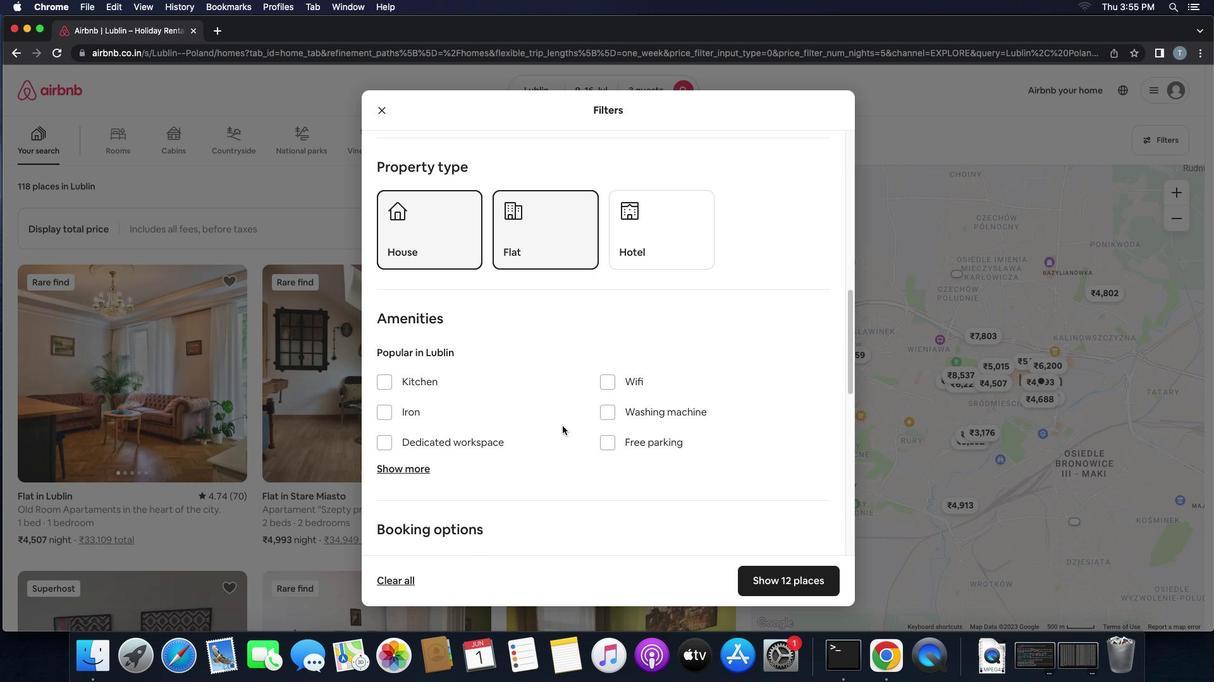 
Action: Mouse scrolled (562, 426) with delta (0, 0)
Screenshot: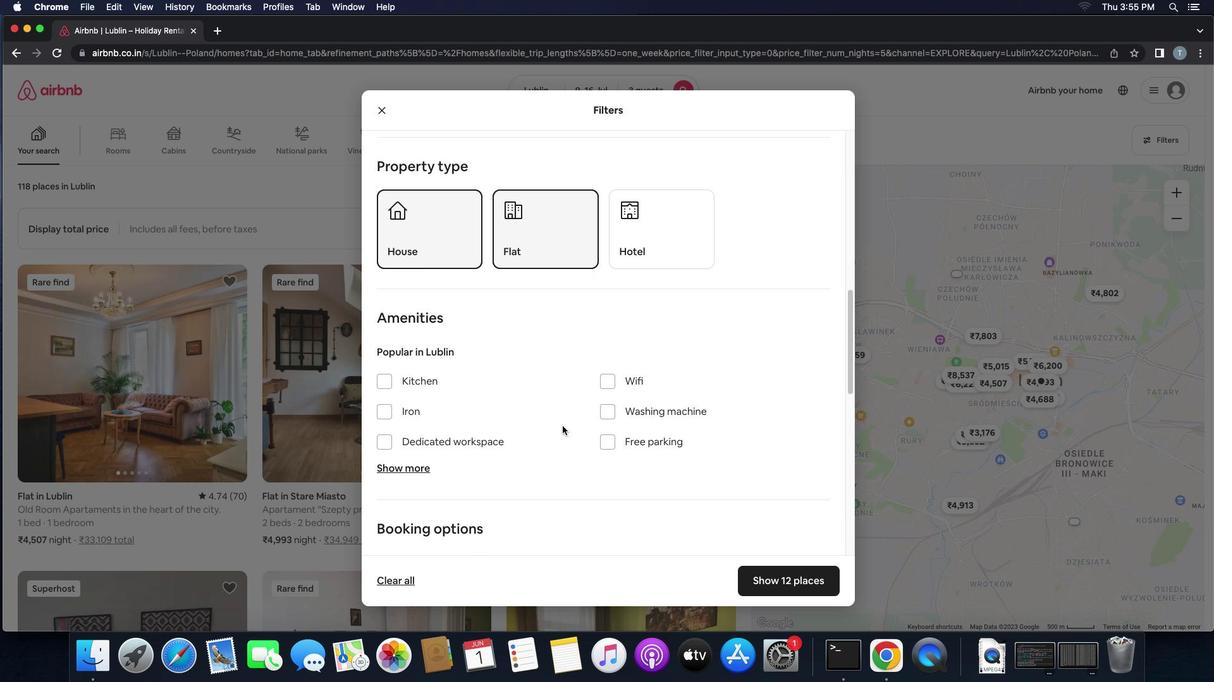 
Action: Mouse scrolled (562, 426) with delta (0, 0)
Screenshot: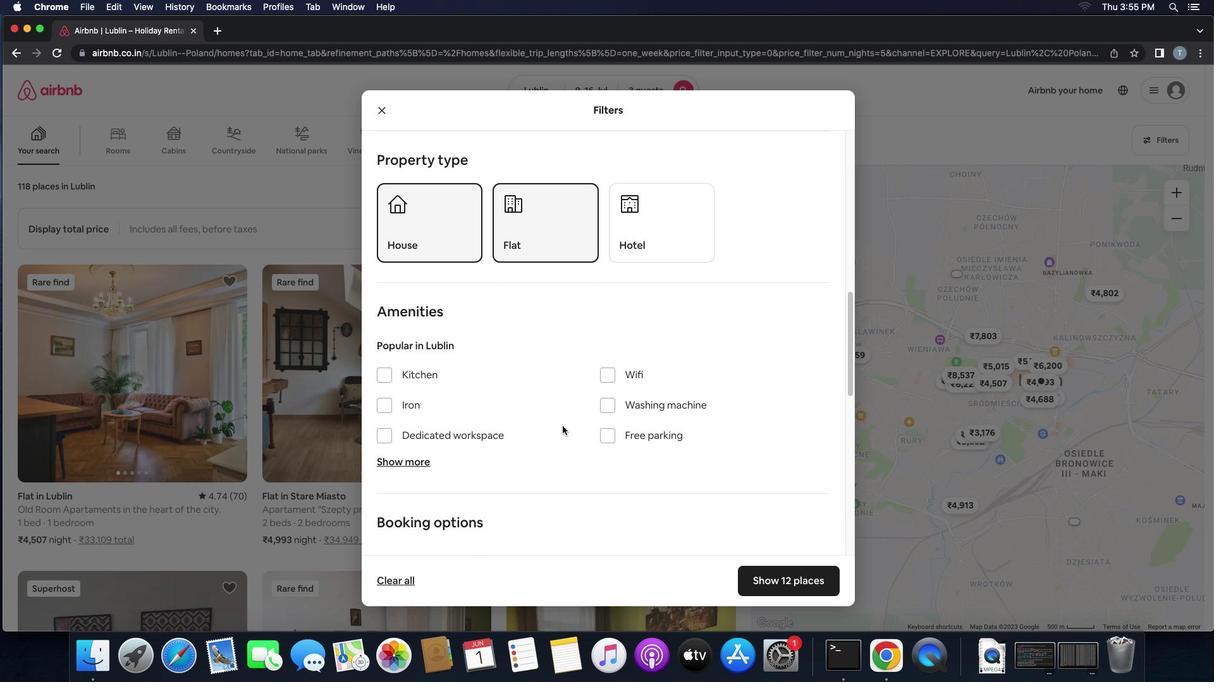 
Action: Mouse moved to (560, 426)
Screenshot: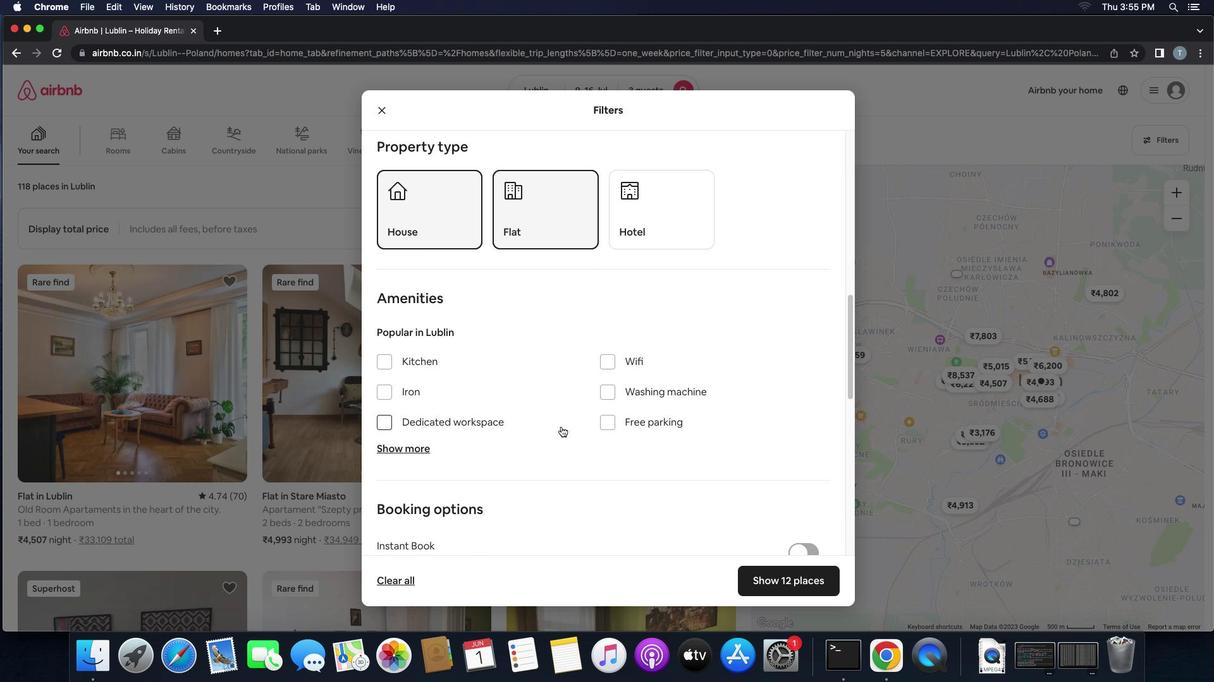 
Action: Mouse scrolled (560, 426) with delta (0, 0)
Screenshot: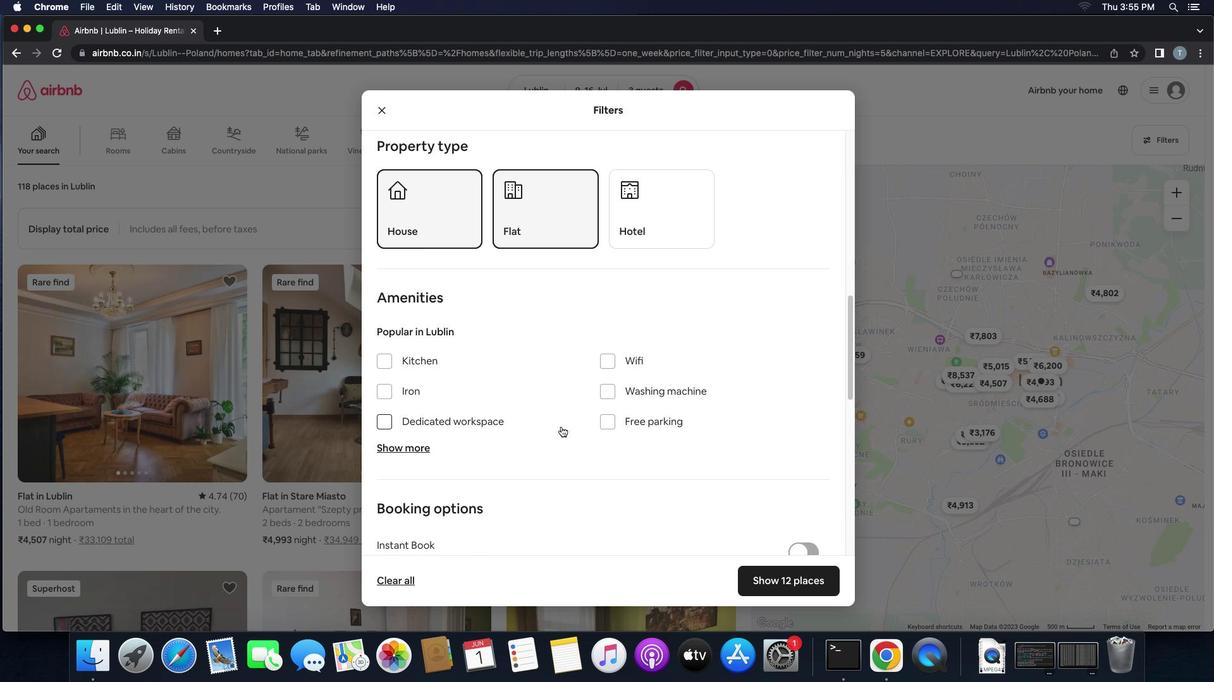 
Action: Mouse scrolled (560, 426) with delta (0, 0)
Screenshot: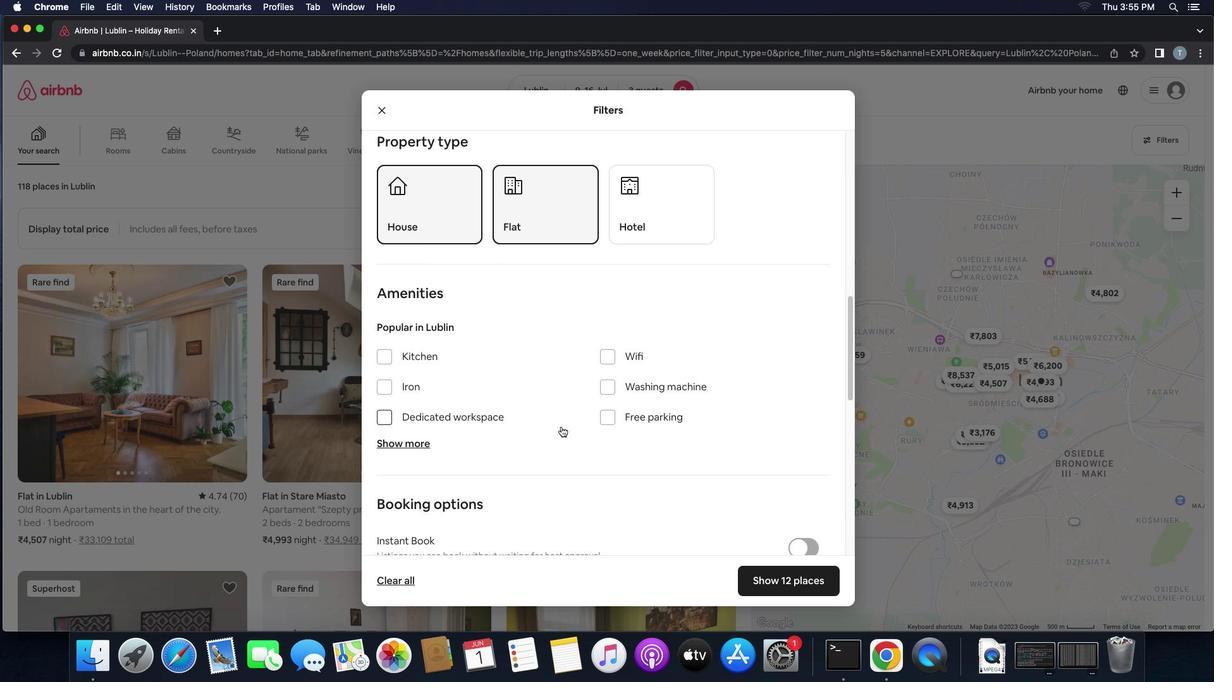 
Action: Mouse scrolled (560, 426) with delta (0, 0)
Screenshot: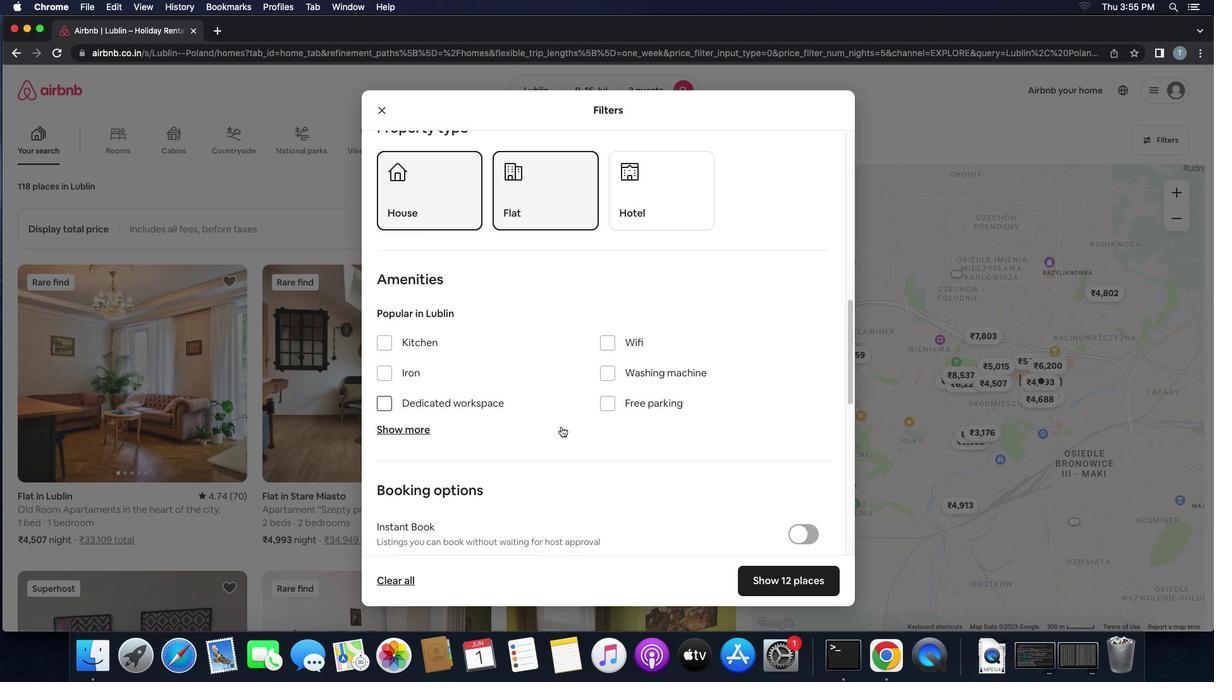 
Action: Mouse scrolled (560, 426) with delta (0, 0)
Screenshot: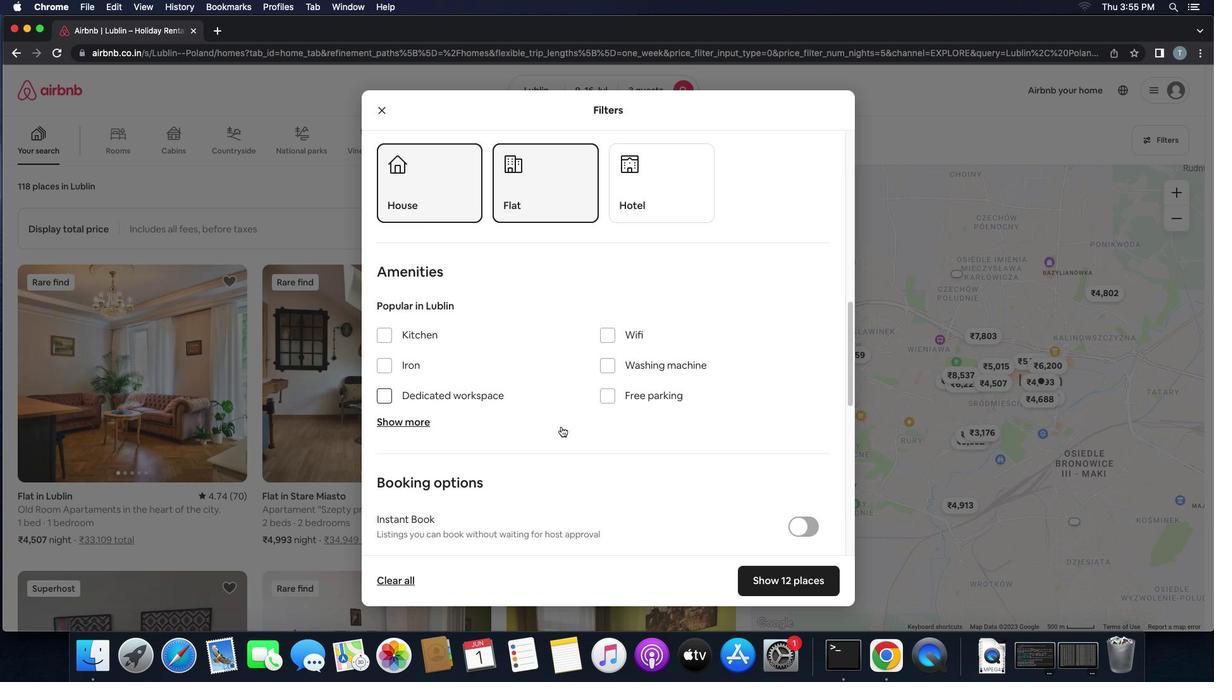 
Action: Mouse scrolled (560, 426) with delta (0, 0)
Screenshot: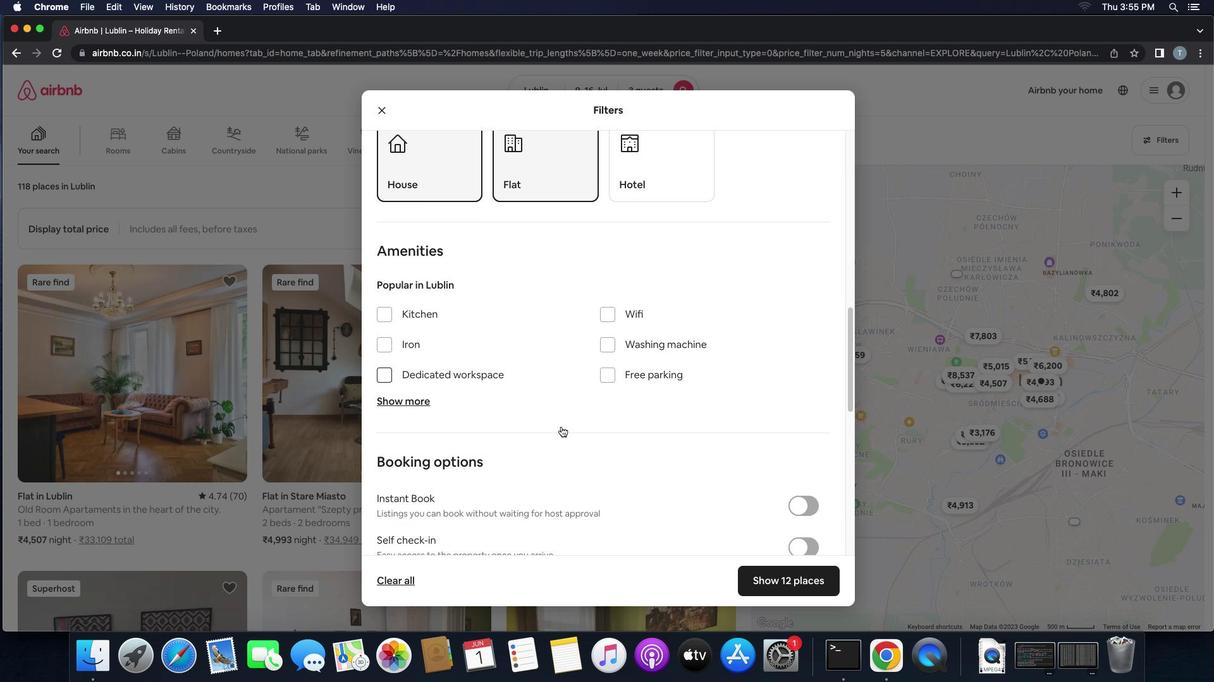 
Action: Mouse scrolled (560, 426) with delta (0, 0)
Screenshot: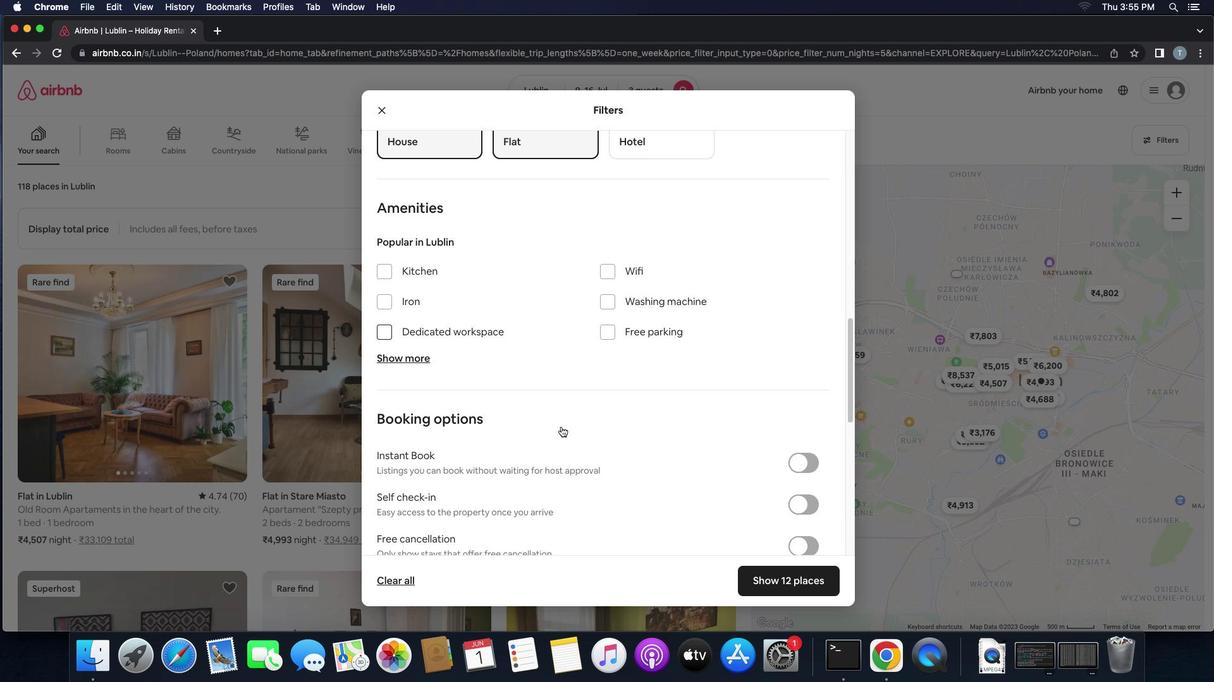 
Action: Mouse scrolled (560, 426) with delta (0, 0)
Screenshot: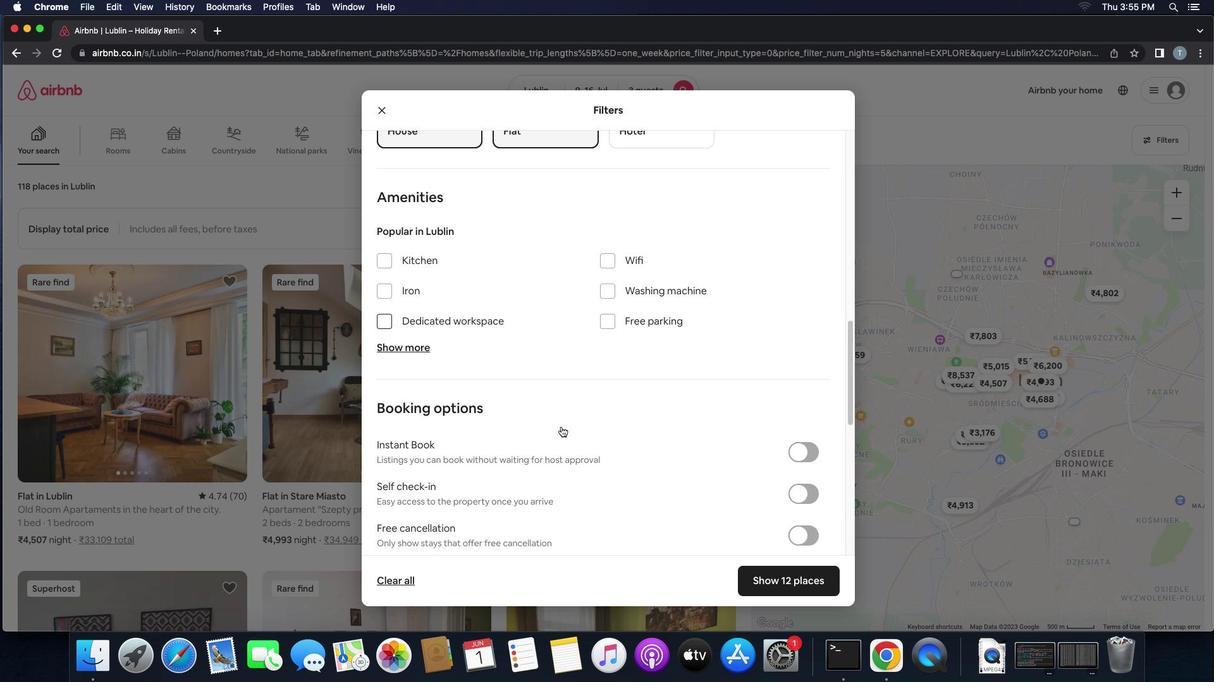 
Action: Mouse scrolled (560, 426) with delta (0, -1)
Screenshot: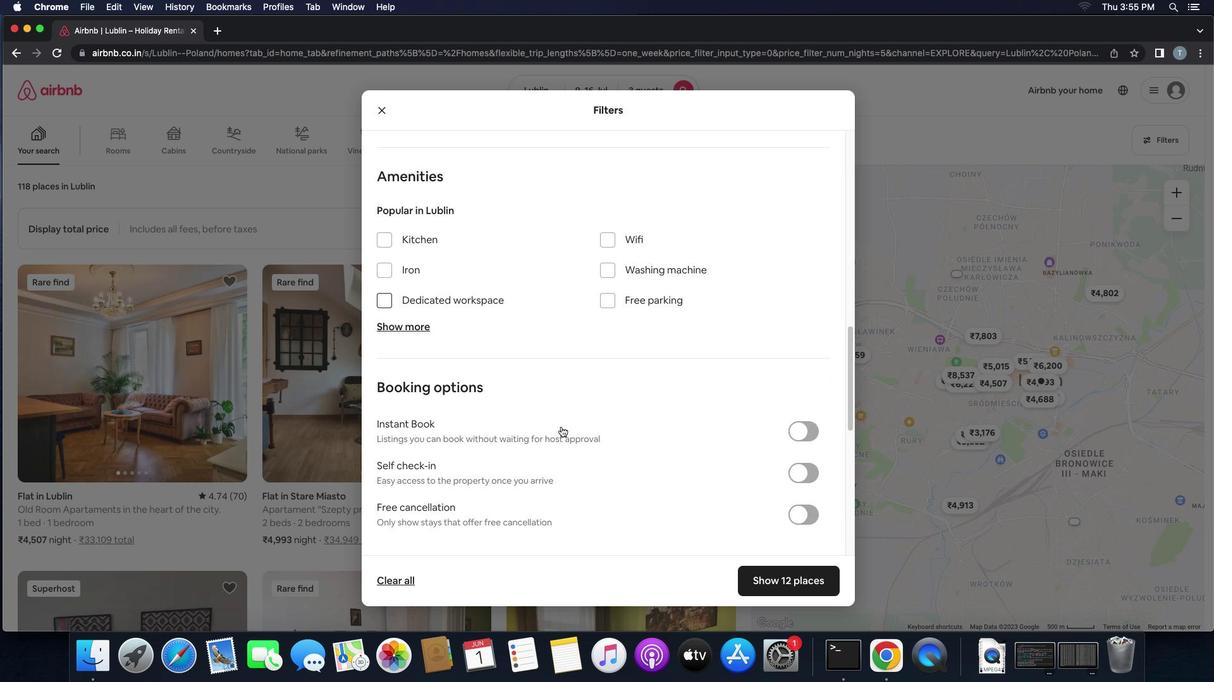 
Action: Mouse moved to (800, 406)
Screenshot: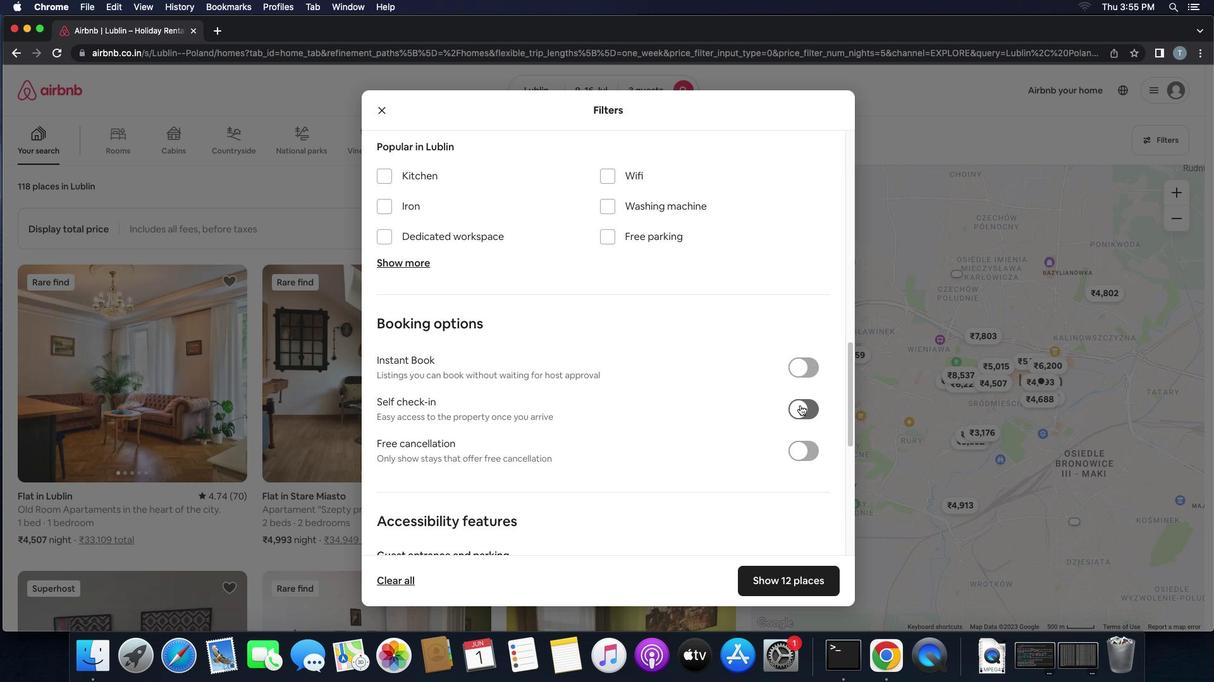 
Action: Mouse pressed left at (800, 406)
Screenshot: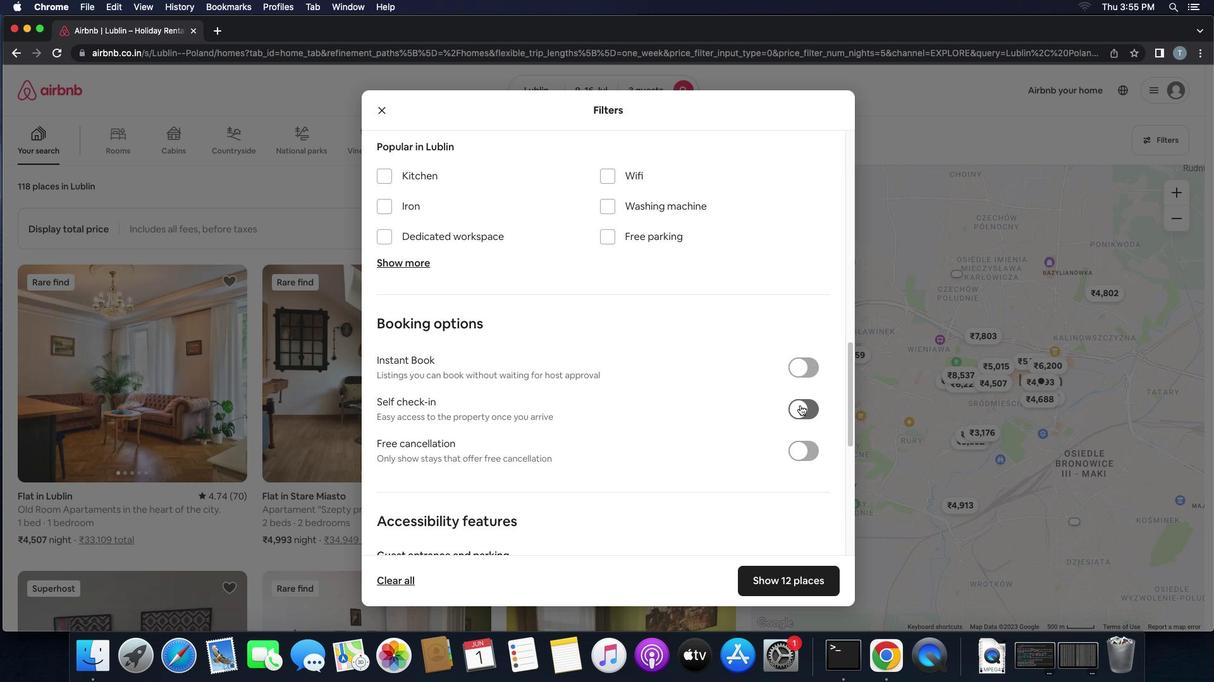 
Action: Mouse moved to (664, 415)
Screenshot: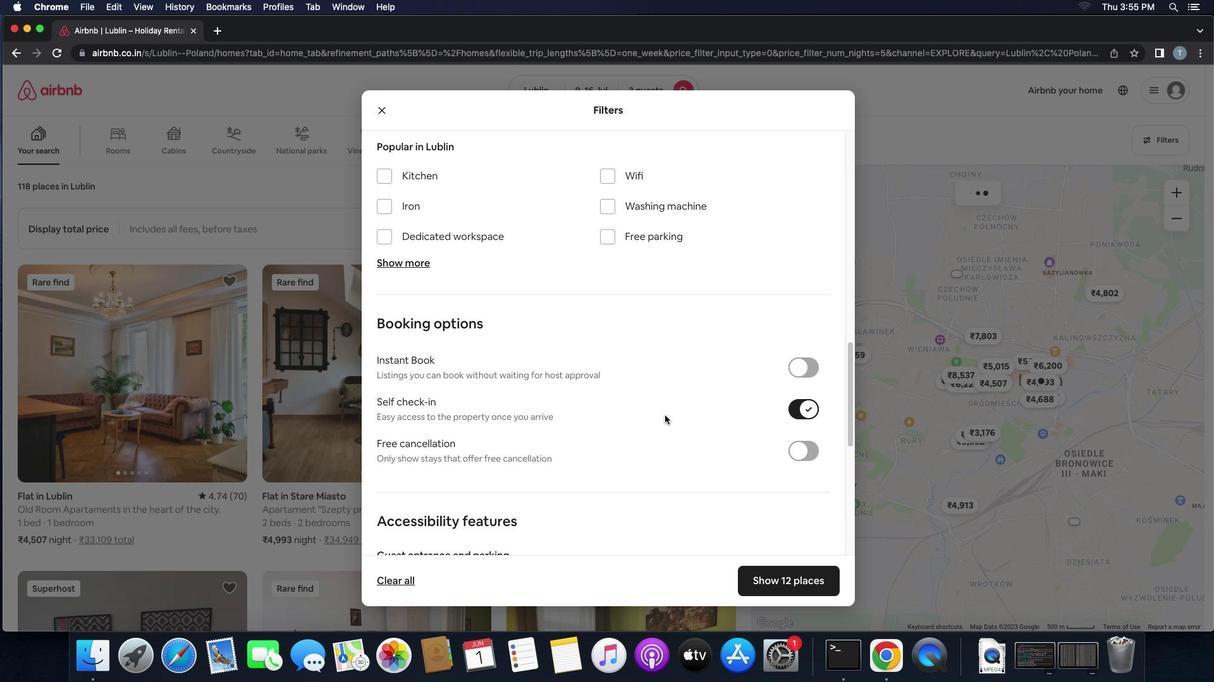 
Action: Mouse scrolled (664, 415) with delta (0, 0)
Screenshot: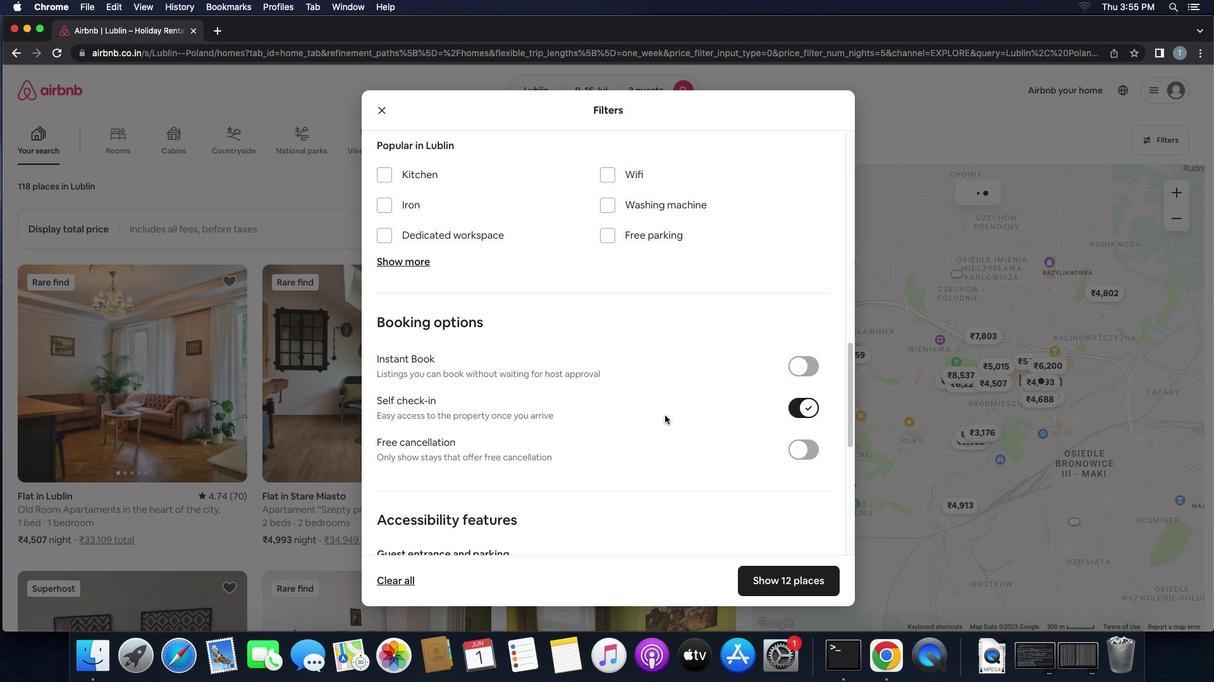 
Action: Mouse scrolled (664, 415) with delta (0, 0)
Screenshot: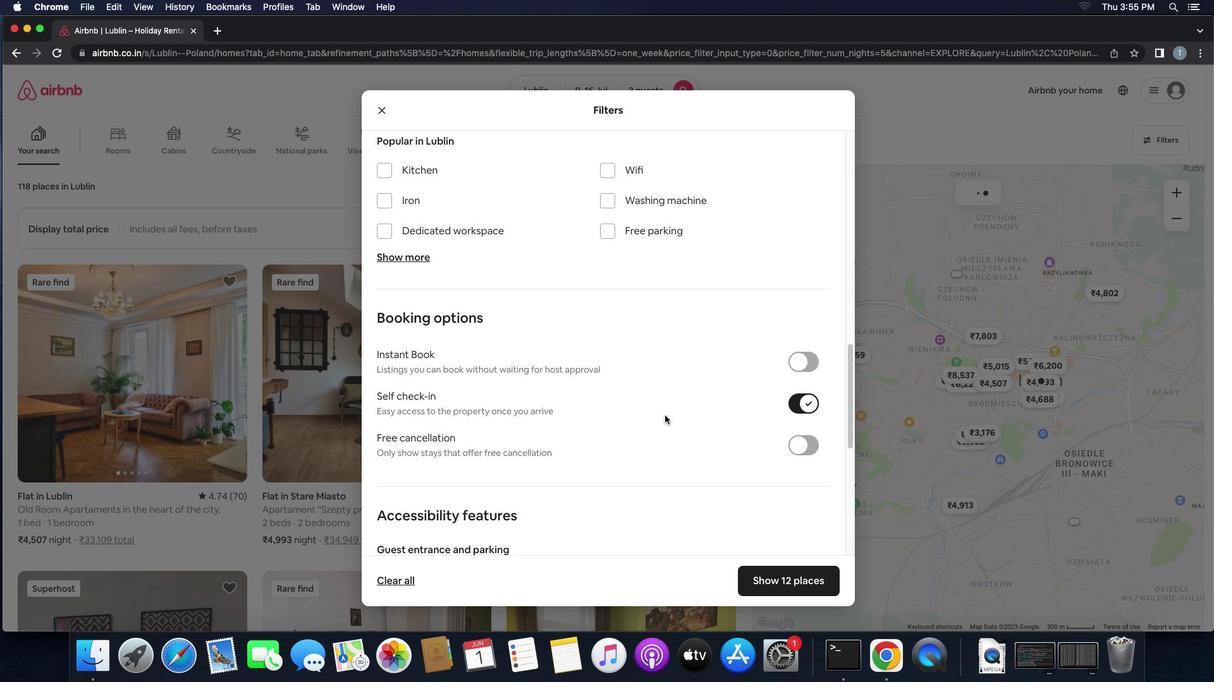 
Action: Mouse scrolled (664, 415) with delta (0, -1)
Screenshot: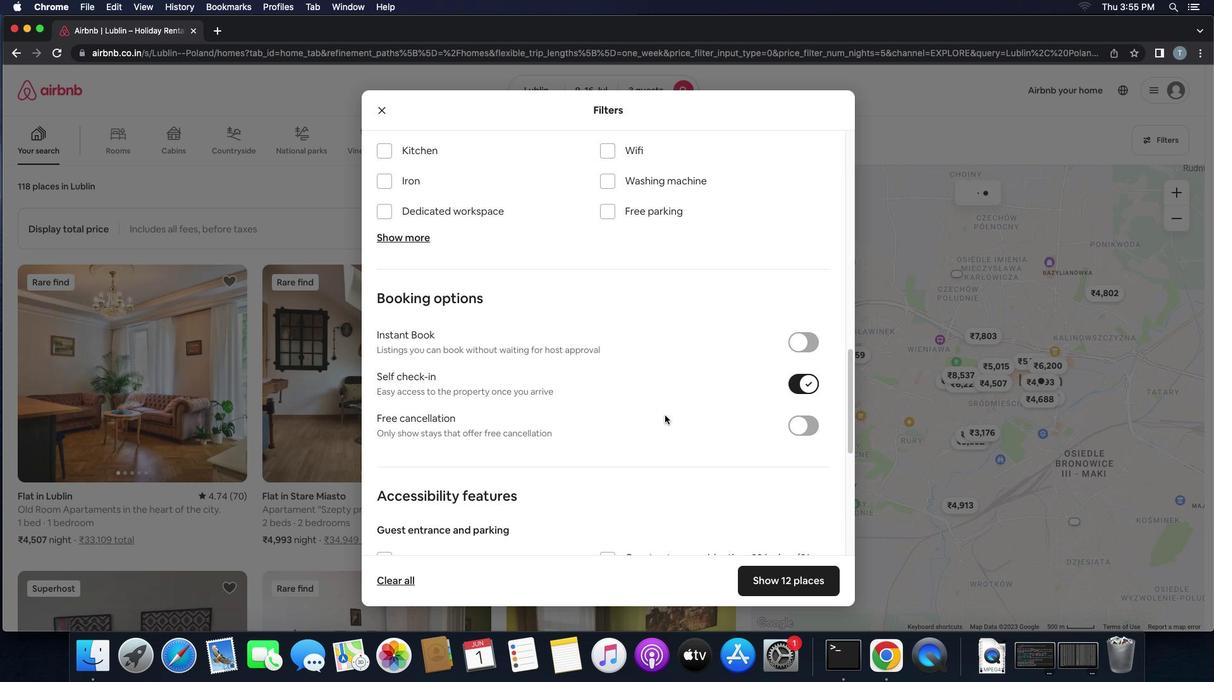
Action: Mouse scrolled (664, 415) with delta (0, -2)
Screenshot: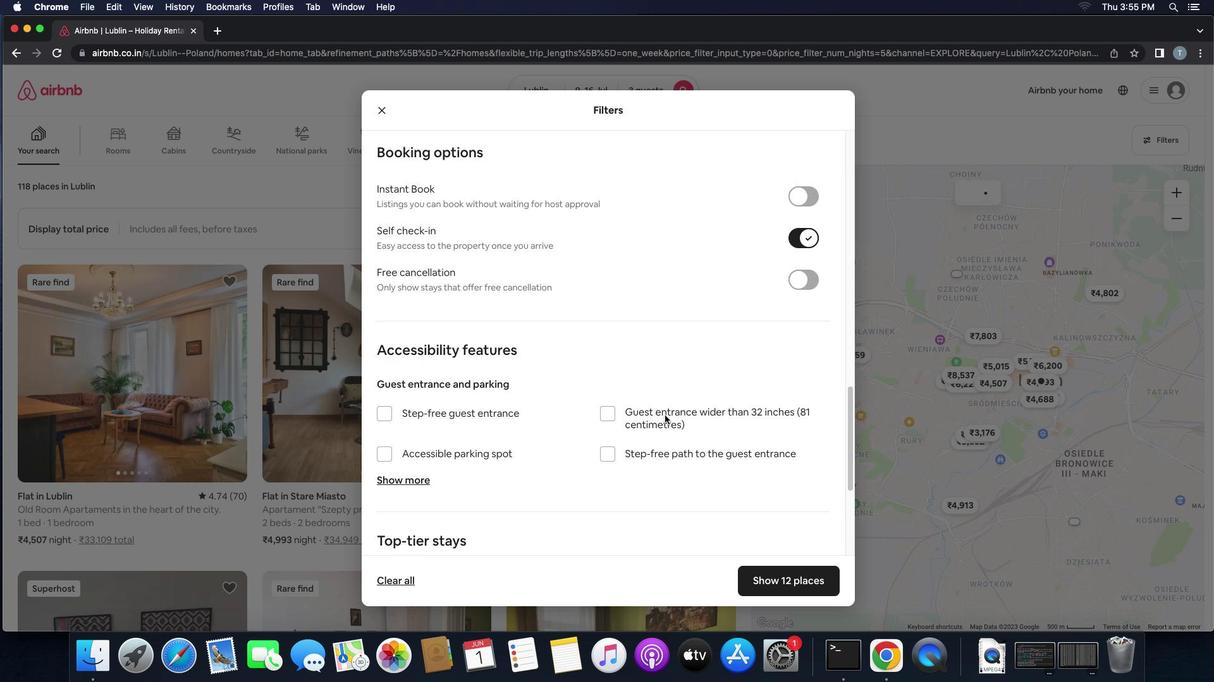 
Action: Mouse scrolled (664, 415) with delta (0, 0)
Screenshot: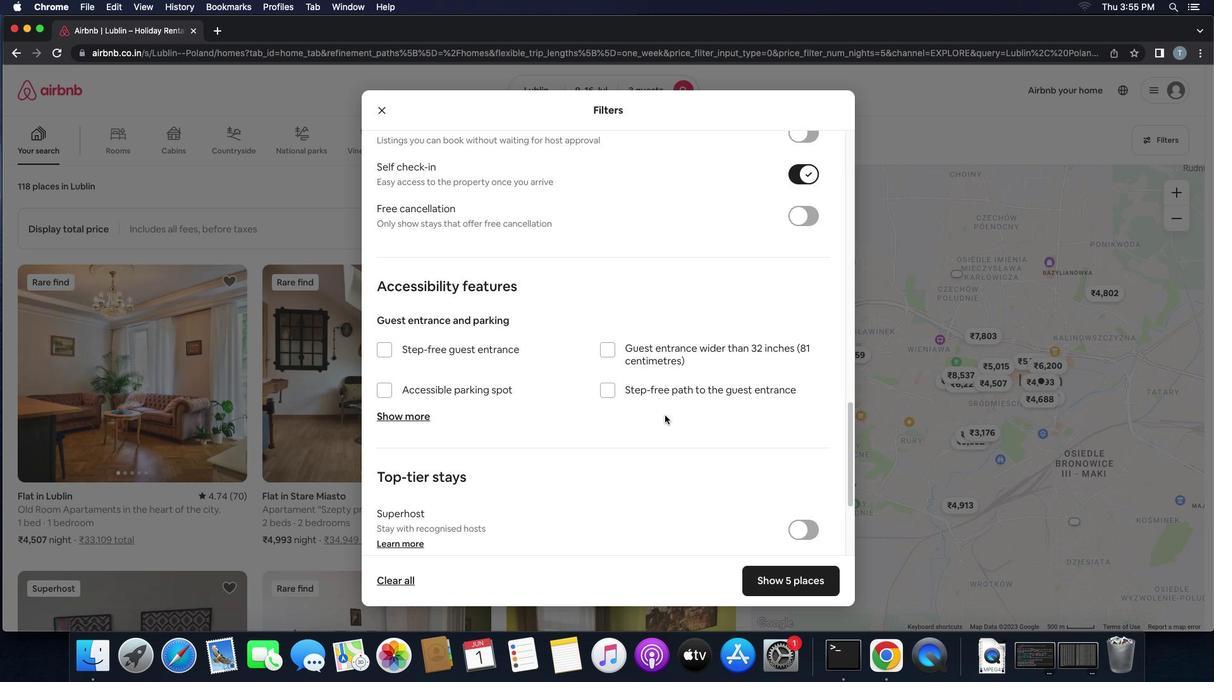 
Action: Mouse scrolled (664, 415) with delta (0, 0)
Screenshot: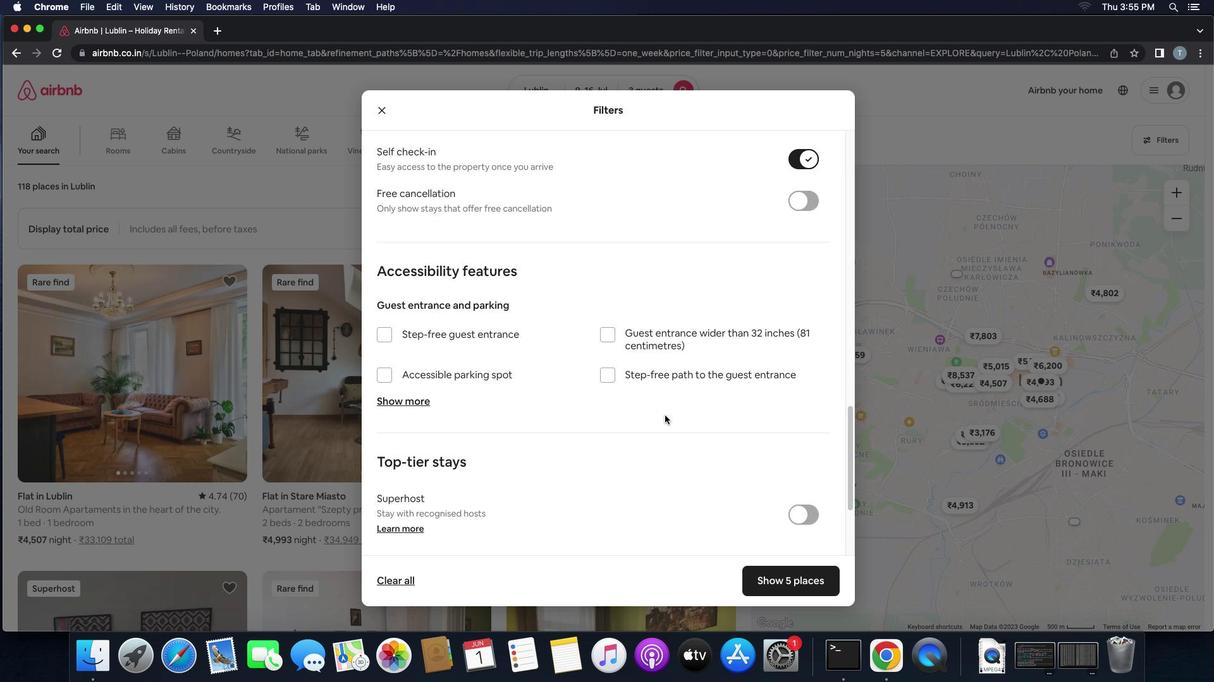 
Action: Mouse scrolled (664, 415) with delta (0, -1)
Screenshot: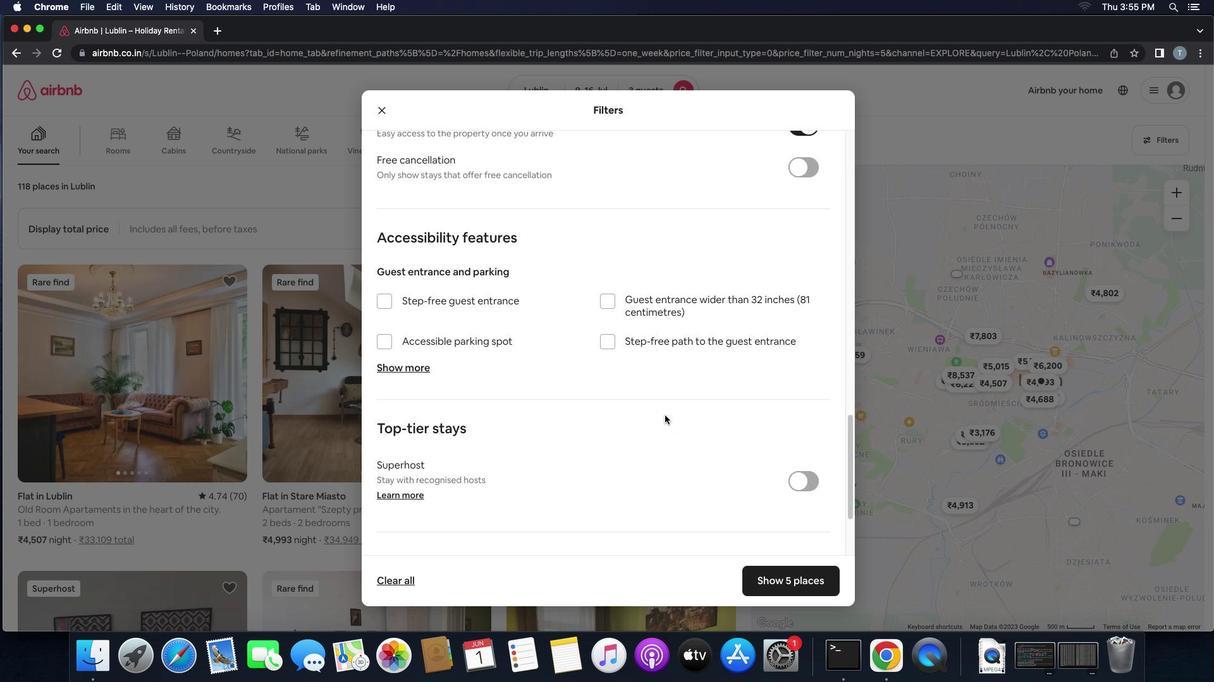 
Action: Mouse scrolled (664, 415) with delta (0, -2)
Screenshot: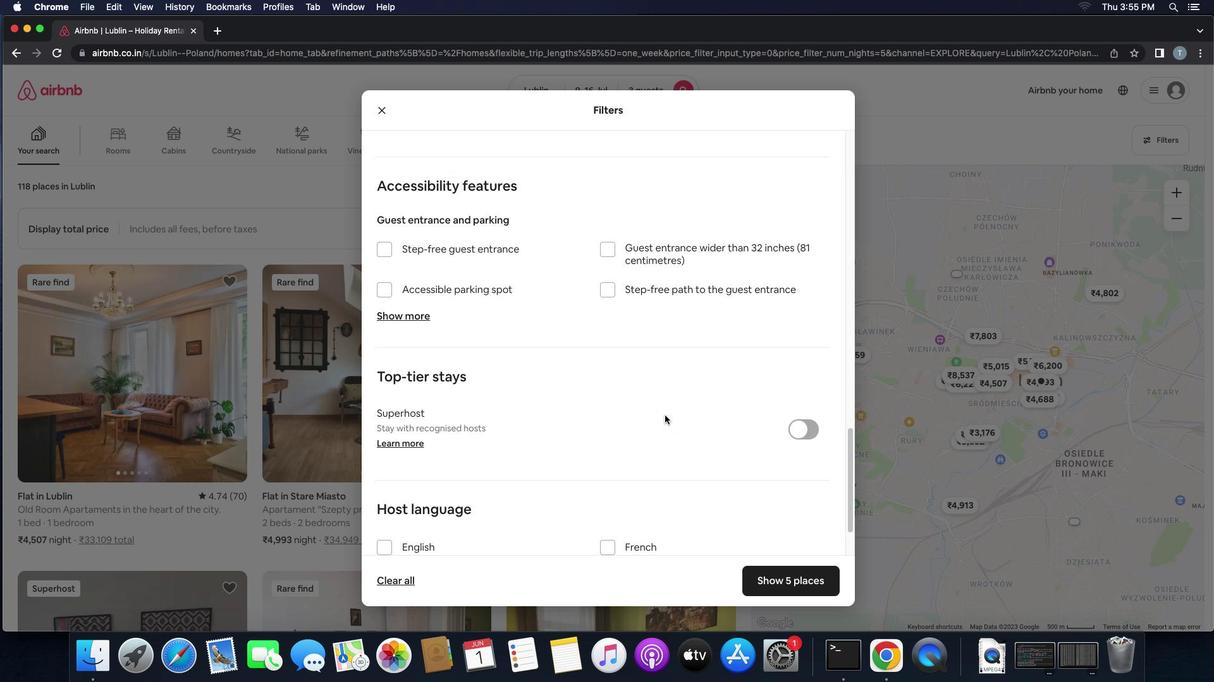 
Action: Mouse moved to (664, 416)
Screenshot: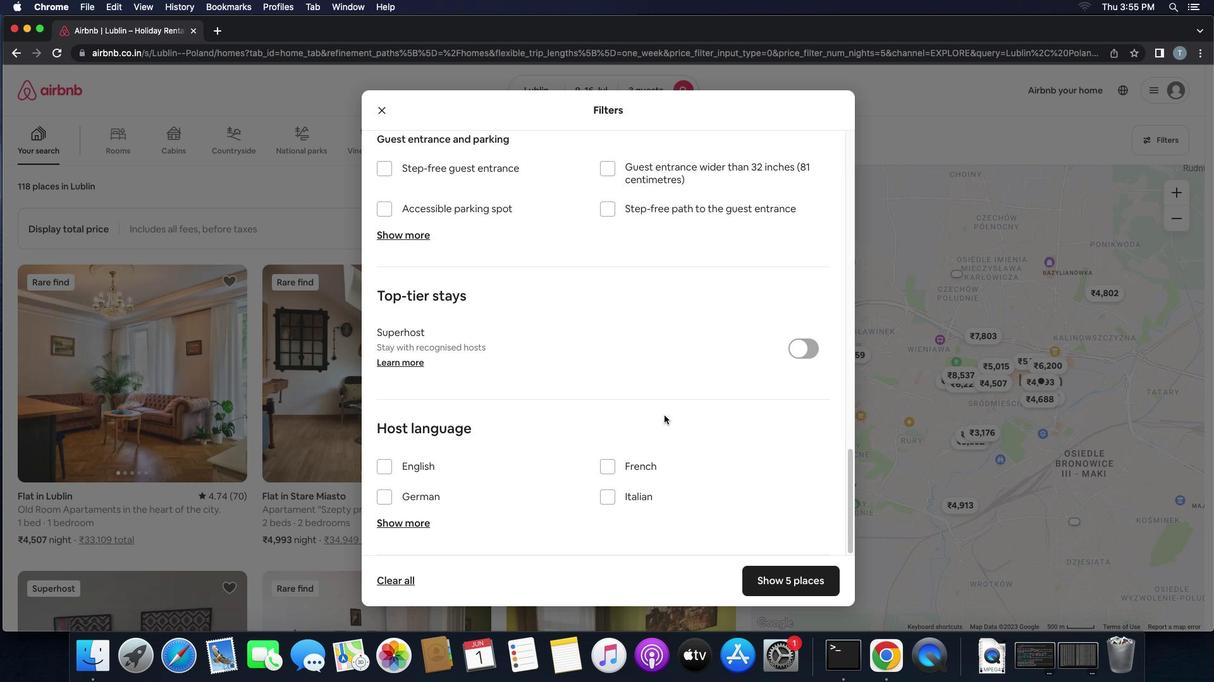 
Action: Mouse scrolled (664, 416) with delta (0, 0)
Screenshot: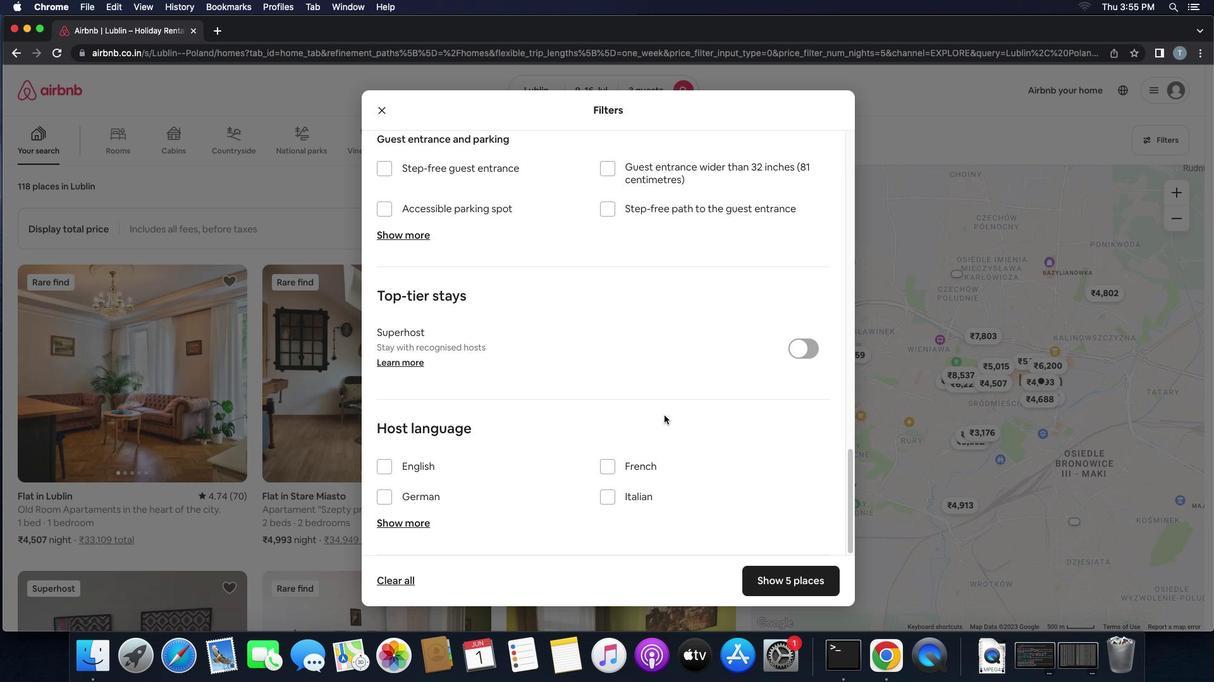 
Action: Mouse scrolled (664, 416) with delta (0, 0)
Screenshot: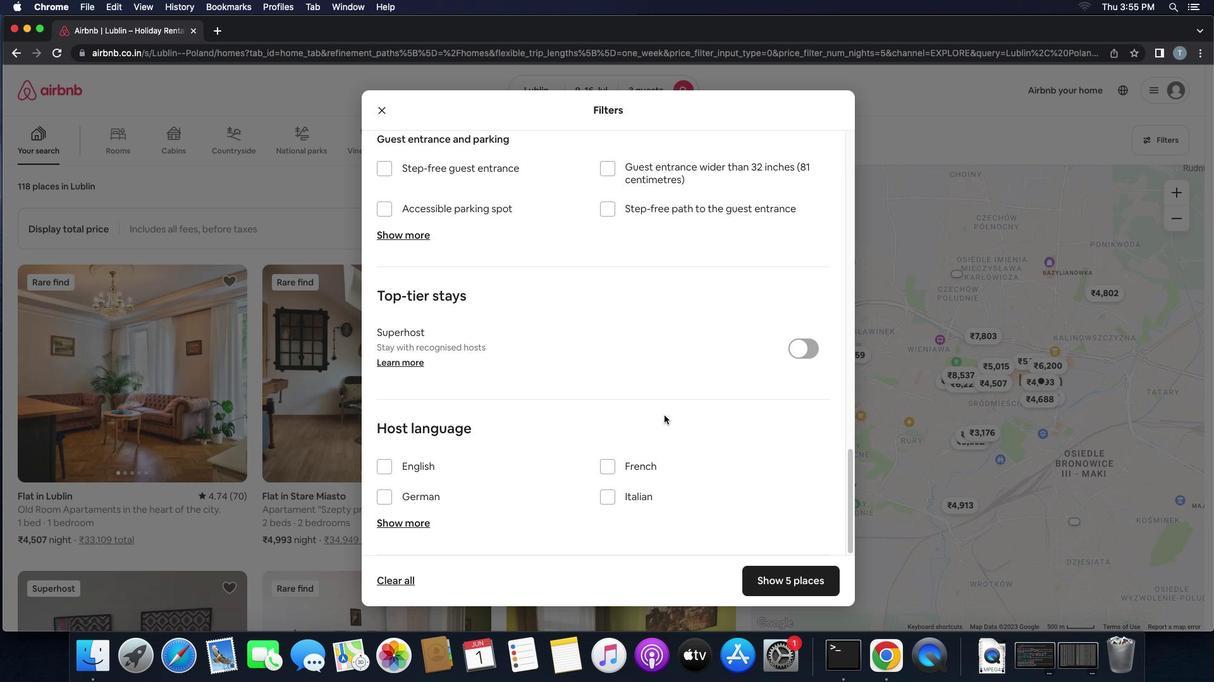 
Action: Mouse scrolled (664, 416) with delta (0, -1)
Screenshot: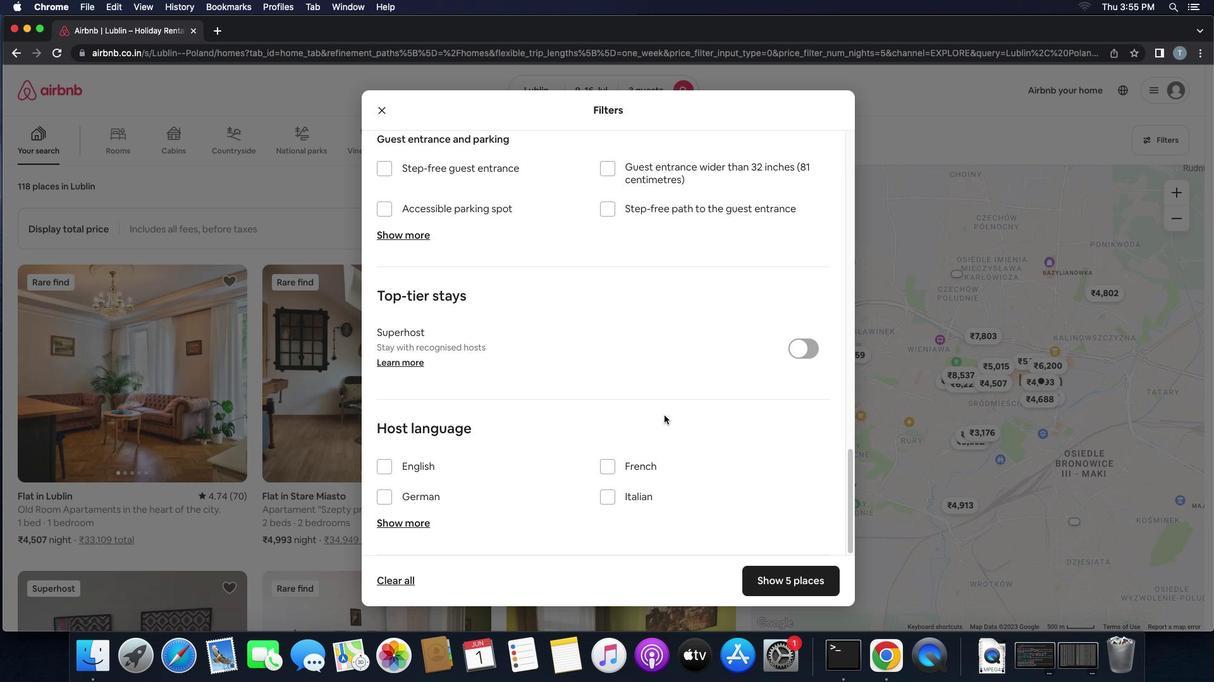 
Action: Mouse moved to (389, 464)
Screenshot: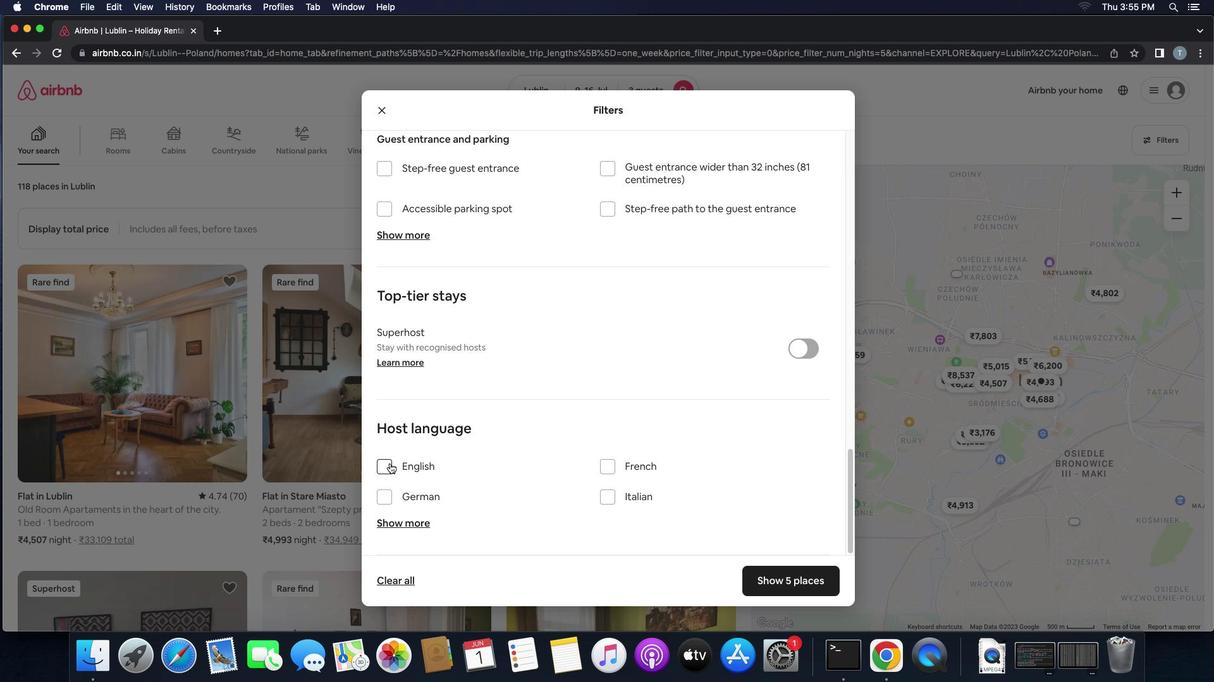 
Action: Mouse pressed left at (389, 464)
Screenshot: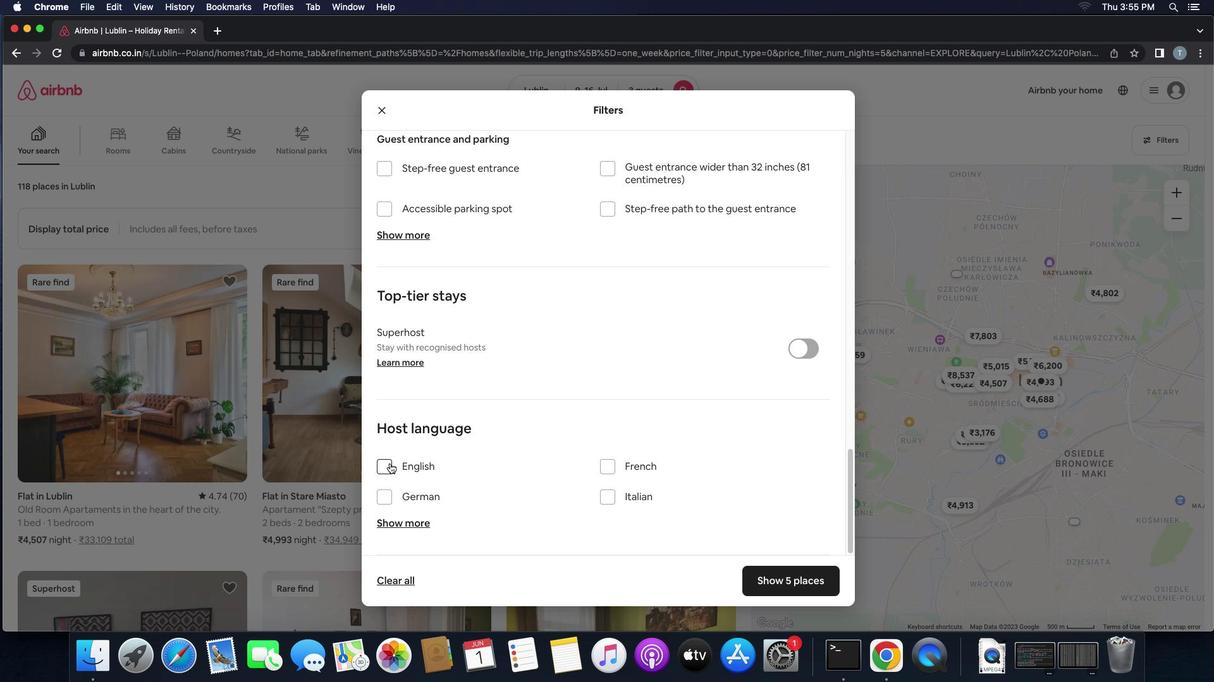 
Action: Mouse moved to (801, 585)
Screenshot: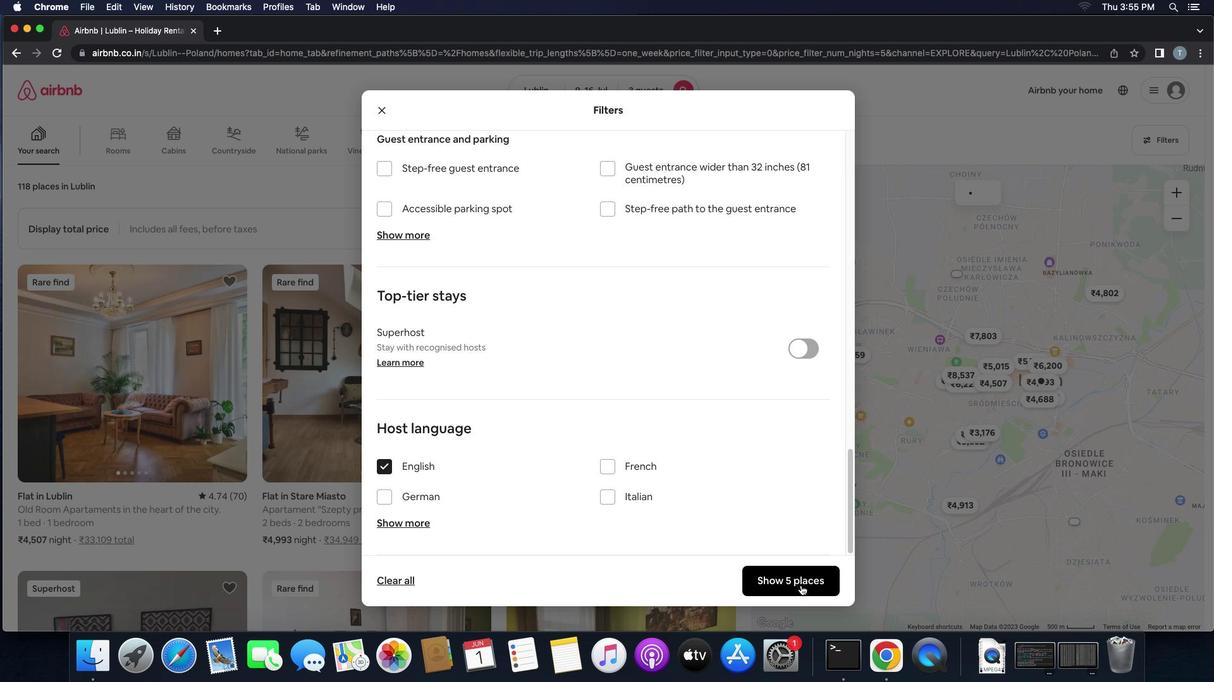 
Action: Mouse pressed left at (801, 585)
Screenshot: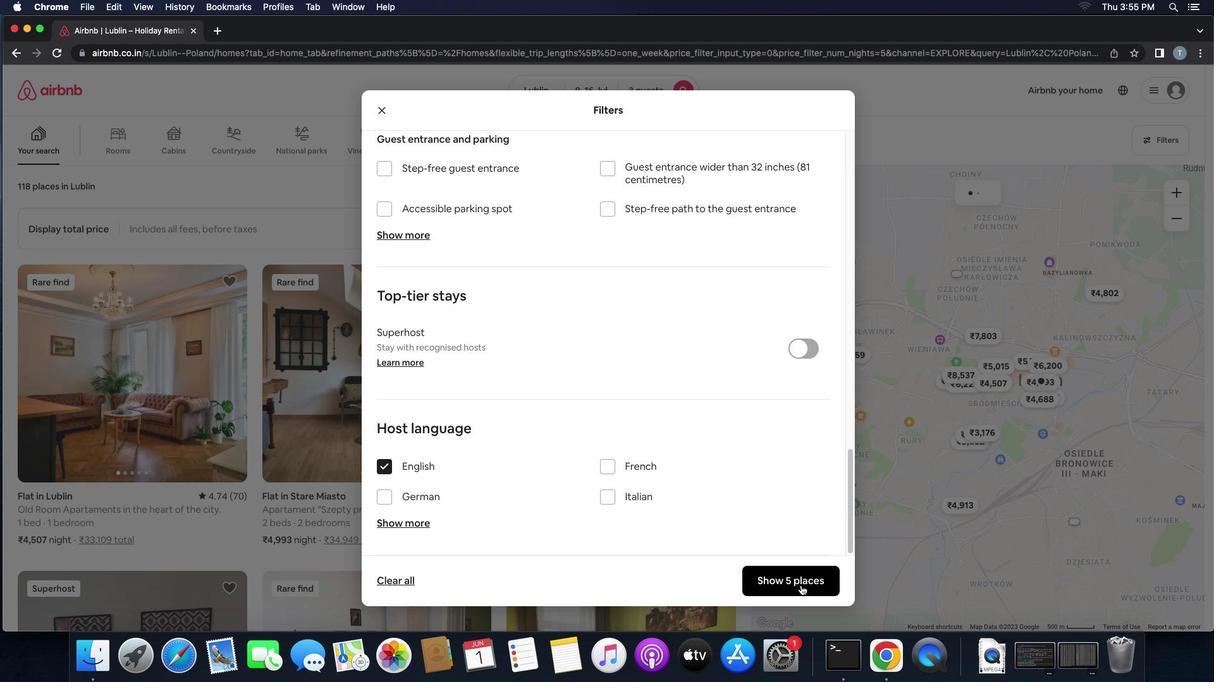 
Action: Mouse moved to (799, 583)
Screenshot: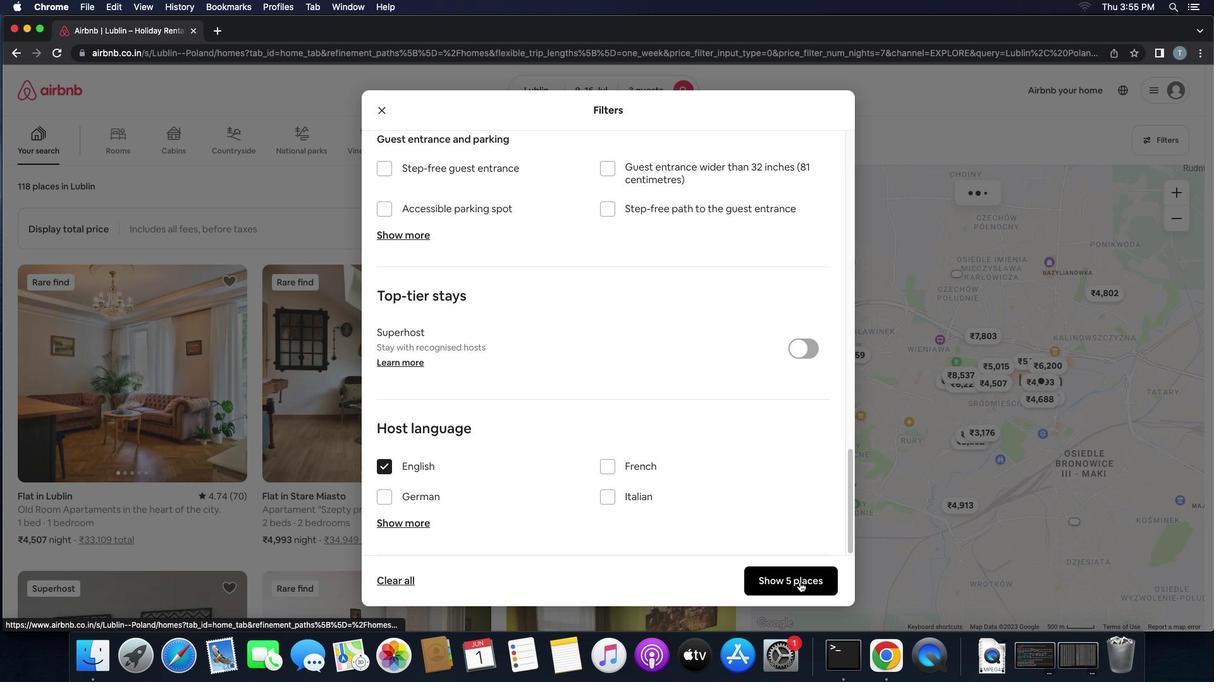 
